 Task: Find connections with filter location Usera with filter topic #Indiawith filter profile language German with filter current company CEAT Limited with filter school Mata Sundri College For Women with filter industry Mobile Food Services with filter service category Life Insurance with filter keywords title Managers
Action: Mouse moved to (153, 236)
Screenshot: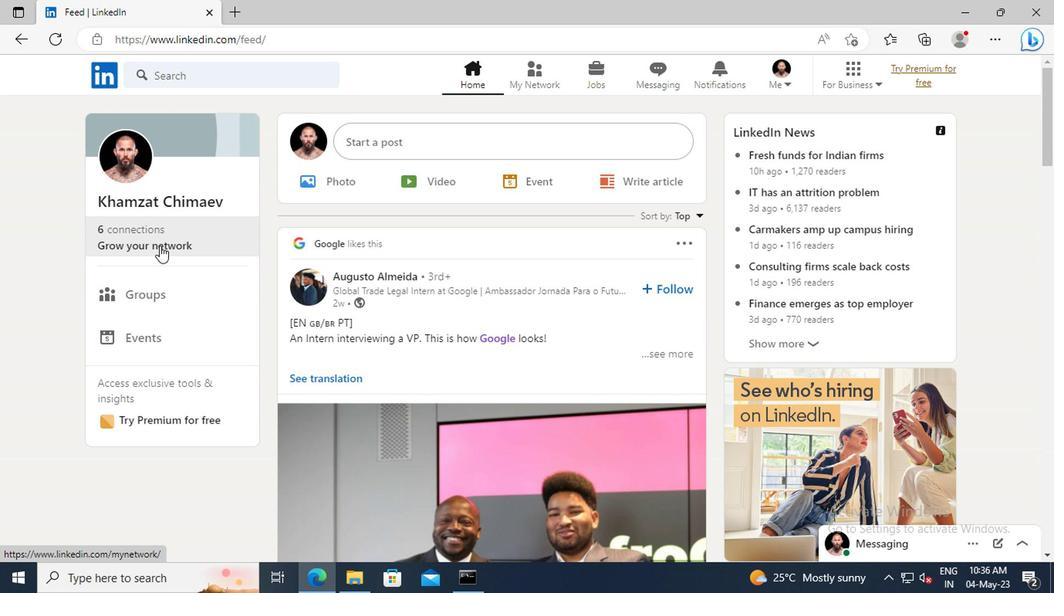 
Action: Mouse pressed left at (153, 236)
Screenshot: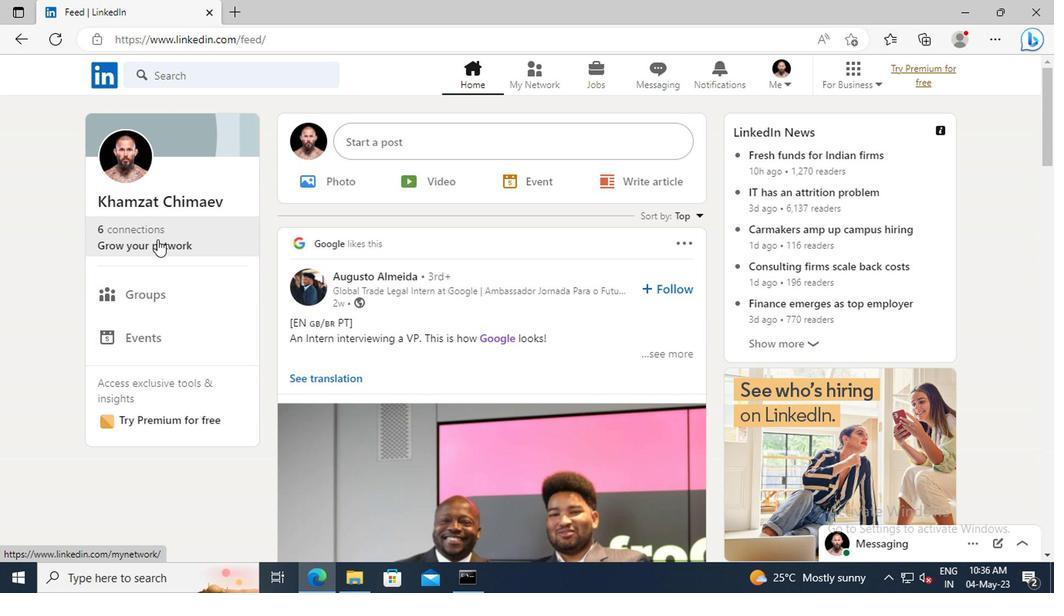
Action: Mouse moved to (162, 164)
Screenshot: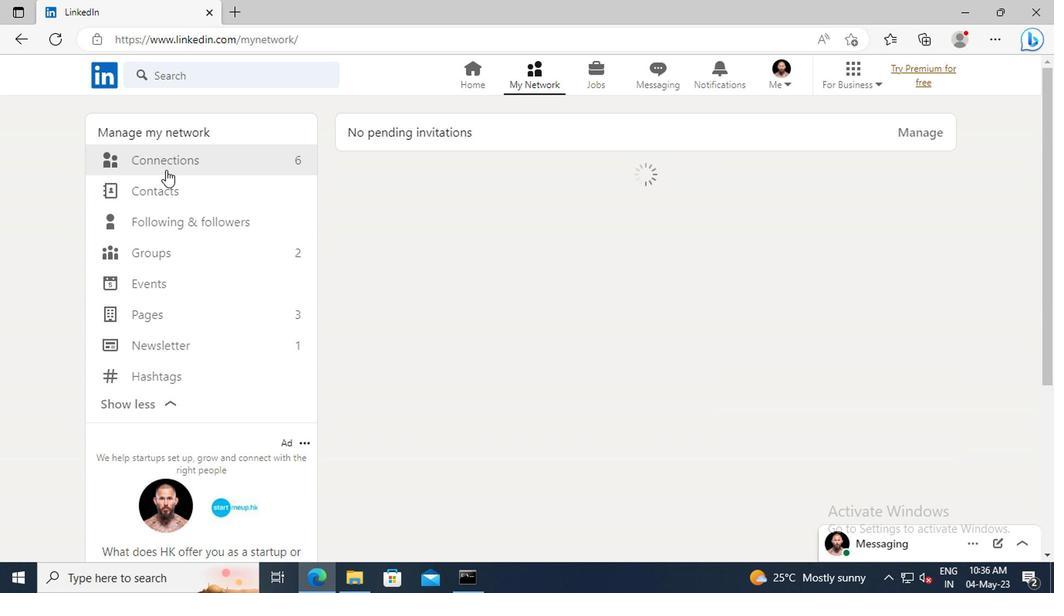 
Action: Mouse pressed left at (162, 164)
Screenshot: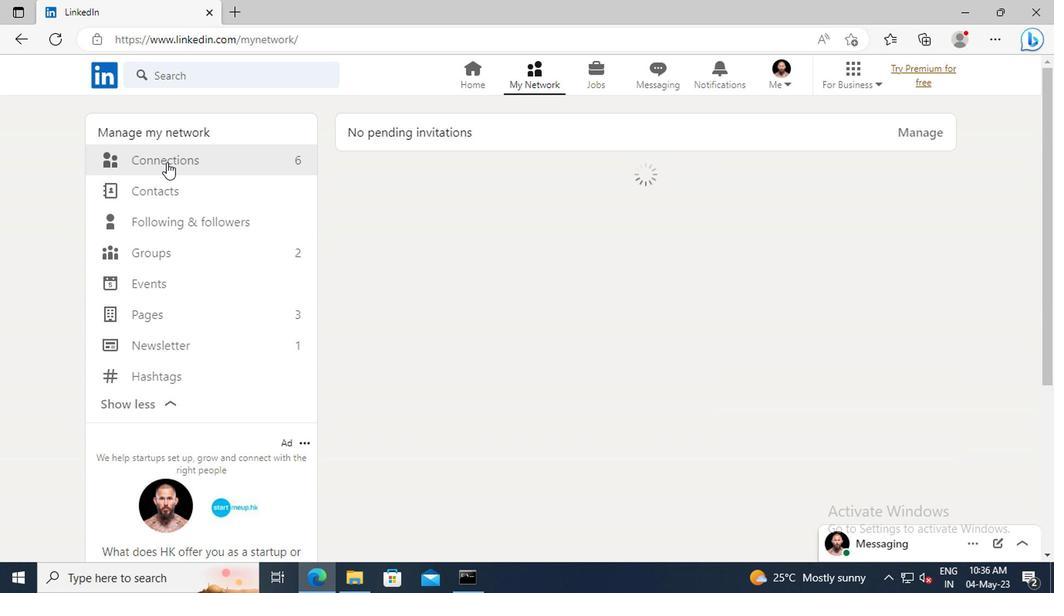 
Action: Mouse moved to (628, 164)
Screenshot: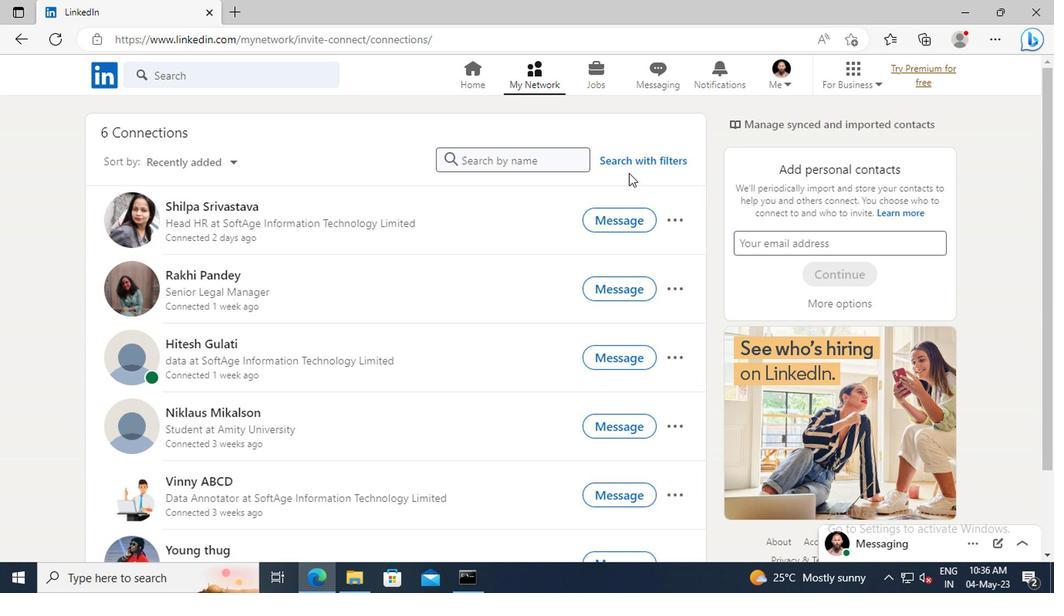 
Action: Mouse pressed left at (628, 164)
Screenshot: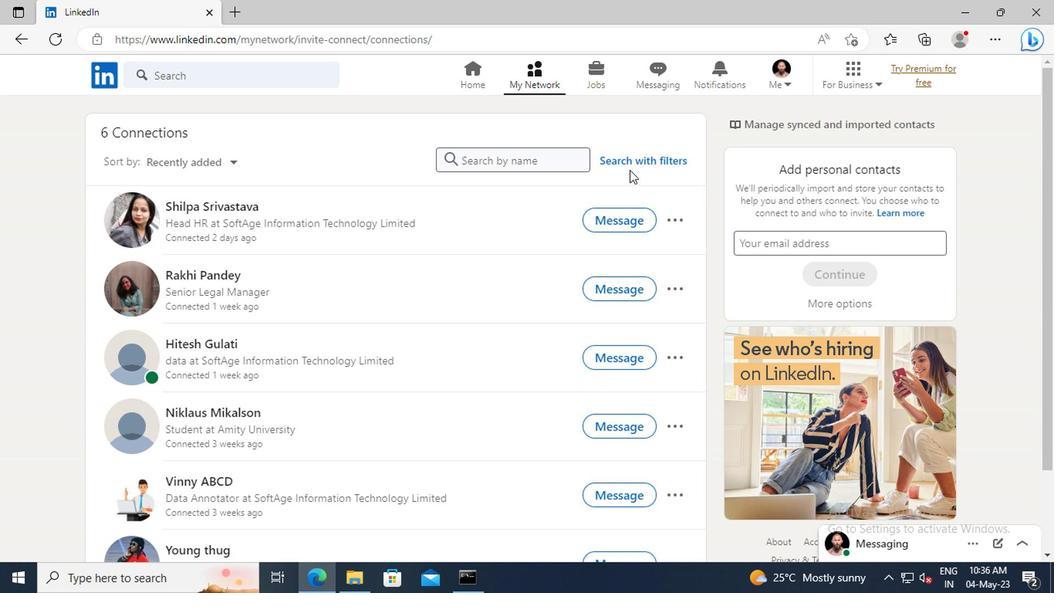 
Action: Mouse moved to (584, 124)
Screenshot: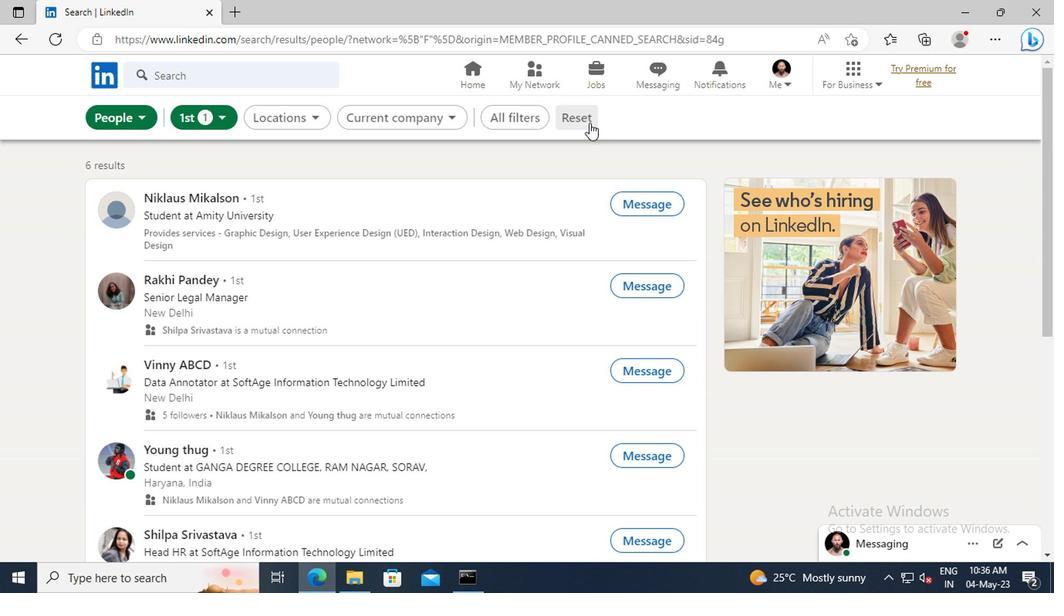 
Action: Mouse pressed left at (584, 124)
Screenshot: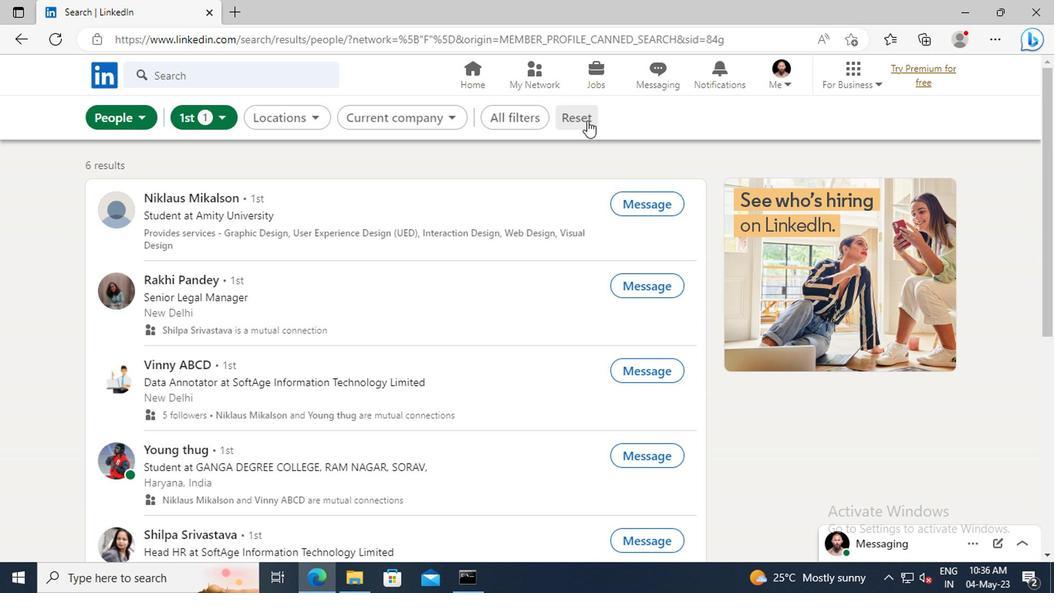 
Action: Mouse moved to (556, 121)
Screenshot: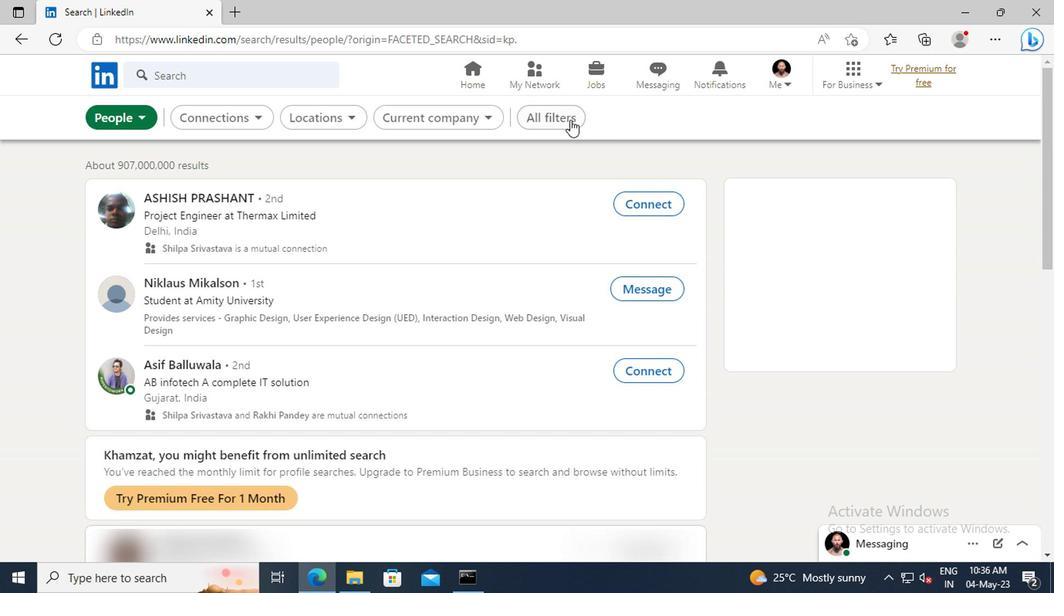 
Action: Mouse pressed left at (556, 121)
Screenshot: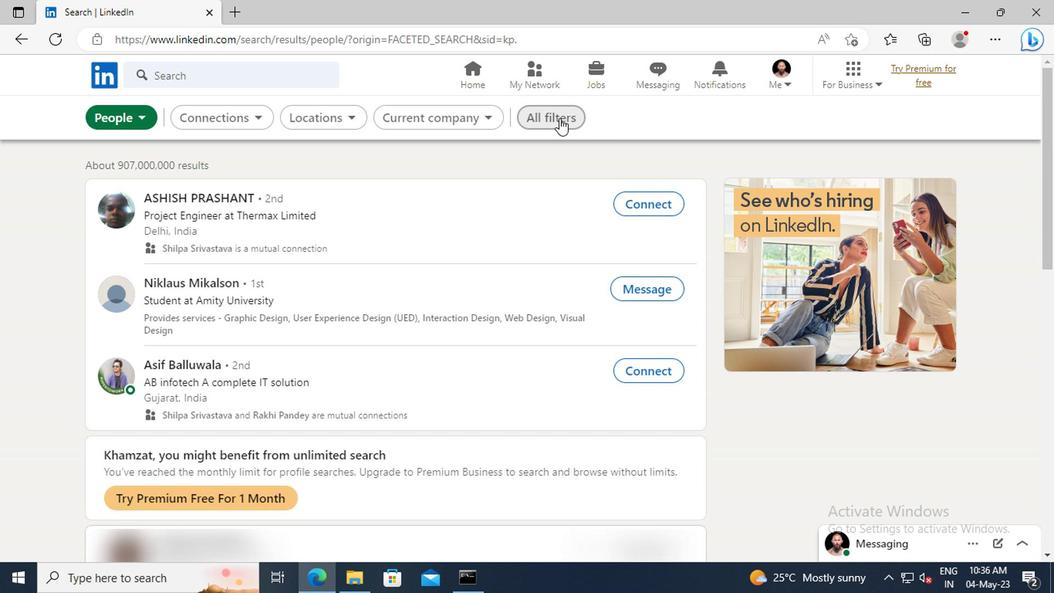 
Action: Mouse moved to (882, 312)
Screenshot: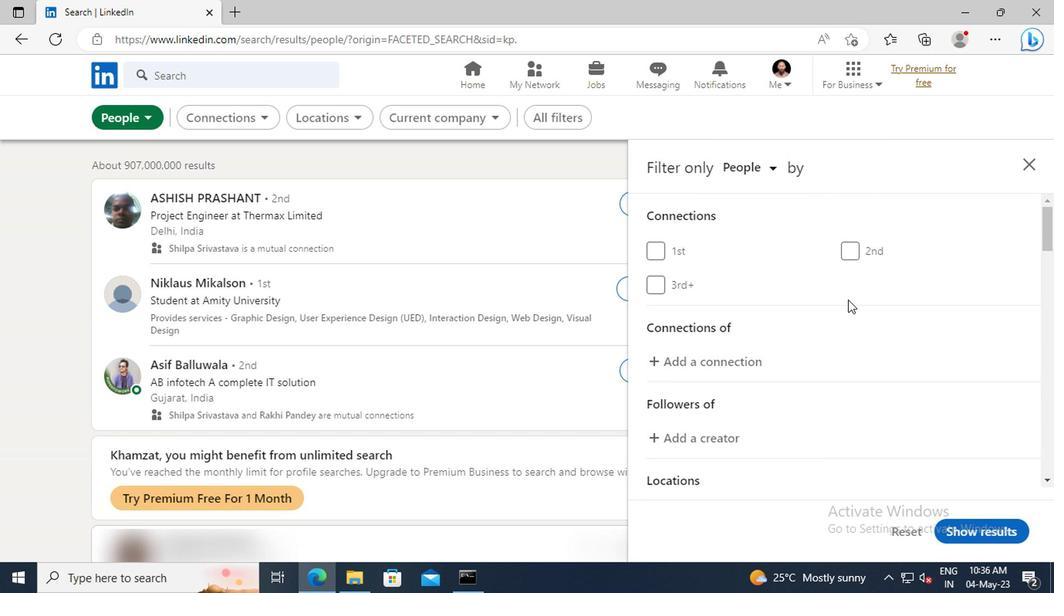 
Action: Mouse scrolled (882, 310) with delta (0, -1)
Screenshot: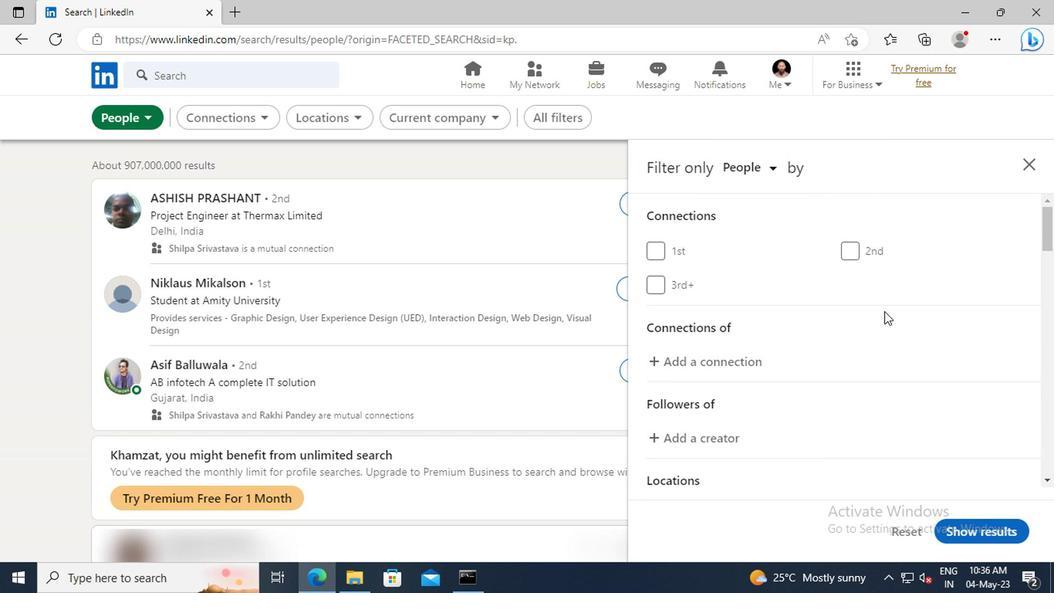 
Action: Mouse scrolled (882, 310) with delta (0, -1)
Screenshot: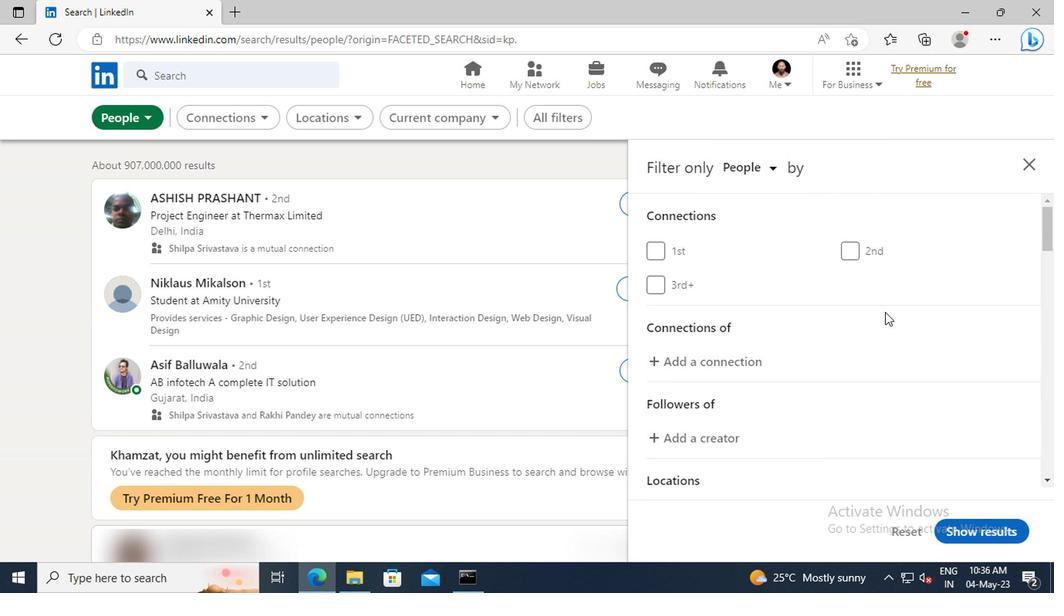 
Action: Mouse scrolled (882, 310) with delta (0, -1)
Screenshot: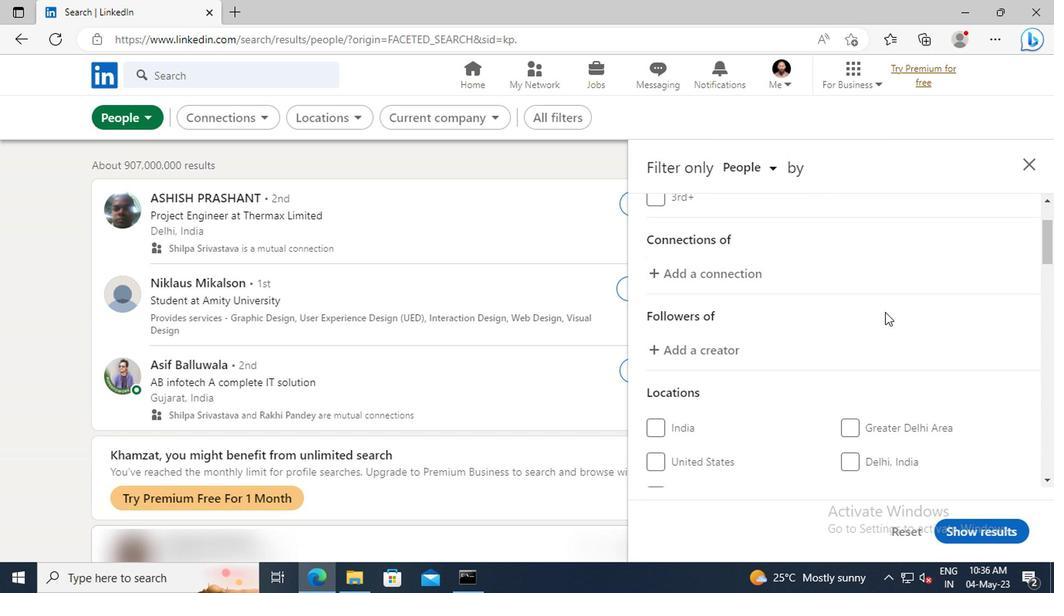 
Action: Mouse scrolled (882, 310) with delta (0, -1)
Screenshot: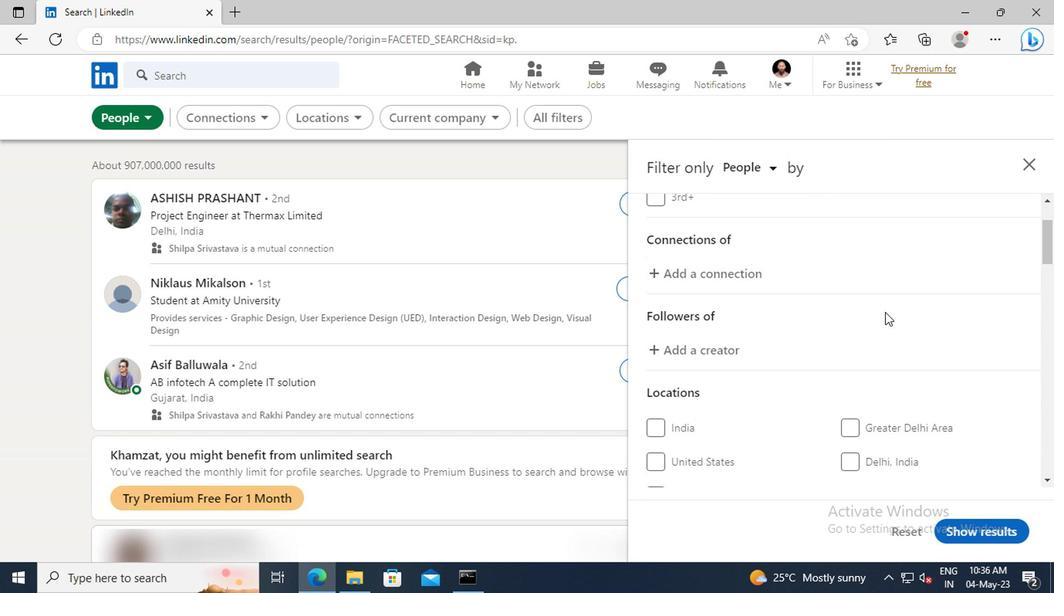
Action: Mouse scrolled (882, 310) with delta (0, -1)
Screenshot: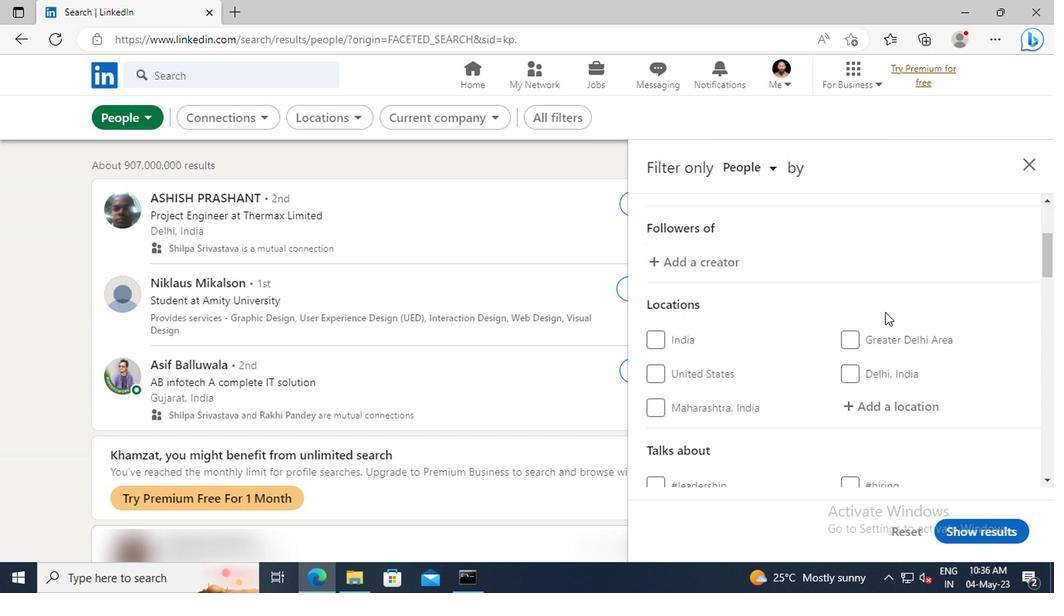 
Action: Mouse scrolled (882, 310) with delta (0, -1)
Screenshot: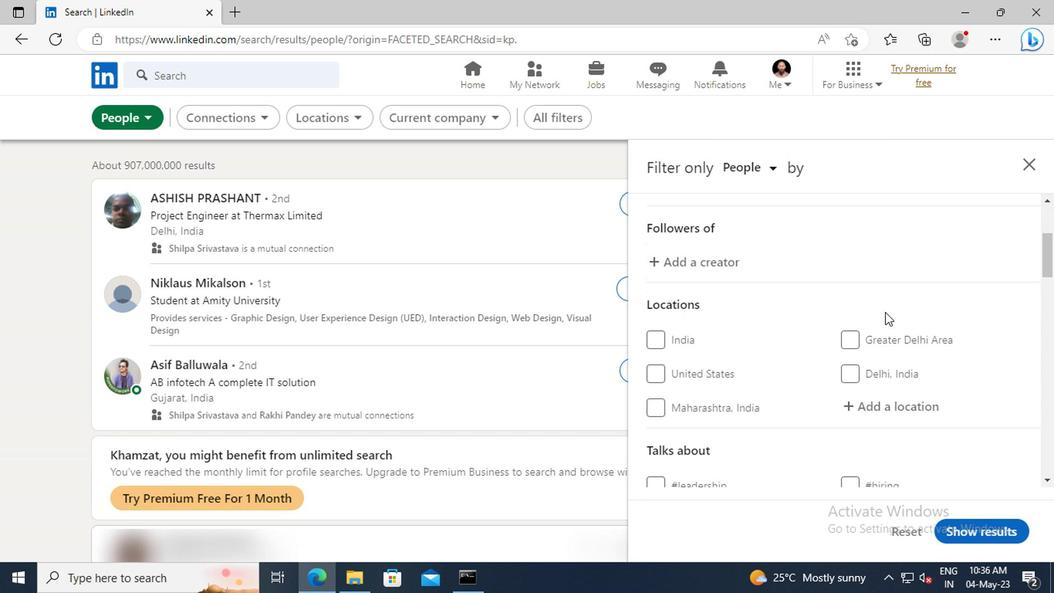 
Action: Mouse moved to (880, 316)
Screenshot: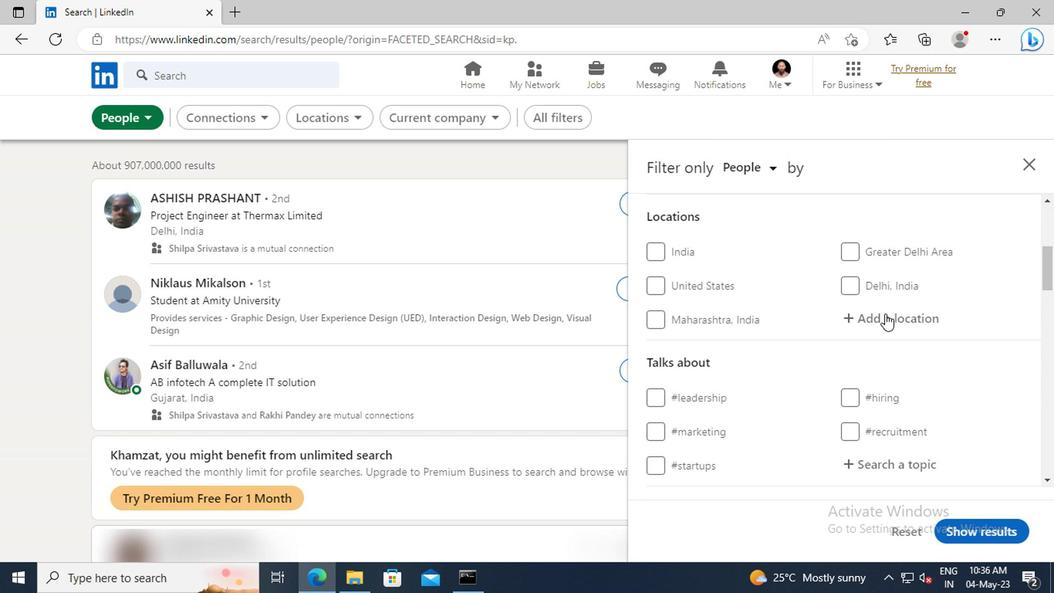 
Action: Mouse pressed left at (880, 316)
Screenshot: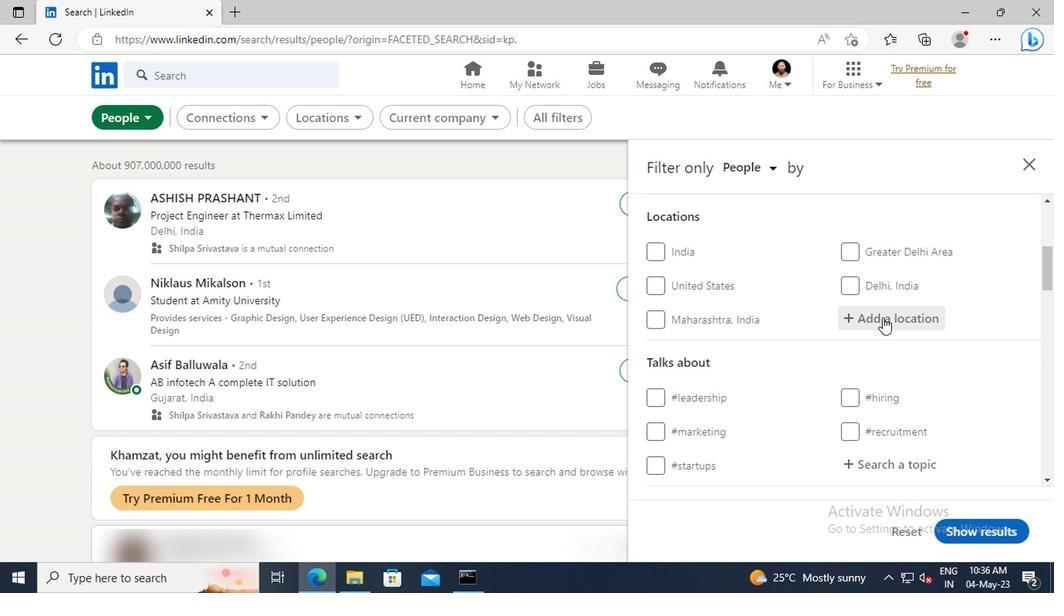 
Action: Key pressed <Key.shift>USERA<Key.enter>
Screenshot: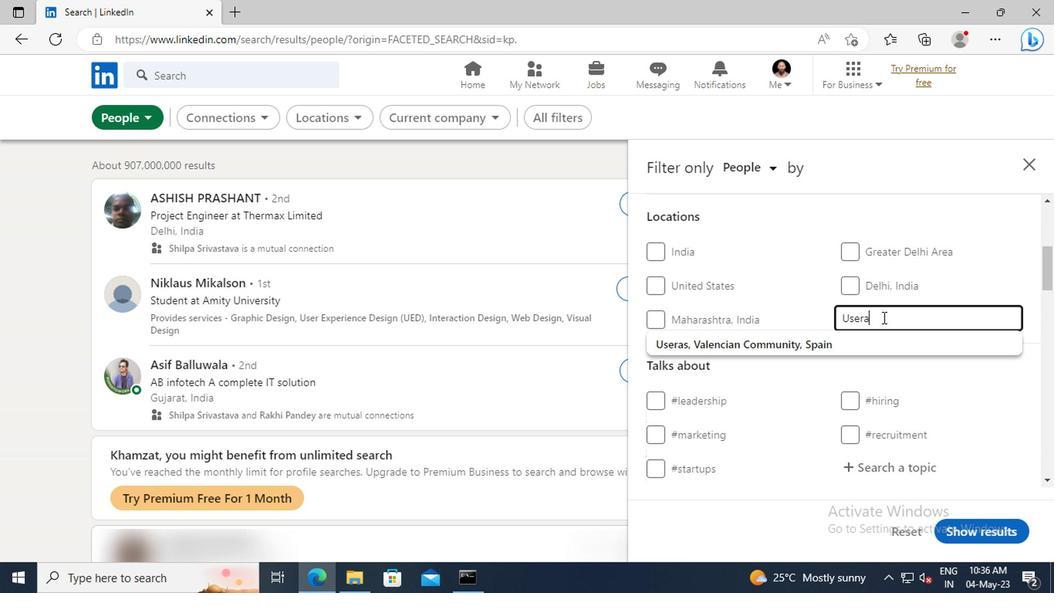 
Action: Mouse scrolled (880, 316) with delta (0, 0)
Screenshot: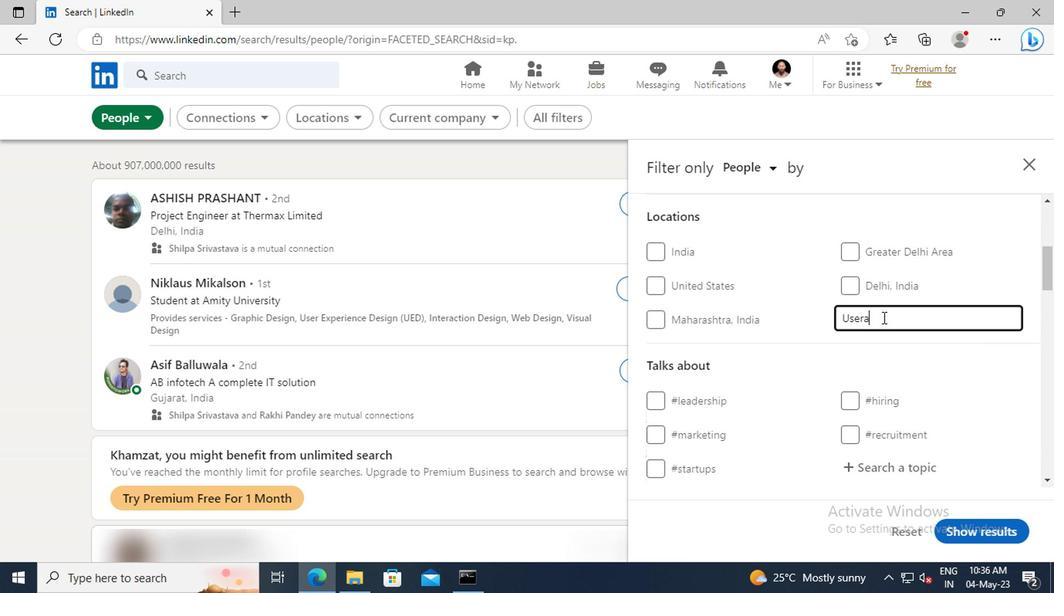 
Action: Mouse scrolled (880, 316) with delta (0, 0)
Screenshot: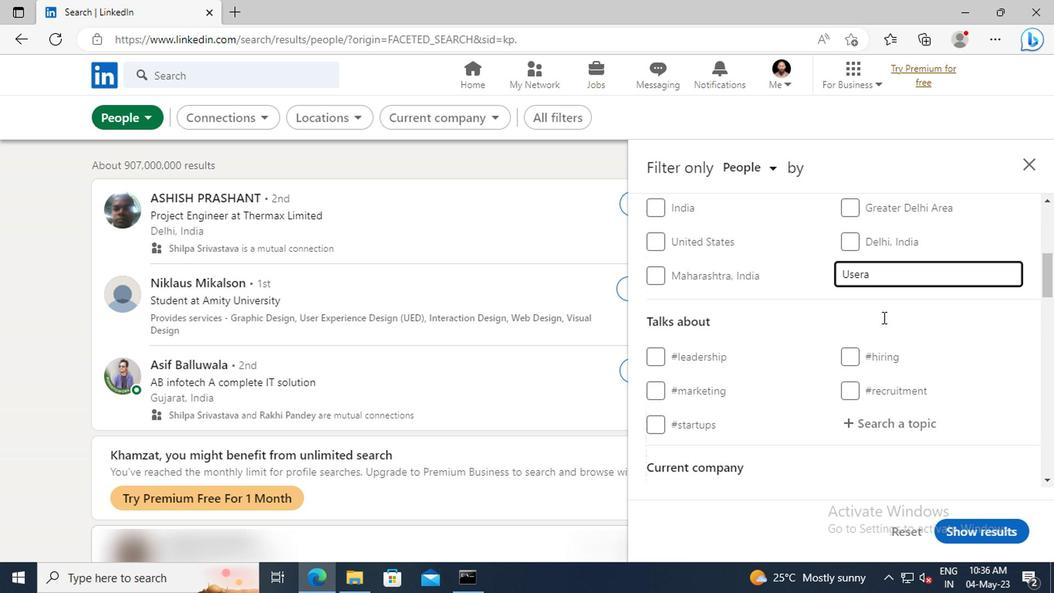 
Action: Mouse scrolled (880, 316) with delta (0, 0)
Screenshot: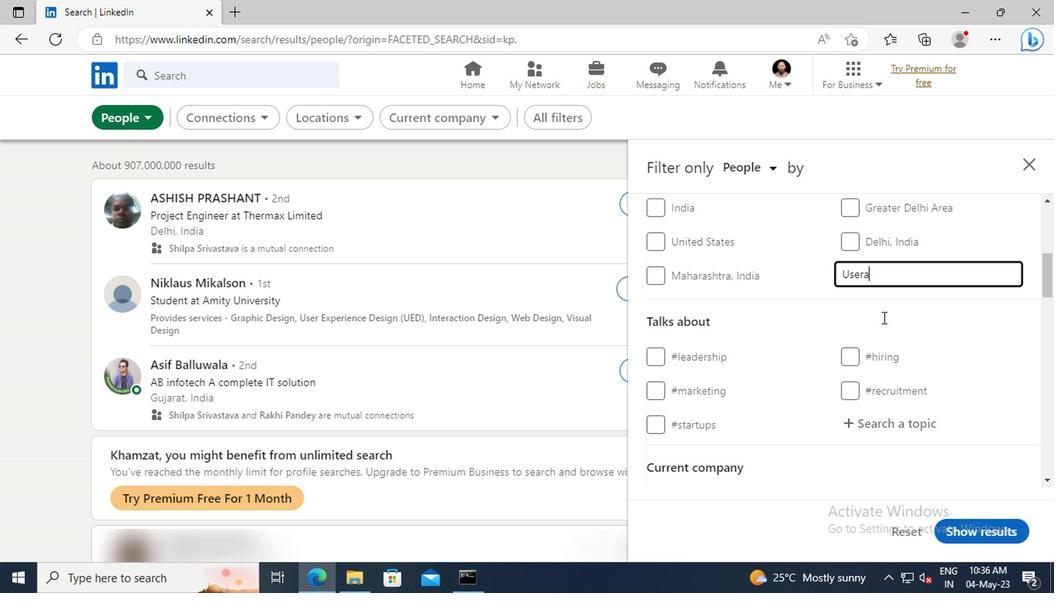 
Action: Mouse moved to (878, 334)
Screenshot: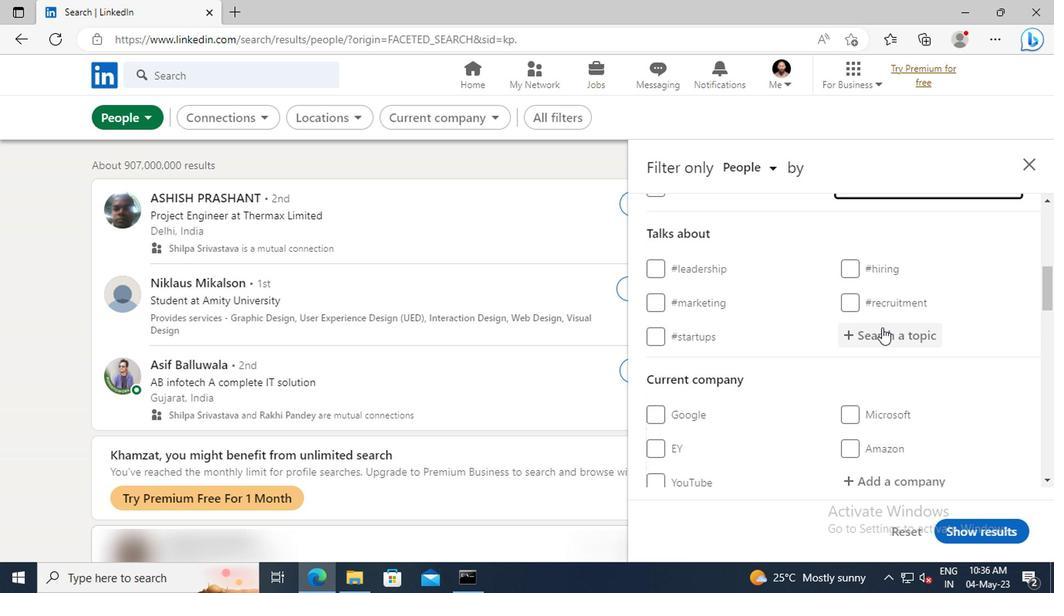 
Action: Mouse pressed left at (878, 334)
Screenshot: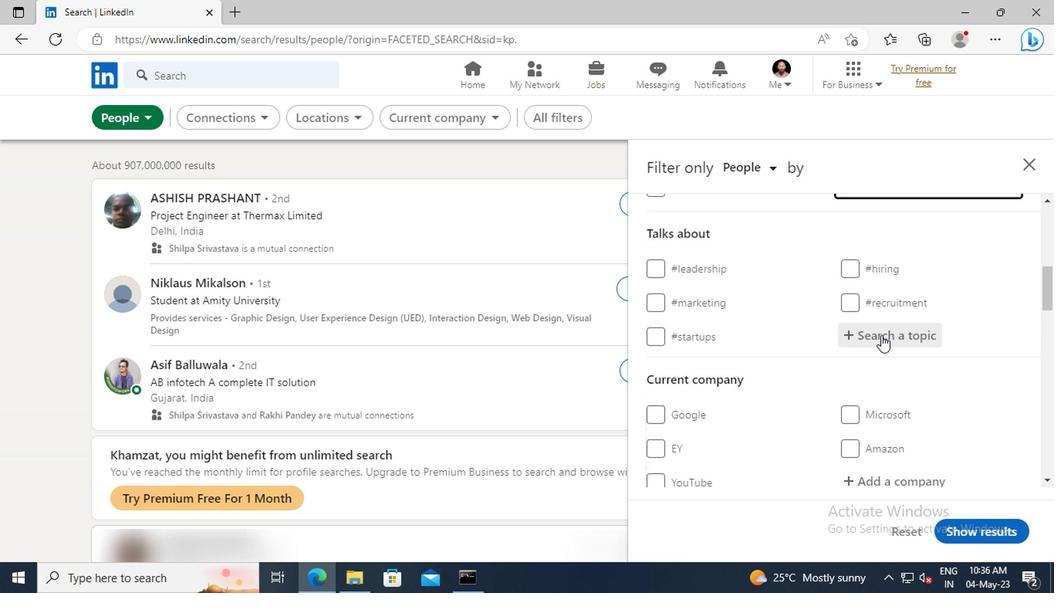 
Action: Key pressed <Key.shift>INDIA
Screenshot: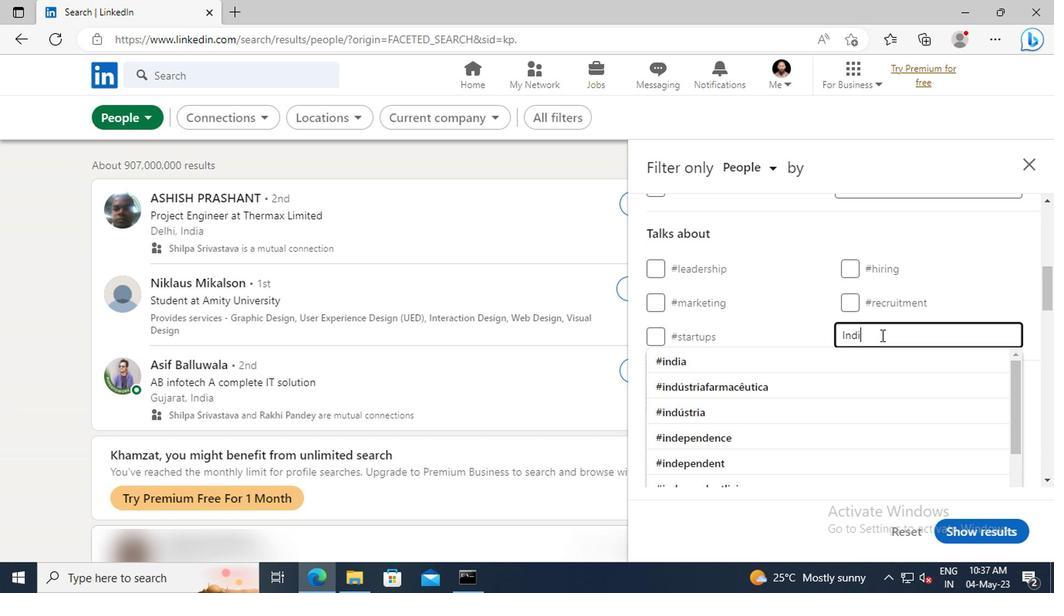 
Action: Mouse moved to (879, 353)
Screenshot: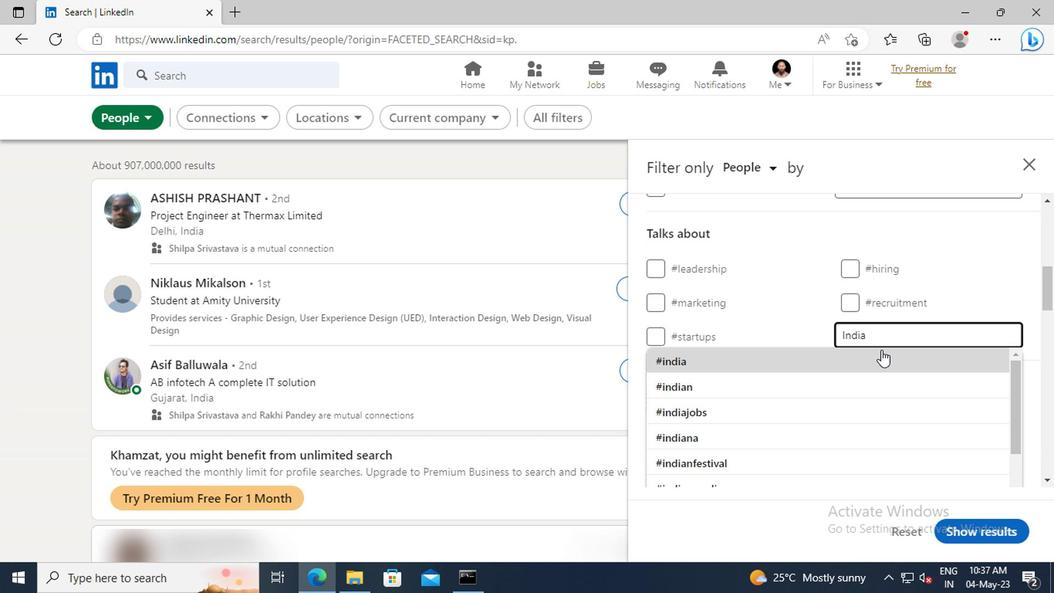 
Action: Mouse pressed left at (879, 353)
Screenshot: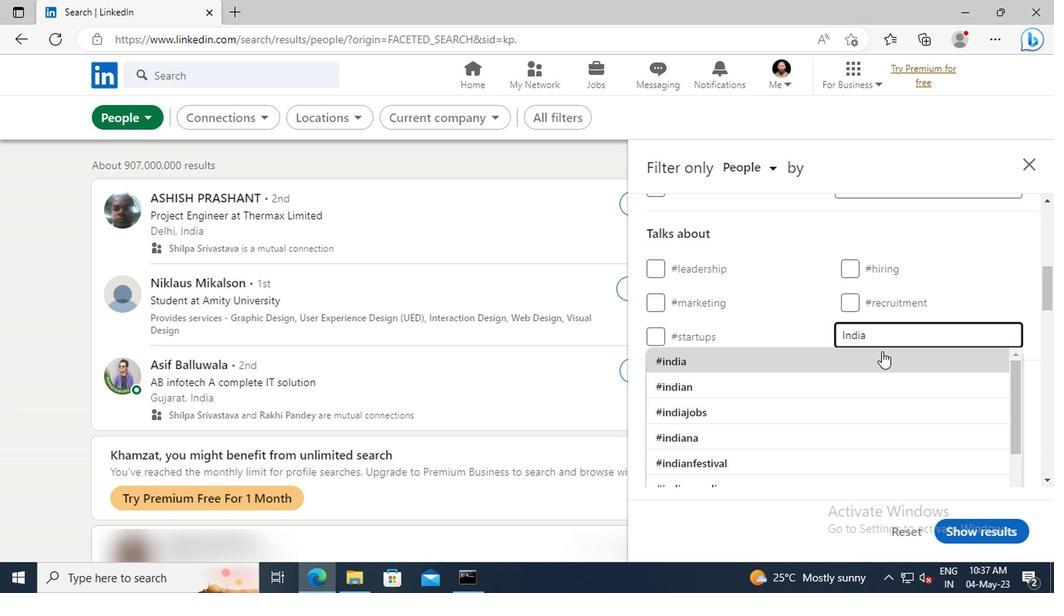 
Action: Mouse scrolled (879, 352) with delta (0, -1)
Screenshot: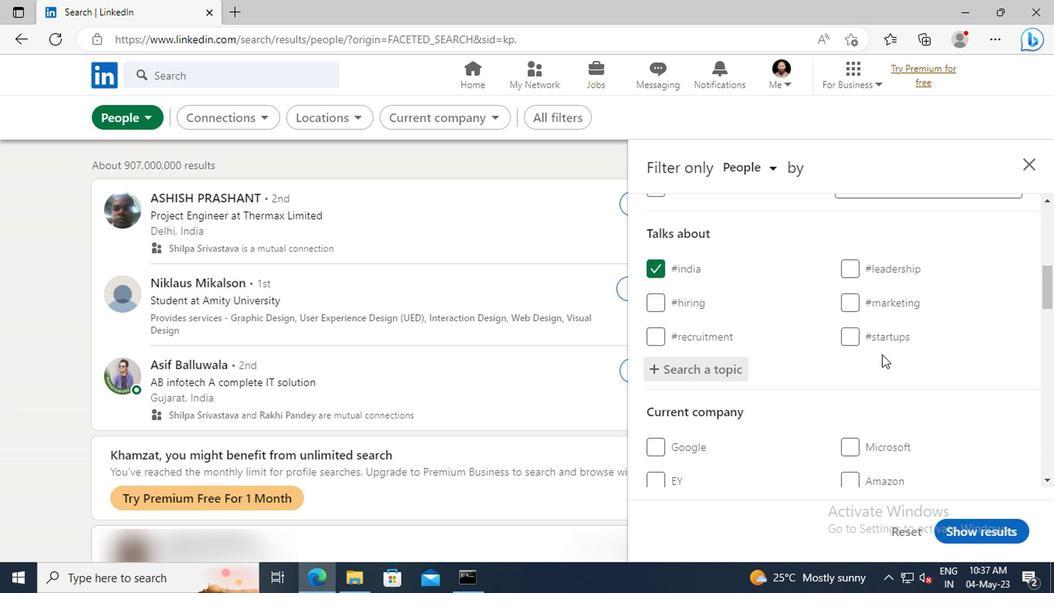 
Action: Mouse scrolled (879, 352) with delta (0, -1)
Screenshot: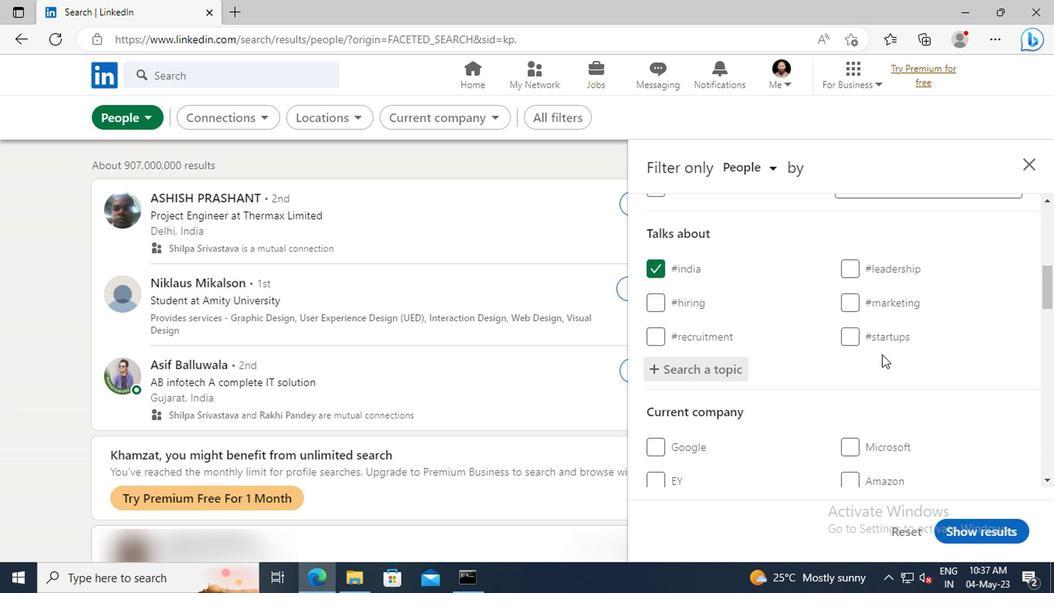
Action: Mouse scrolled (879, 352) with delta (0, -1)
Screenshot: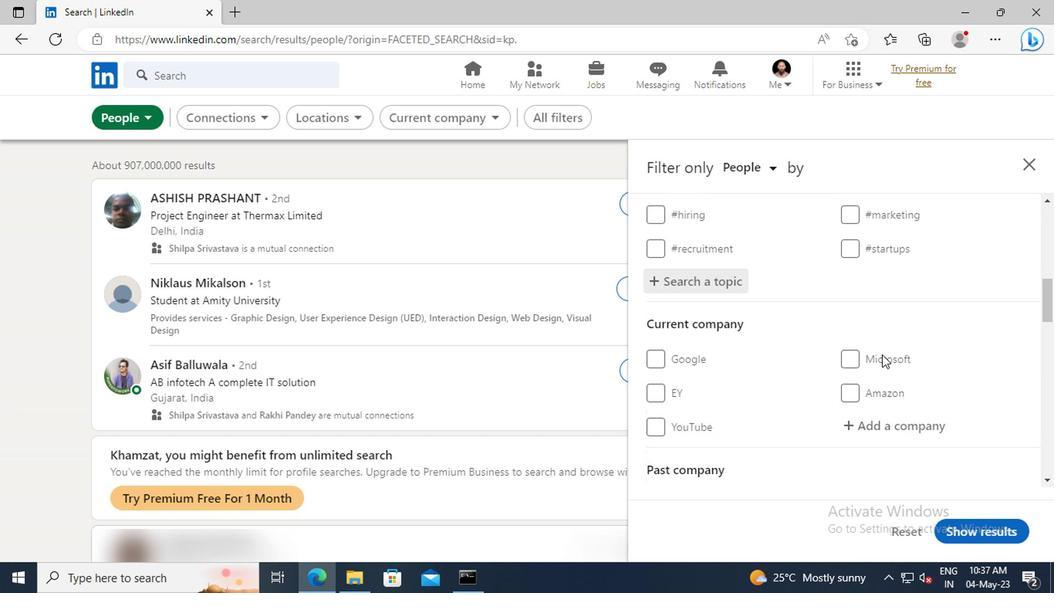 
Action: Mouse scrolled (879, 352) with delta (0, -1)
Screenshot: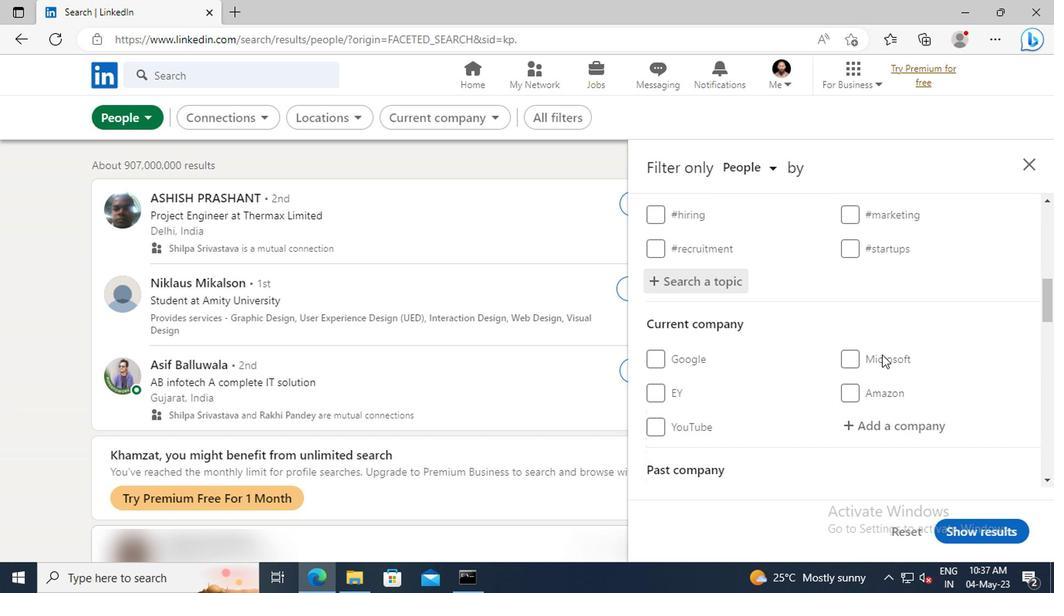 
Action: Mouse moved to (879, 353)
Screenshot: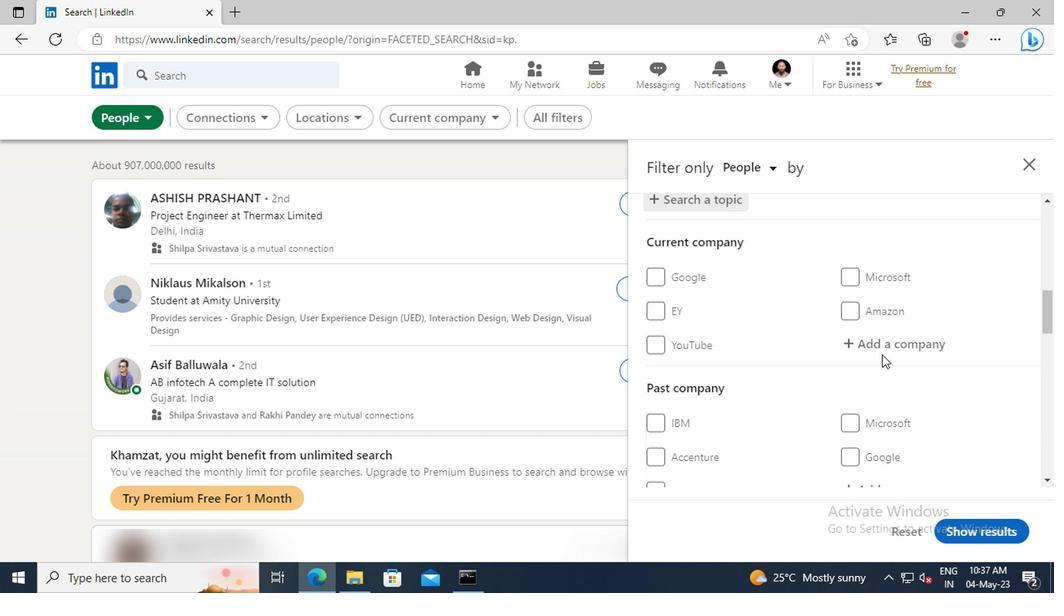 
Action: Mouse scrolled (879, 352) with delta (0, -1)
Screenshot: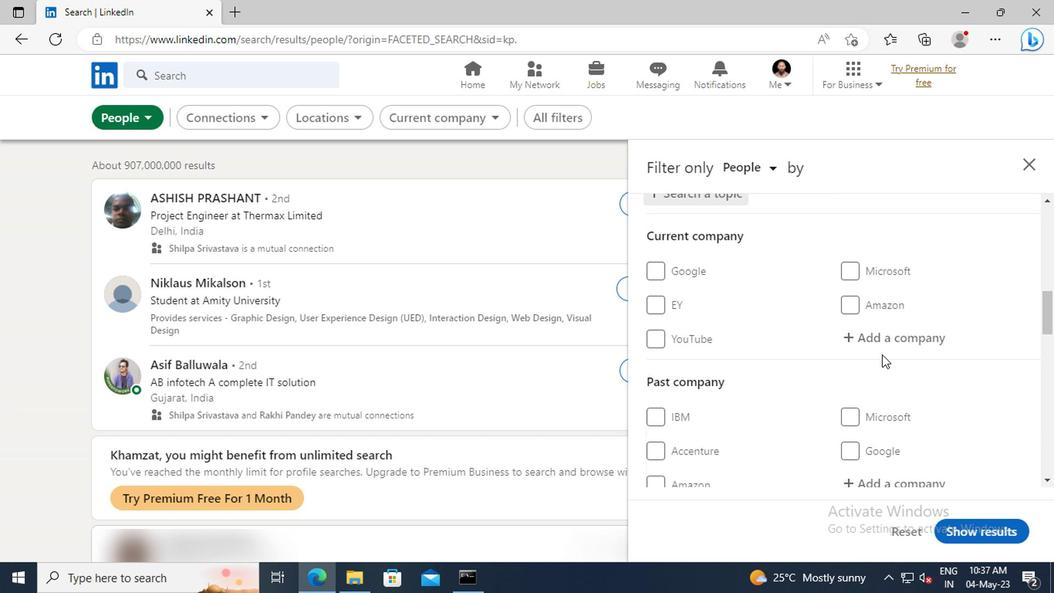 
Action: Mouse scrolled (879, 352) with delta (0, -1)
Screenshot: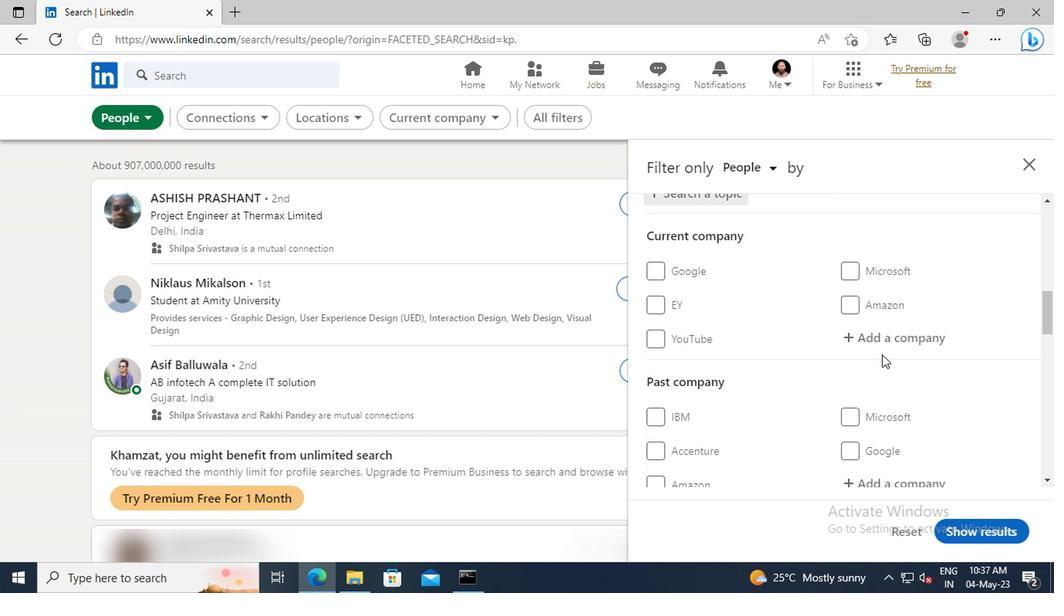 
Action: Mouse scrolled (879, 352) with delta (0, -1)
Screenshot: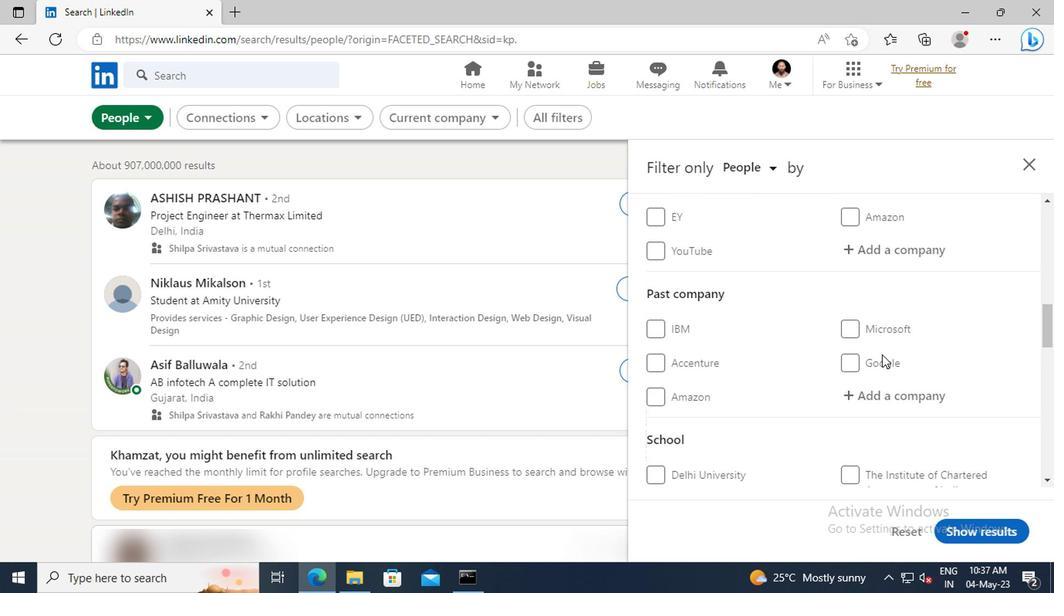 
Action: Mouse scrolled (879, 352) with delta (0, -1)
Screenshot: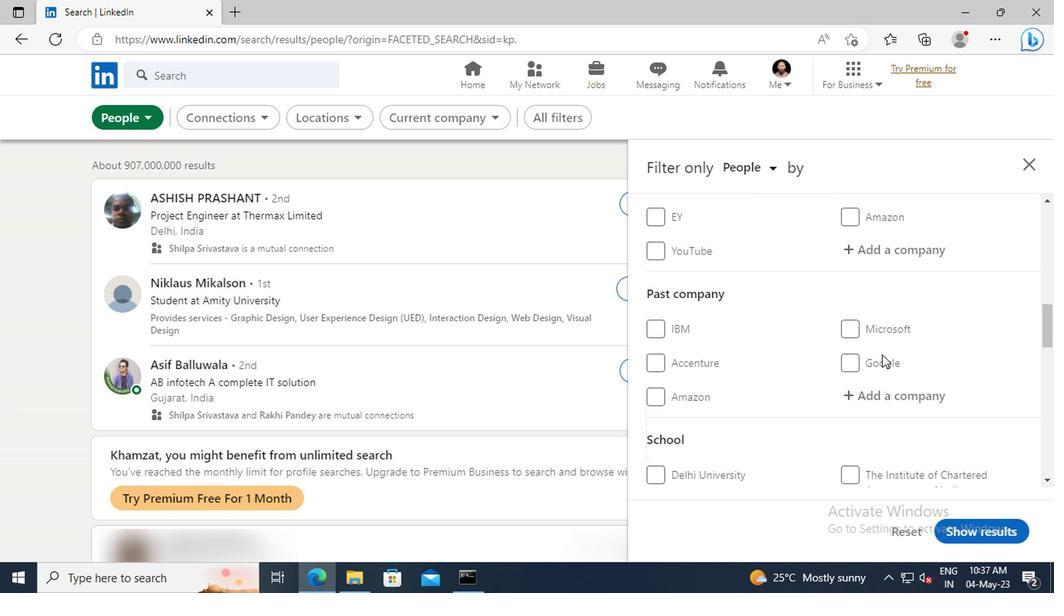 
Action: Mouse scrolled (879, 352) with delta (0, -1)
Screenshot: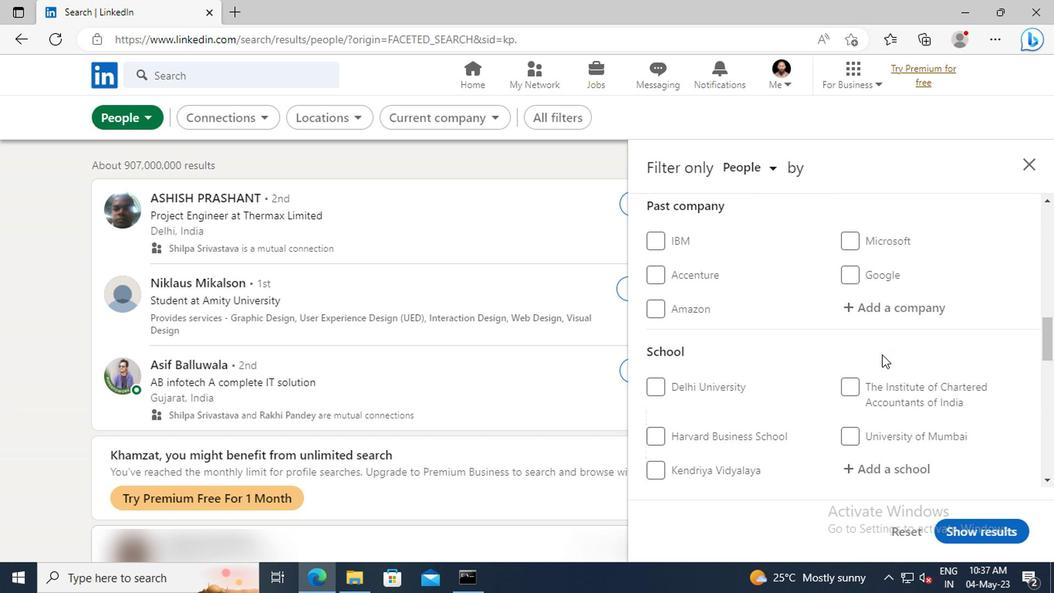 
Action: Mouse scrolled (879, 352) with delta (0, -1)
Screenshot: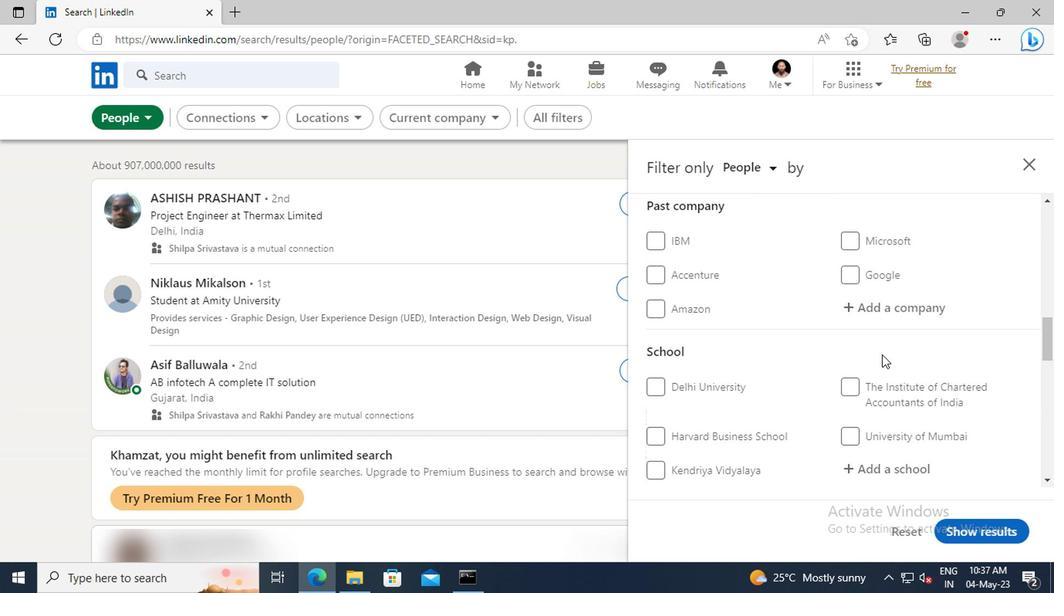 
Action: Mouse scrolled (879, 352) with delta (0, -1)
Screenshot: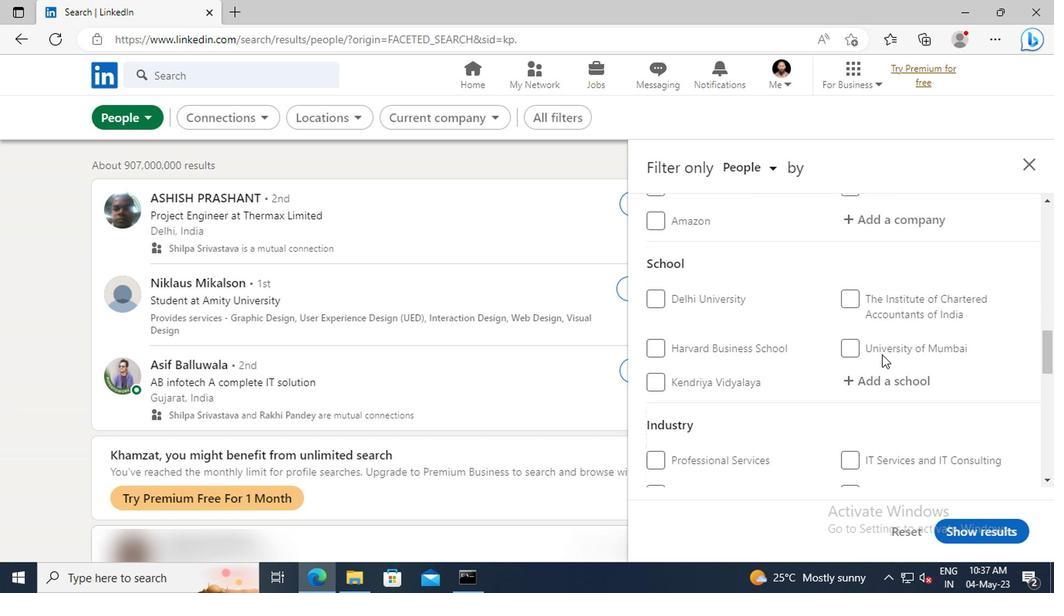 
Action: Mouse scrolled (879, 352) with delta (0, -1)
Screenshot: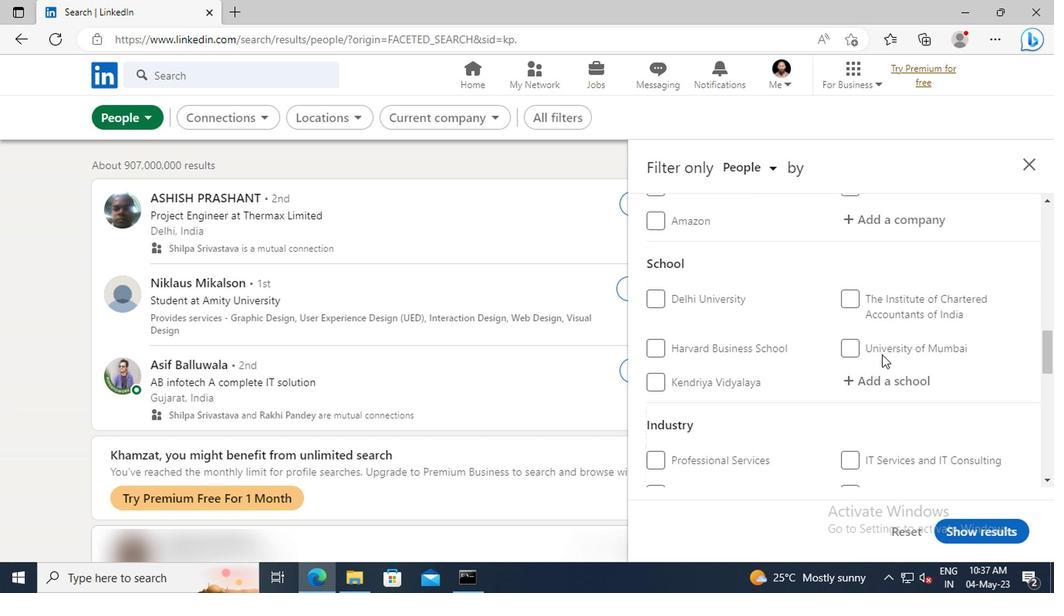 
Action: Mouse scrolled (879, 352) with delta (0, -1)
Screenshot: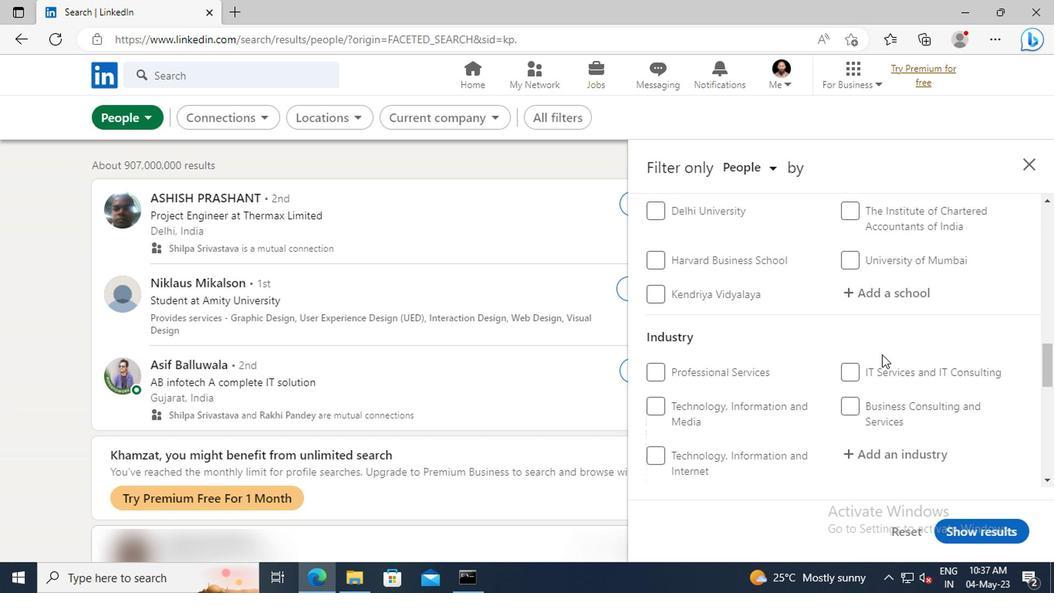 
Action: Mouse scrolled (879, 352) with delta (0, -1)
Screenshot: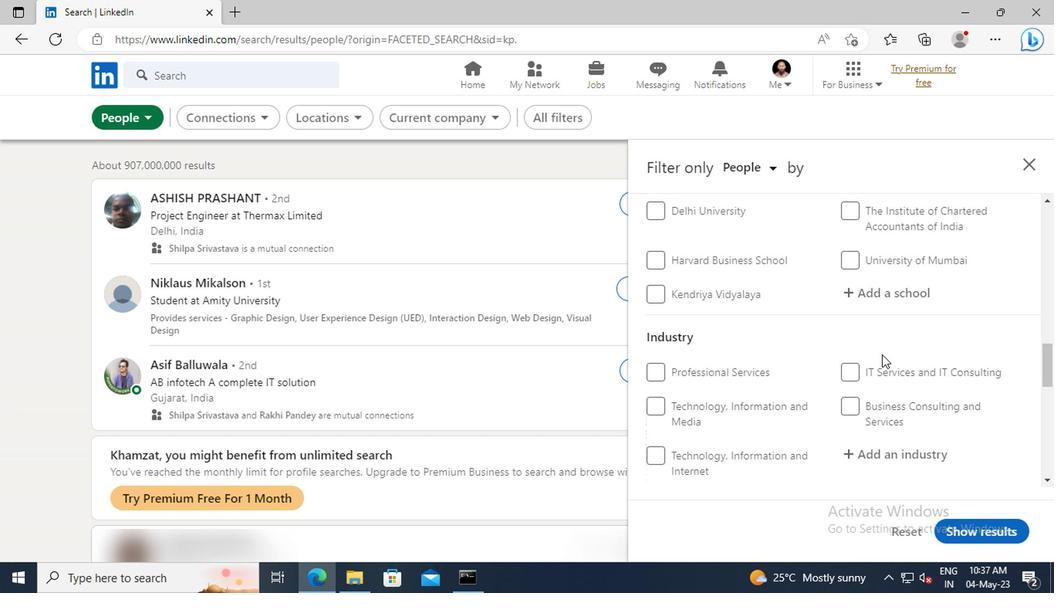 
Action: Mouse scrolled (879, 352) with delta (0, -1)
Screenshot: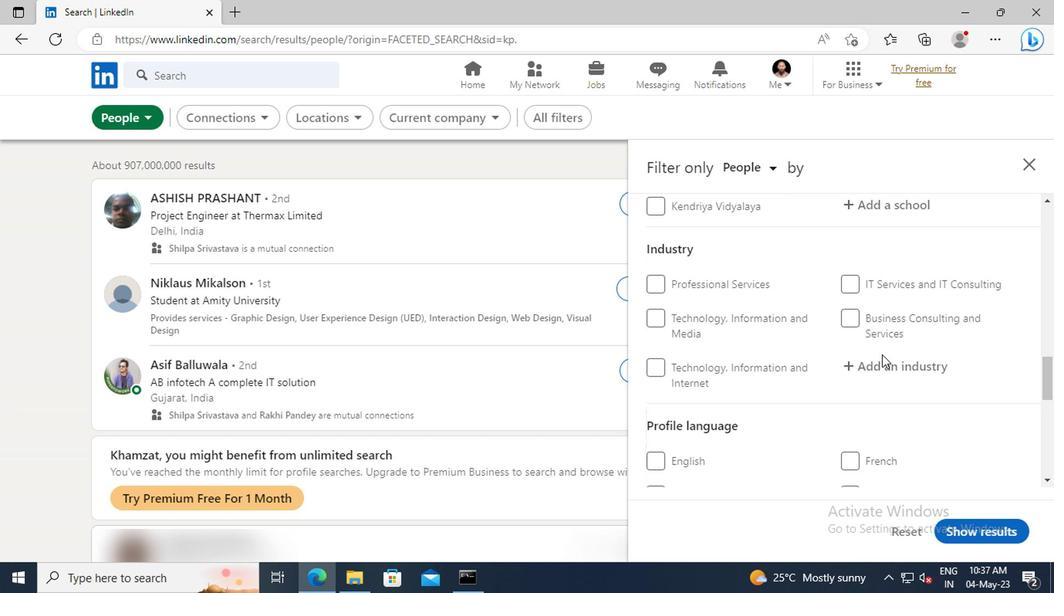 
Action: Mouse scrolled (879, 352) with delta (0, -1)
Screenshot: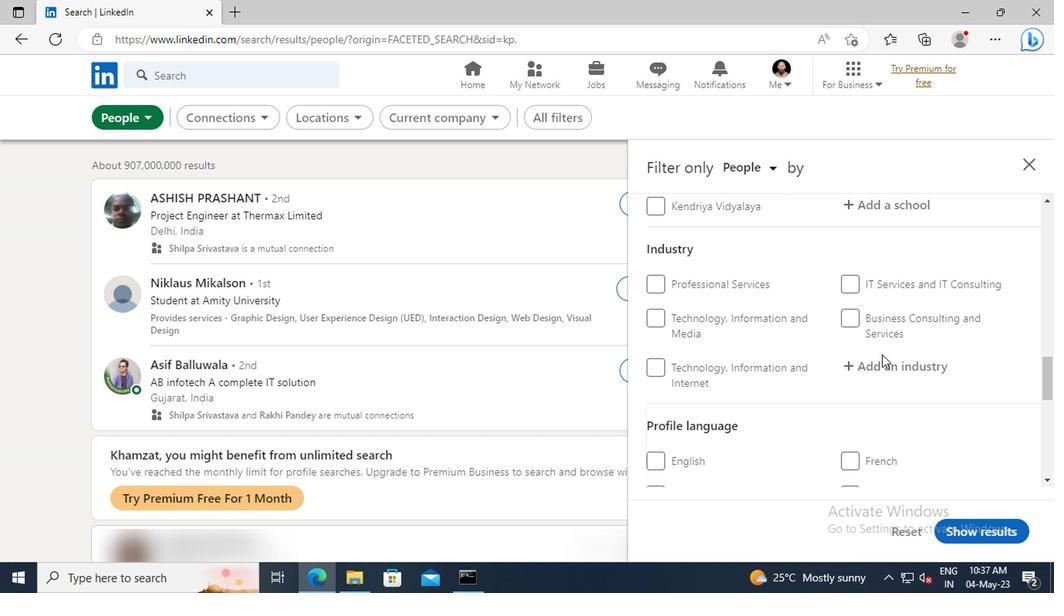 
Action: Mouse scrolled (879, 352) with delta (0, -1)
Screenshot: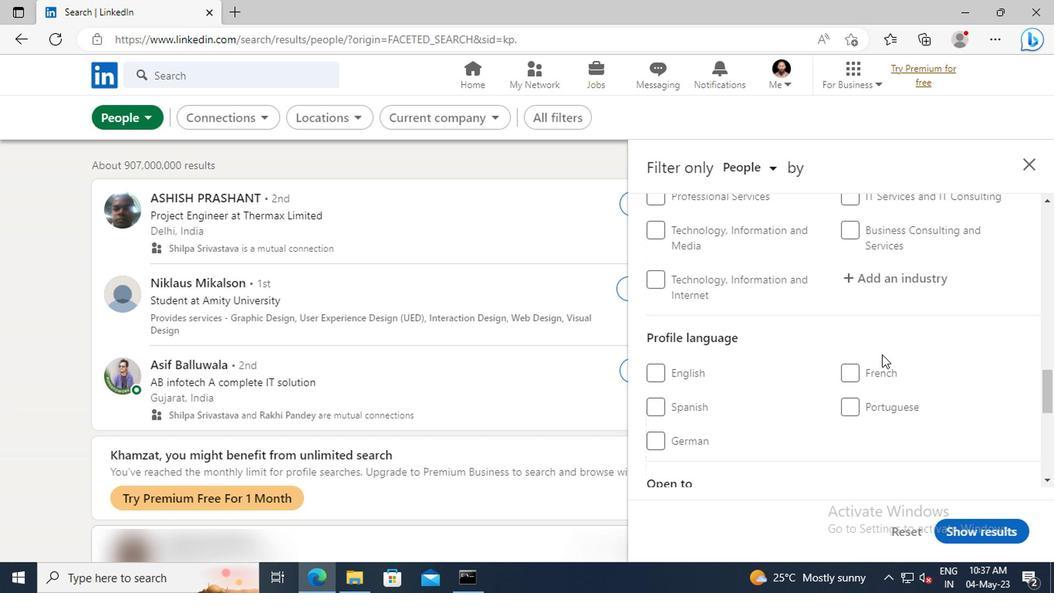 
Action: Mouse moved to (659, 397)
Screenshot: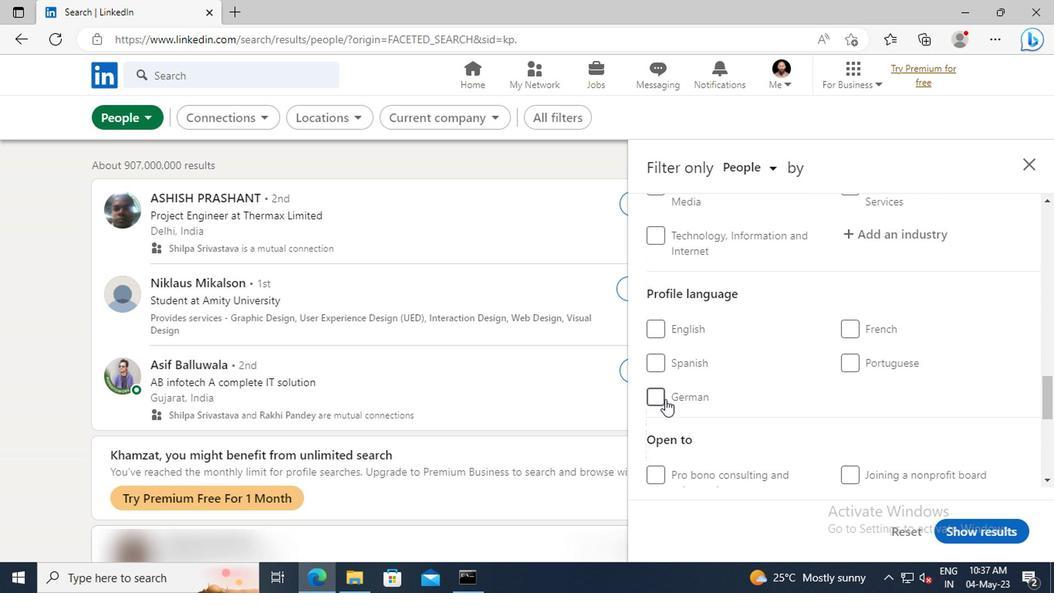 
Action: Mouse pressed left at (659, 397)
Screenshot: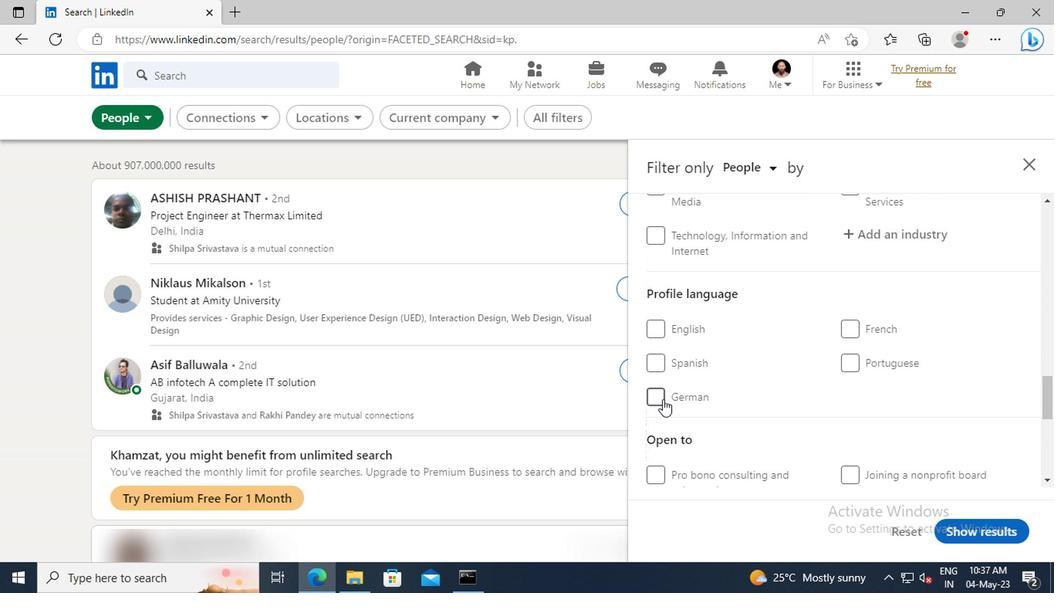 
Action: Mouse moved to (854, 379)
Screenshot: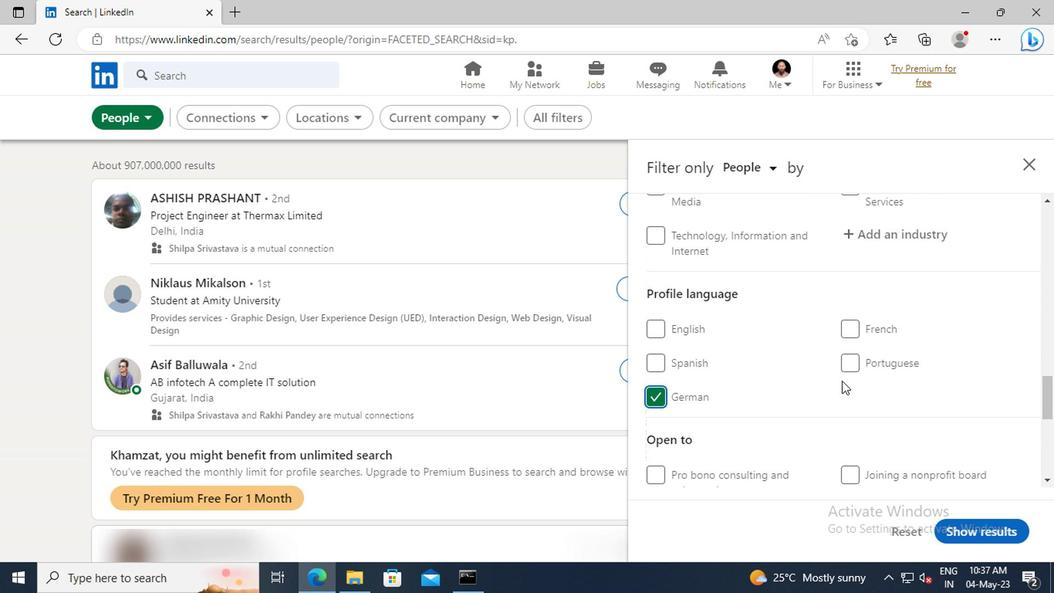 
Action: Mouse scrolled (854, 380) with delta (0, 0)
Screenshot: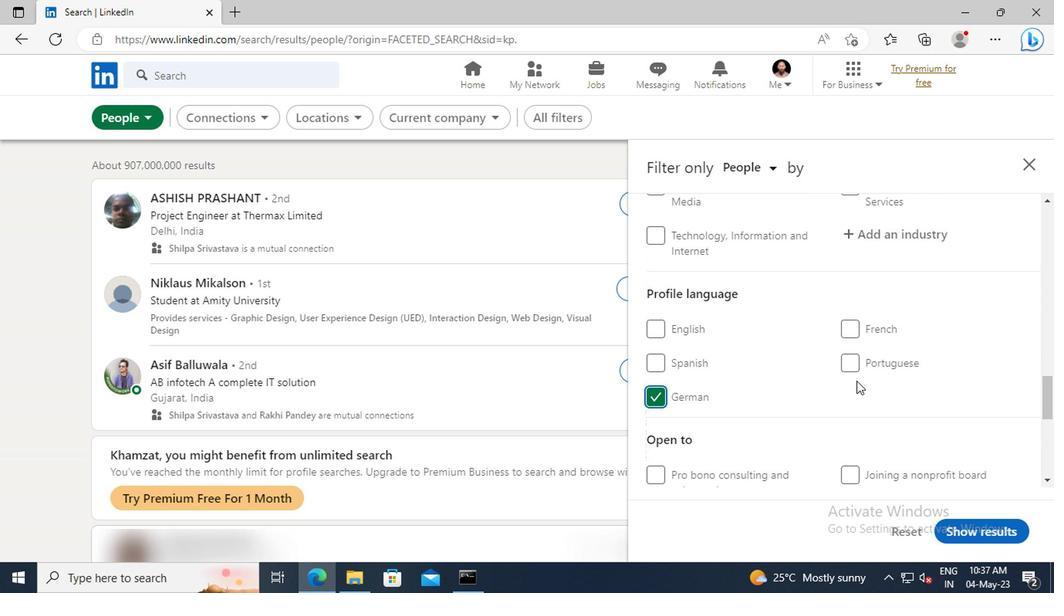 
Action: Mouse scrolled (854, 380) with delta (0, 0)
Screenshot: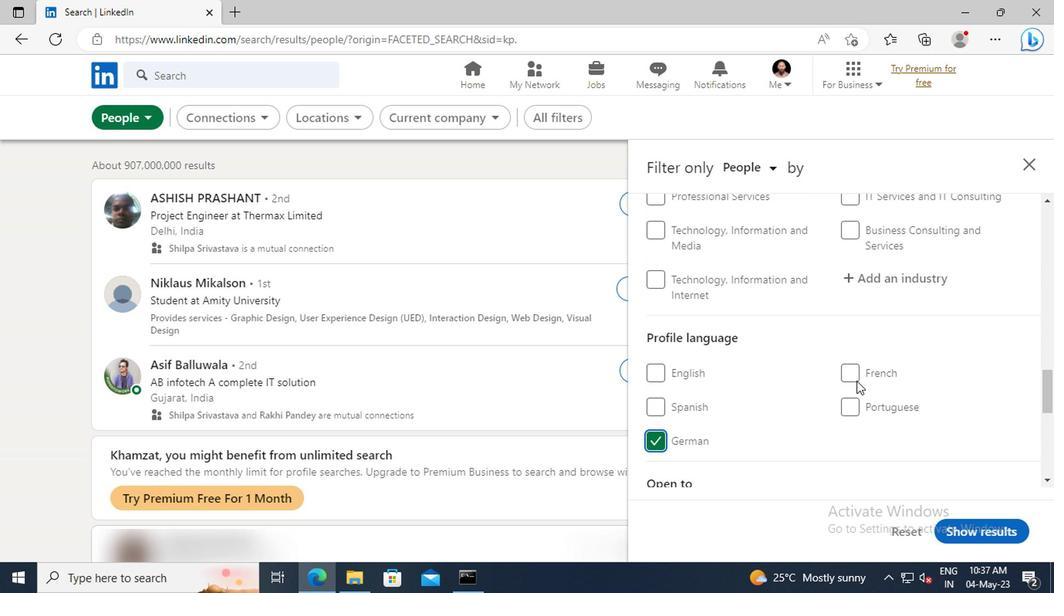 
Action: Mouse scrolled (854, 380) with delta (0, 0)
Screenshot: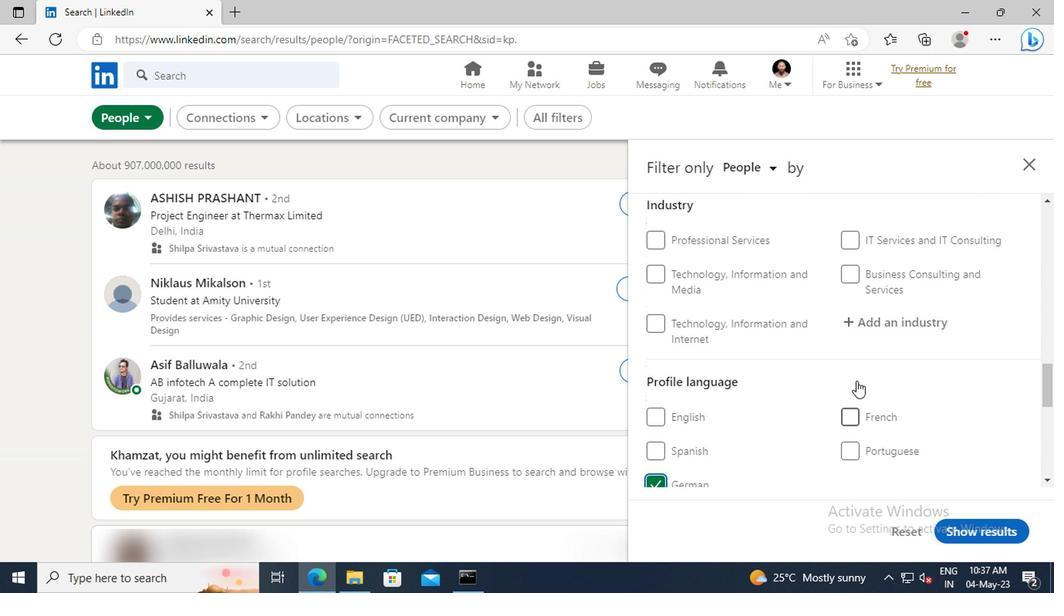 
Action: Mouse scrolled (854, 380) with delta (0, 0)
Screenshot: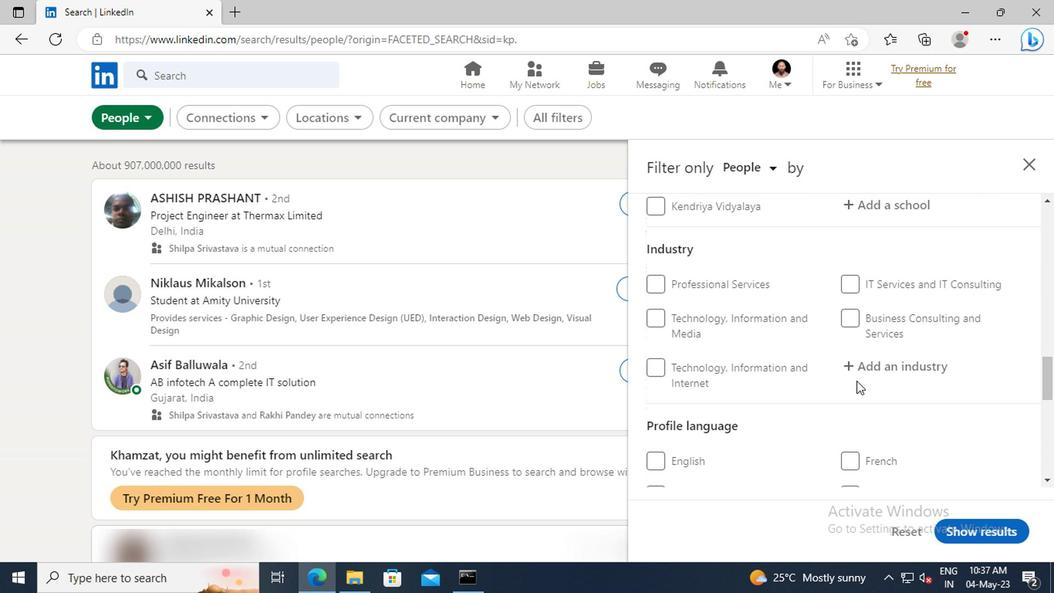 
Action: Mouse scrolled (854, 380) with delta (0, 0)
Screenshot: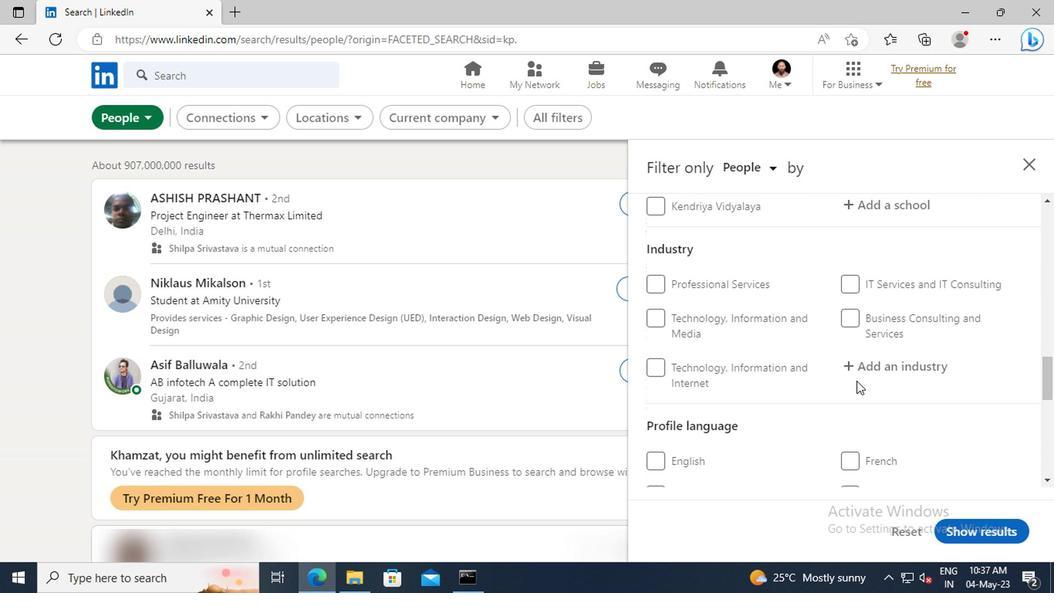 
Action: Mouse scrolled (854, 380) with delta (0, 0)
Screenshot: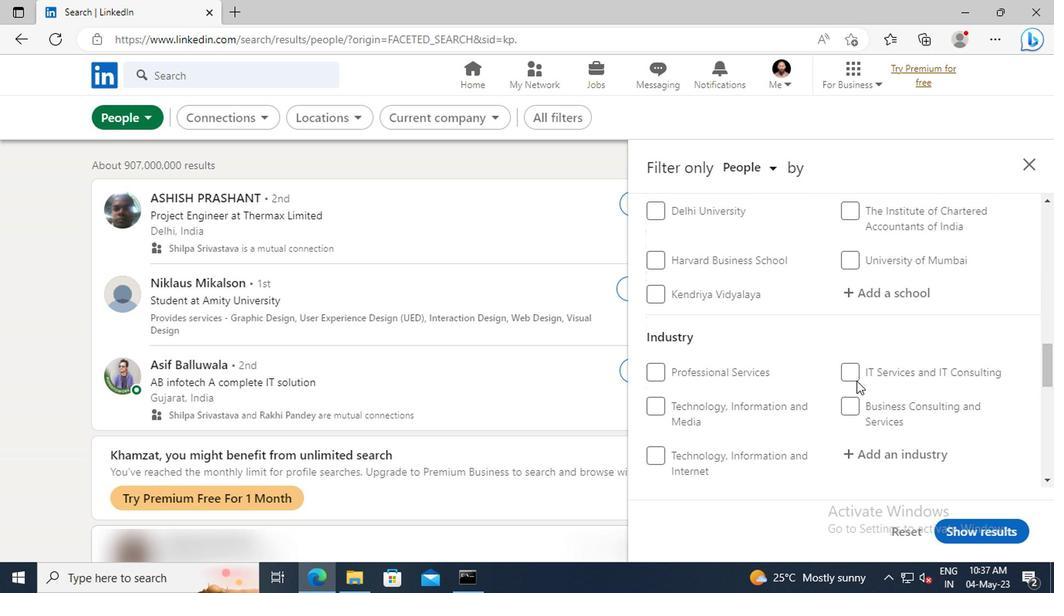 
Action: Mouse scrolled (854, 380) with delta (0, 0)
Screenshot: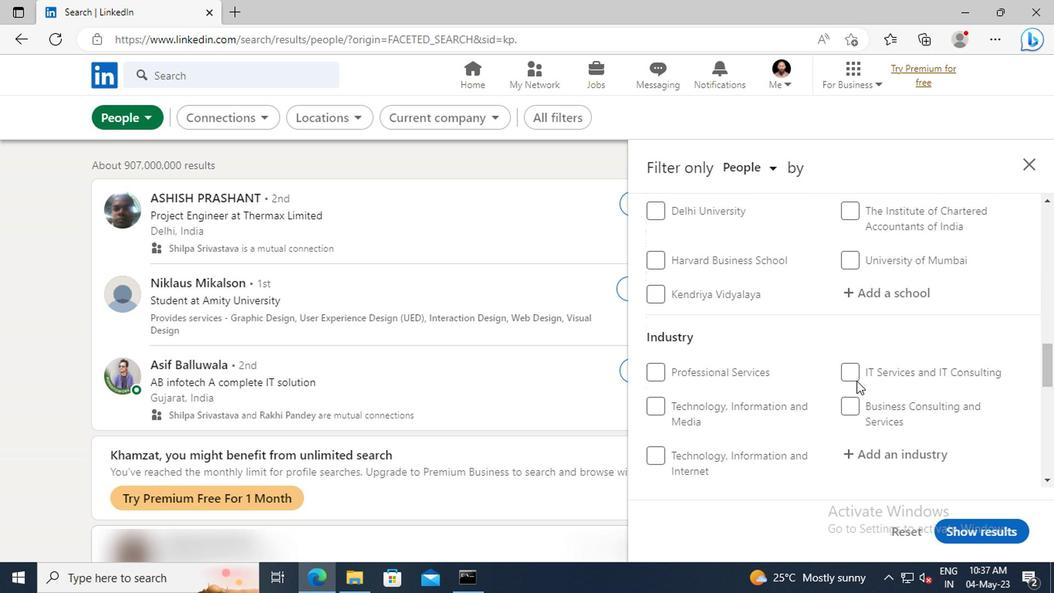 
Action: Mouse scrolled (854, 380) with delta (0, 0)
Screenshot: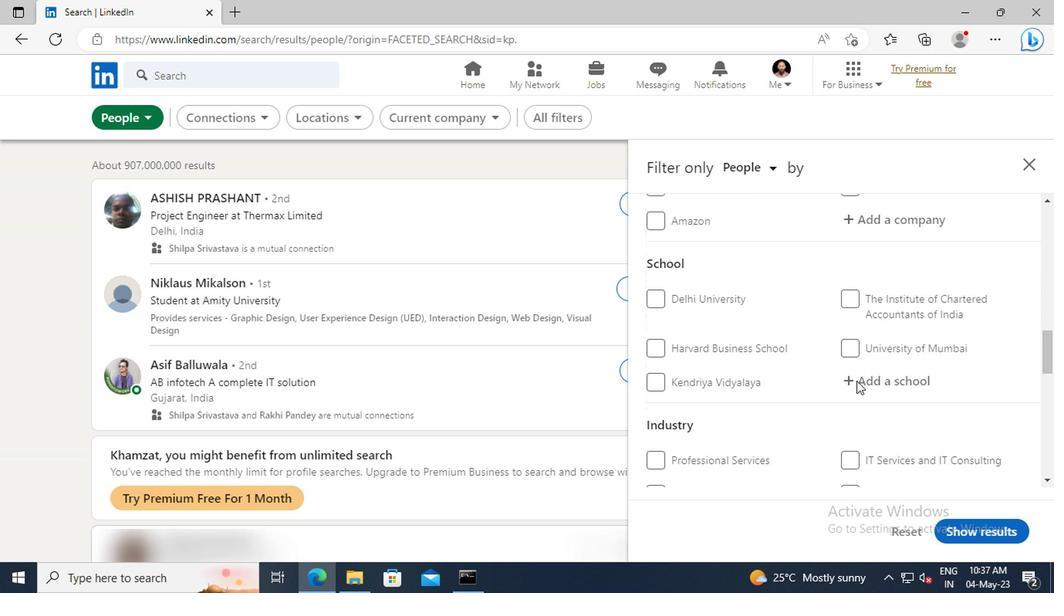 
Action: Mouse scrolled (854, 380) with delta (0, 0)
Screenshot: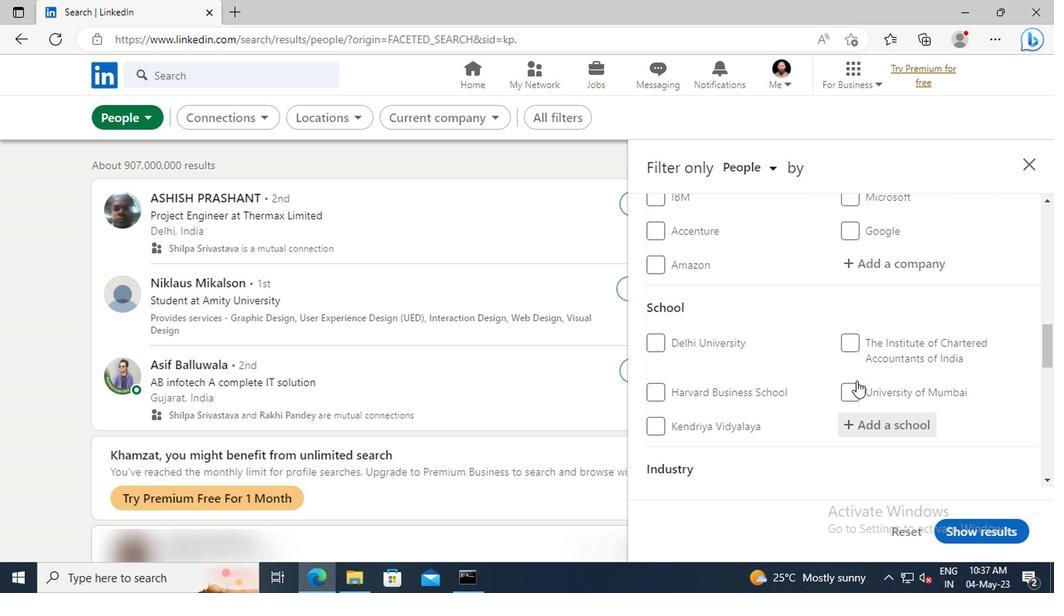 
Action: Mouse scrolled (854, 380) with delta (0, 0)
Screenshot: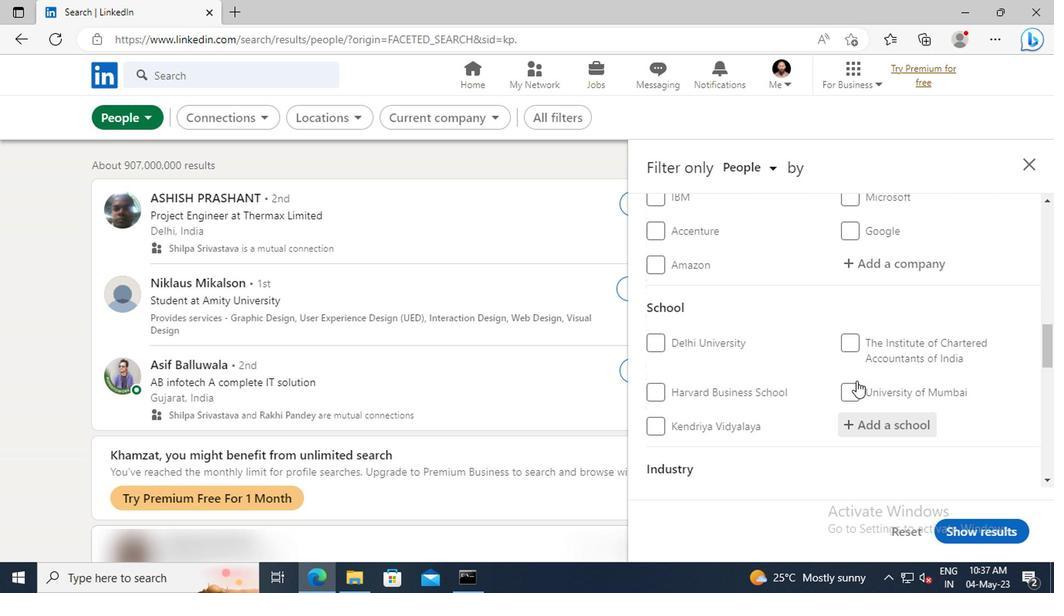 
Action: Mouse scrolled (854, 380) with delta (0, 0)
Screenshot: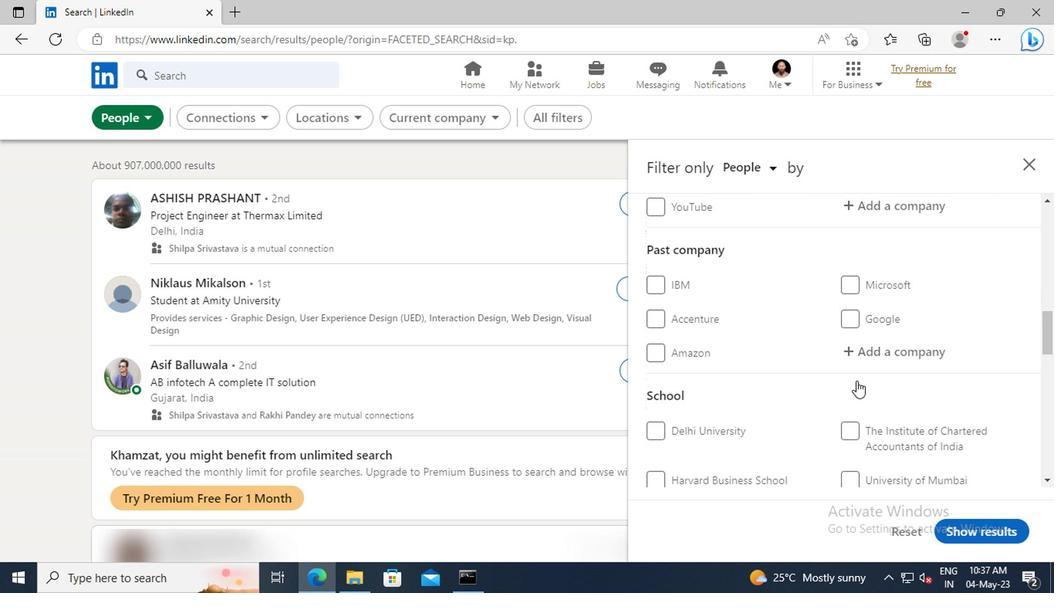 
Action: Mouse scrolled (854, 380) with delta (0, 0)
Screenshot: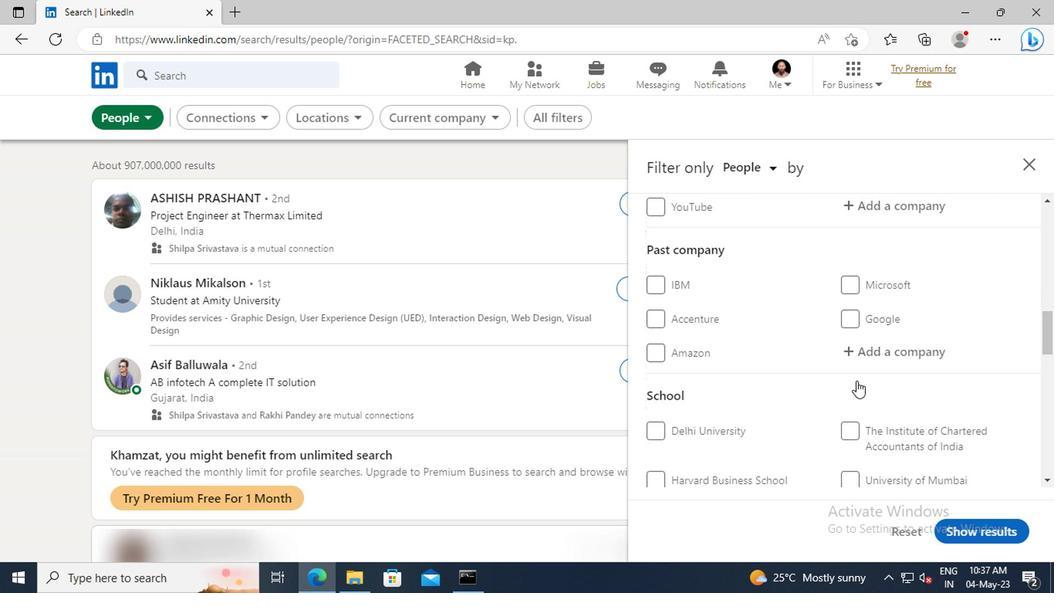 
Action: Mouse scrolled (854, 380) with delta (0, 0)
Screenshot: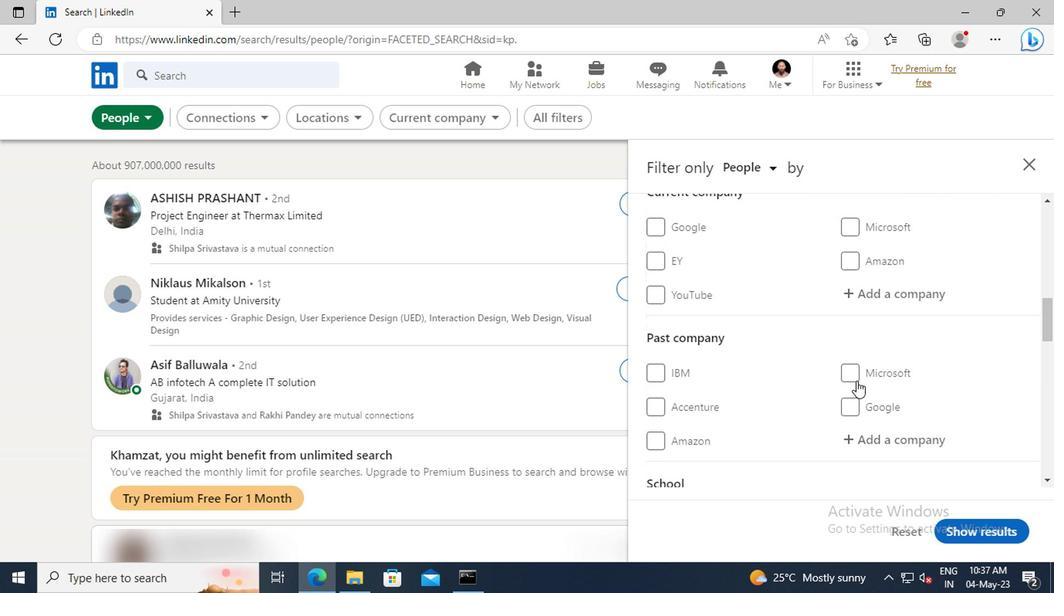 
Action: Mouse moved to (856, 341)
Screenshot: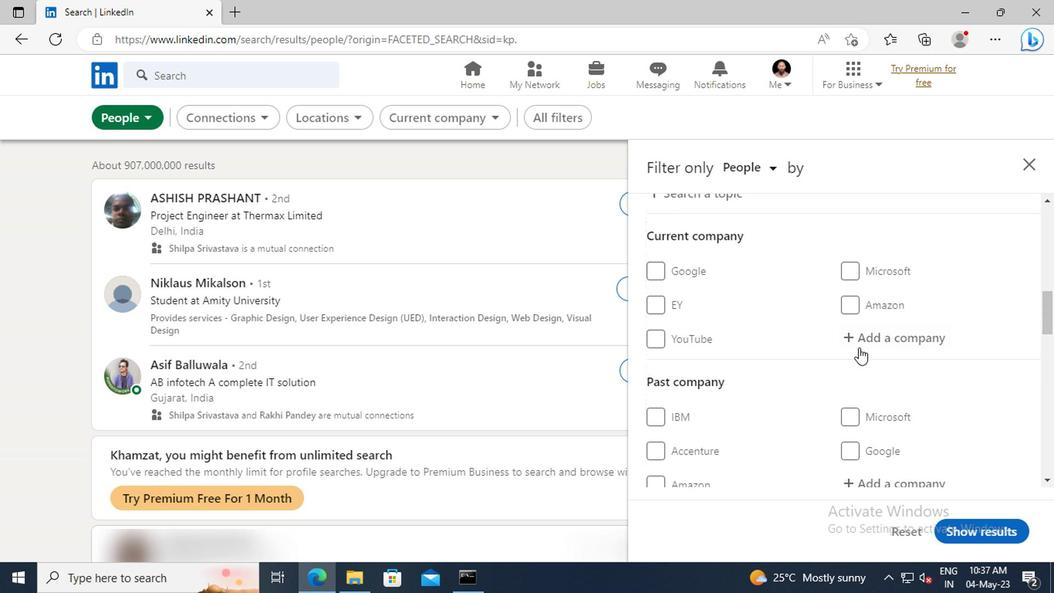 
Action: Mouse pressed left at (856, 341)
Screenshot: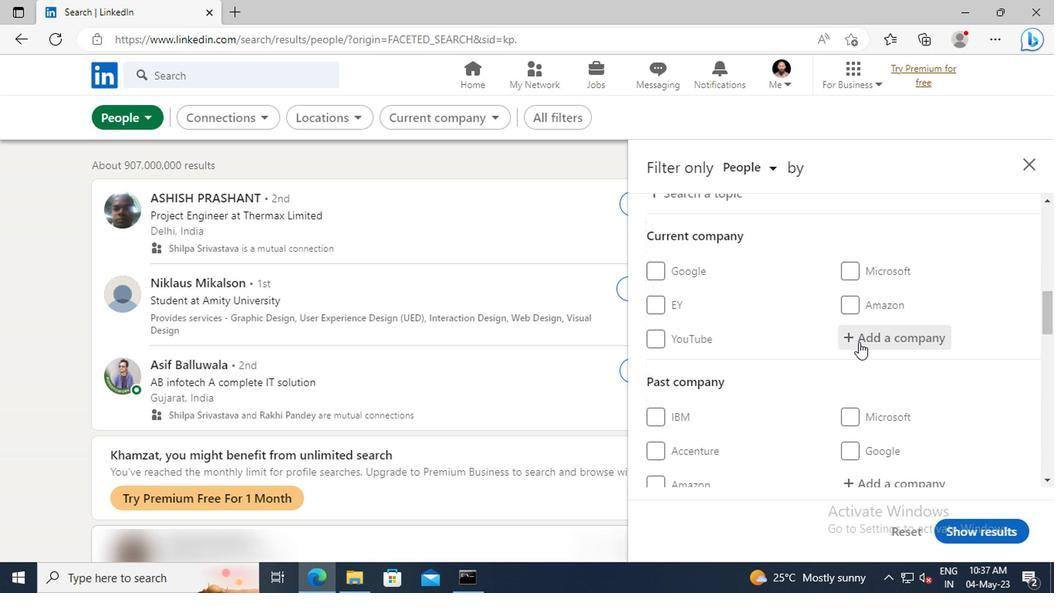 
Action: Key pressed <Key.shift><Key.shift><Key.shift><Key.shift><Key.shift><Key.shift><Key.shift>CEAT<Key.space><Key.shift>L
Screenshot: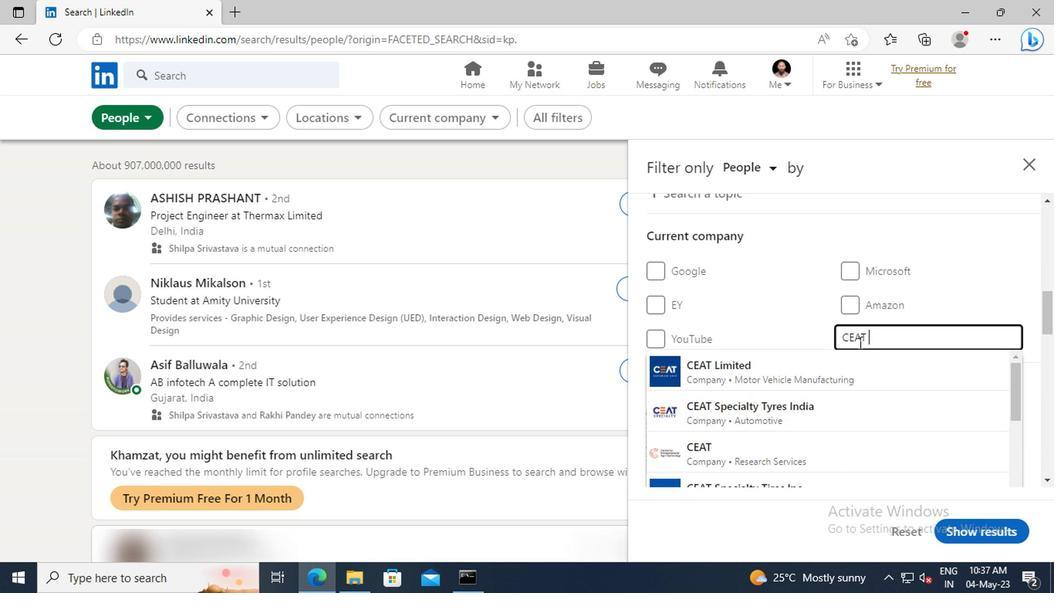 
Action: Mouse moved to (856, 340)
Screenshot: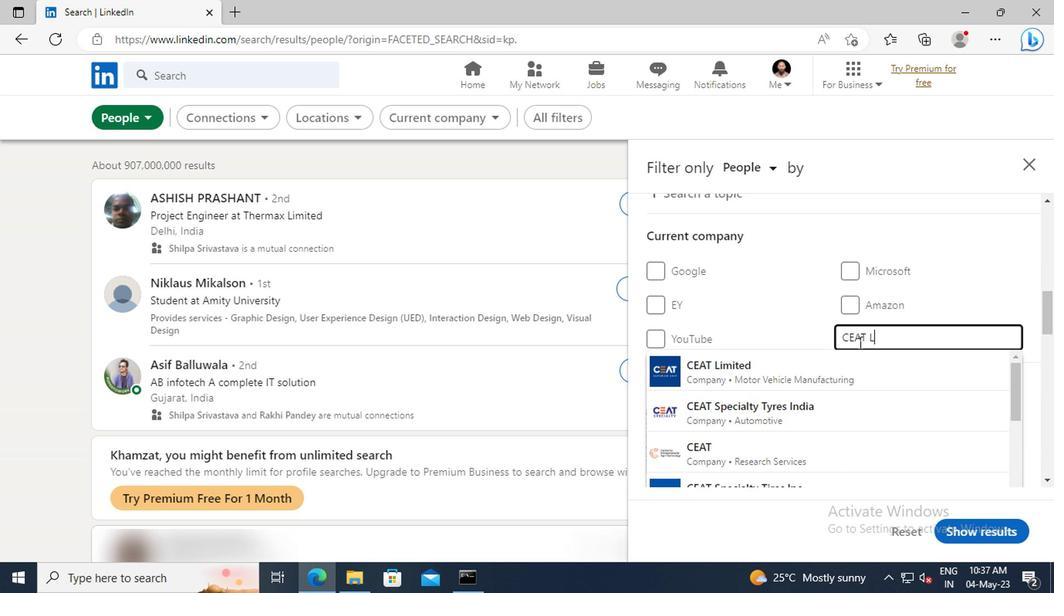 
Action: Key pressed IM
Screenshot: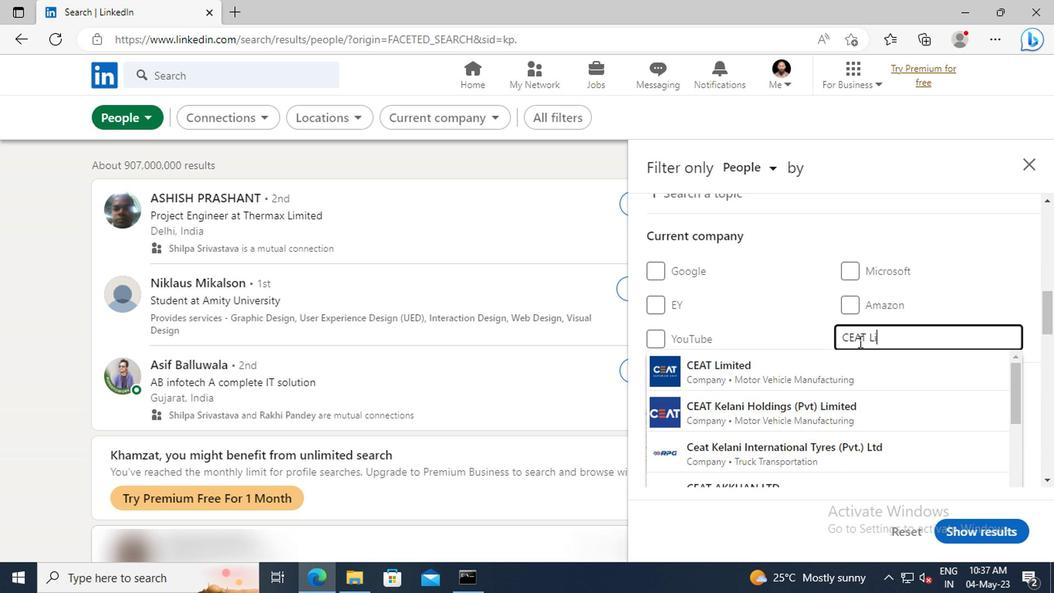 
Action: Mouse moved to (856, 360)
Screenshot: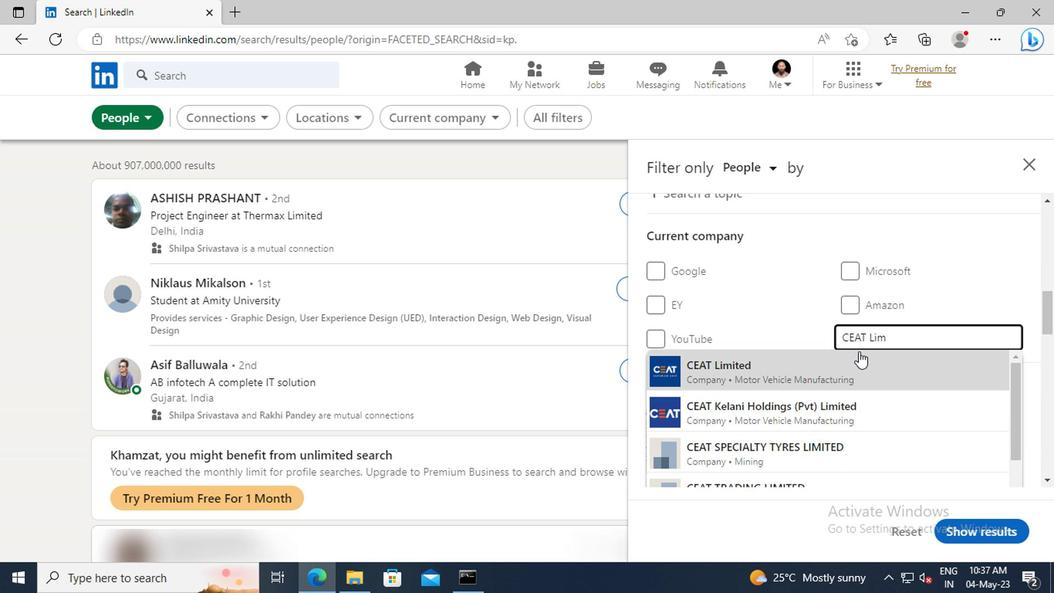 
Action: Mouse pressed left at (856, 360)
Screenshot: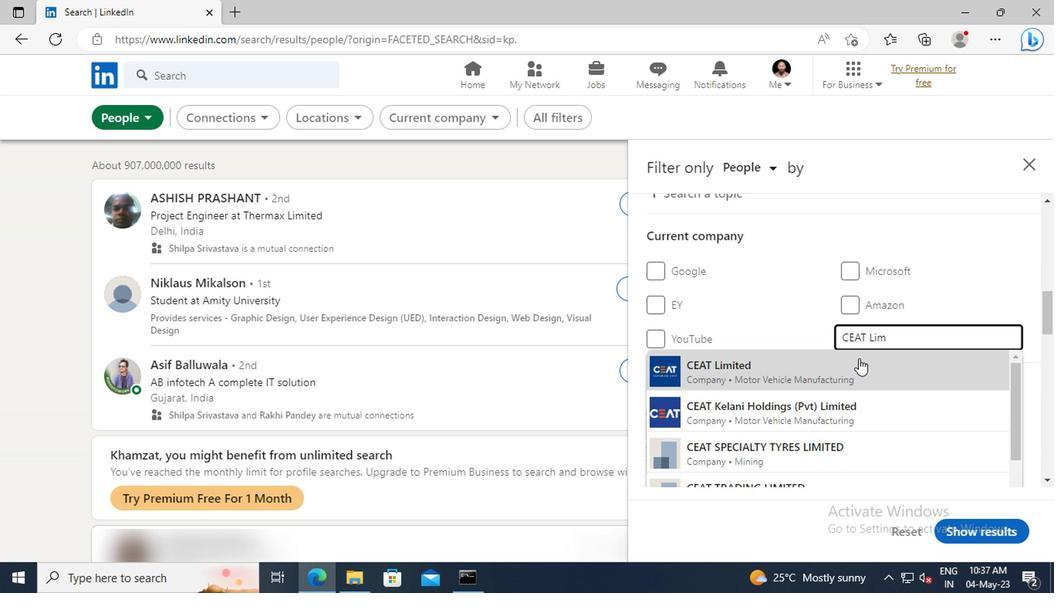 
Action: Mouse scrolled (856, 359) with delta (0, 0)
Screenshot: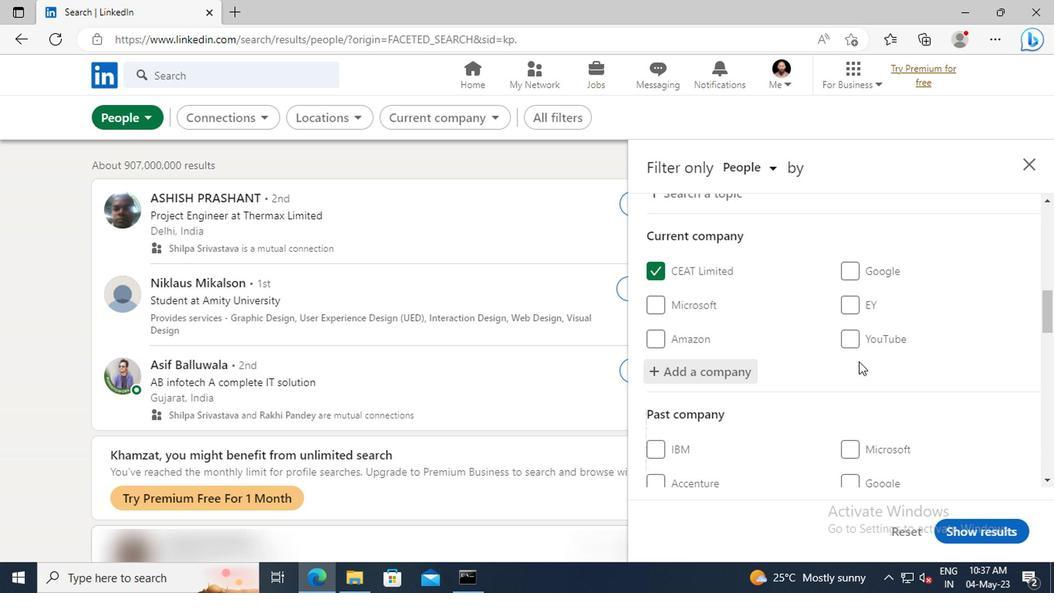 
Action: Mouse scrolled (856, 359) with delta (0, 0)
Screenshot: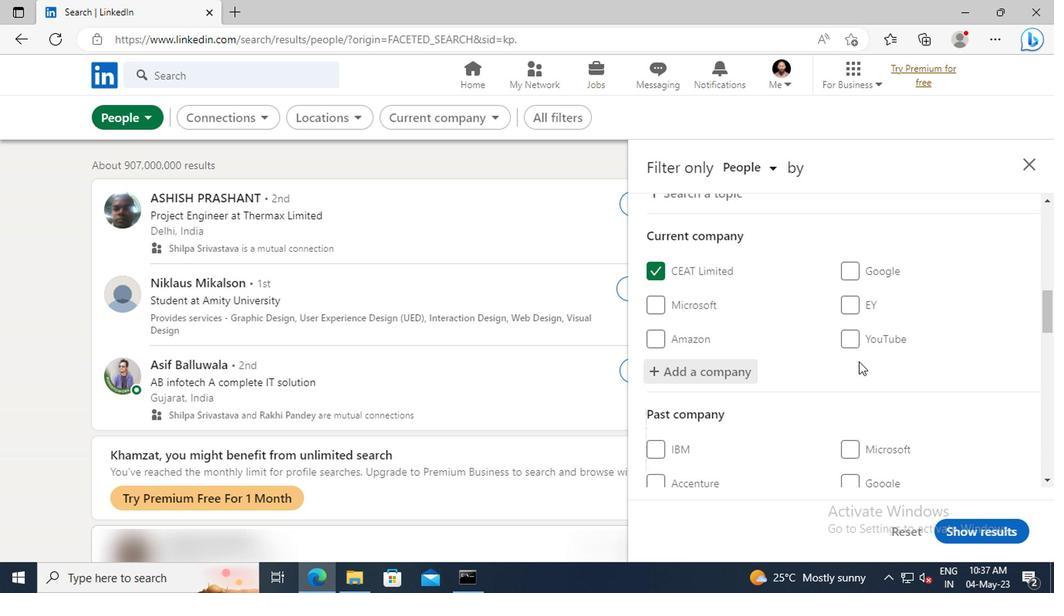 
Action: Mouse moved to (852, 351)
Screenshot: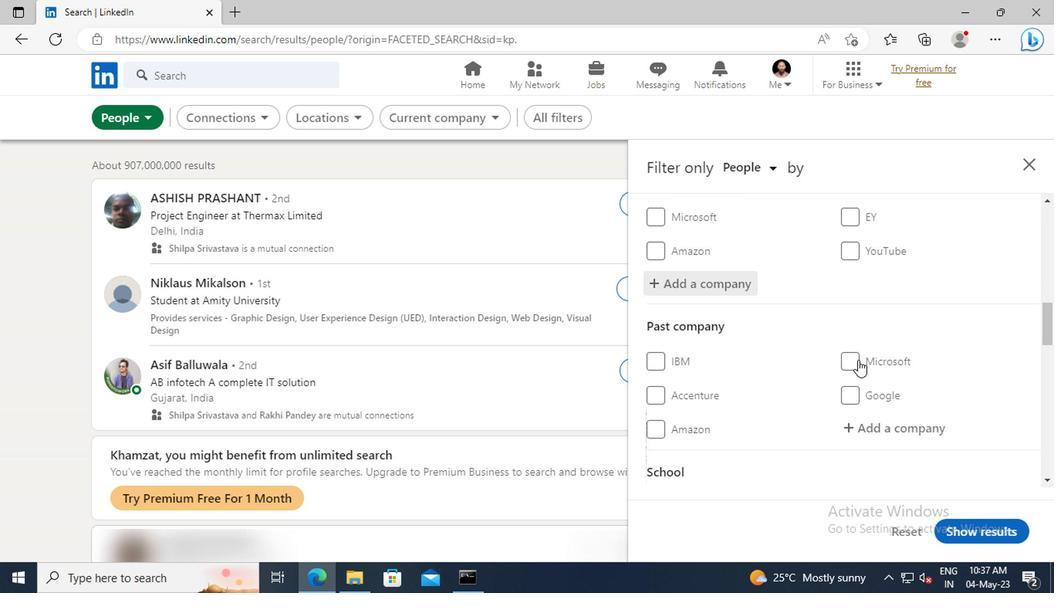 
Action: Mouse scrolled (852, 350) with delta (0, 0)
Screenshot: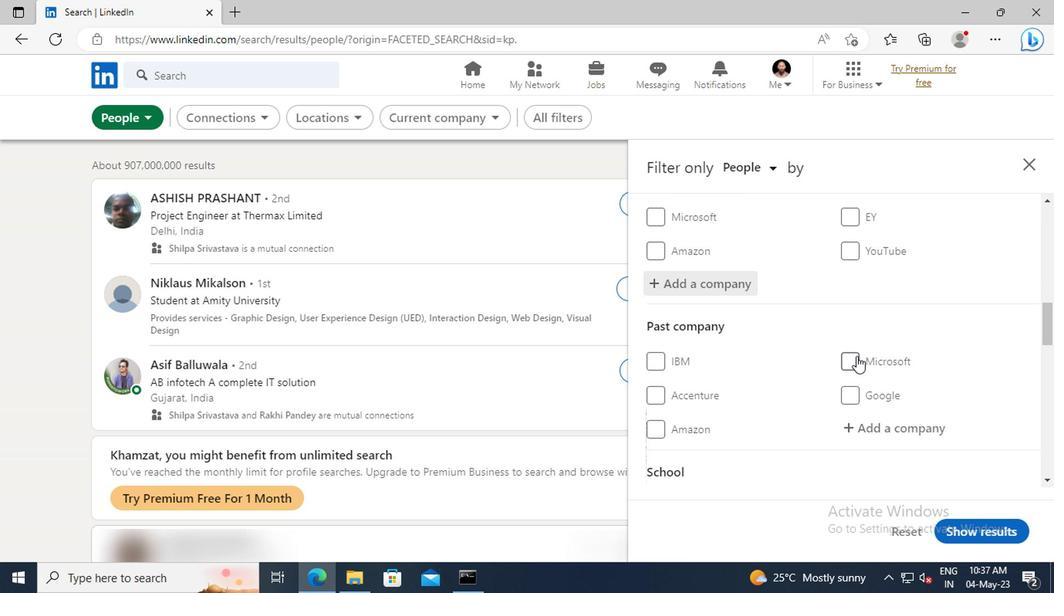
Action: Mouse scrolled (852, 350) with delta (0, 0)
Screenshot: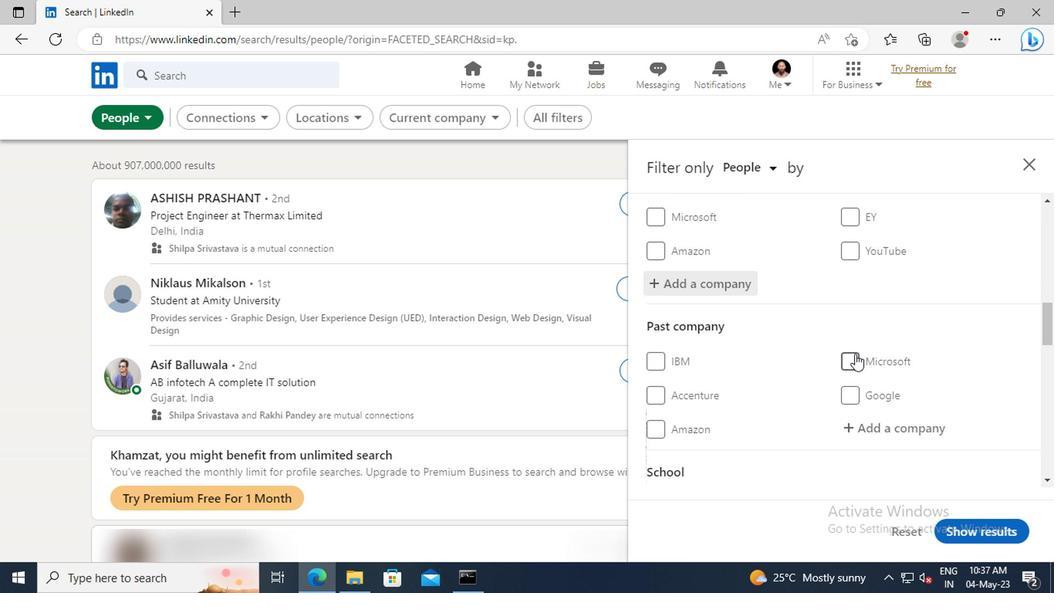 
Action: Mouse moved to (850, 346)
Screenshot: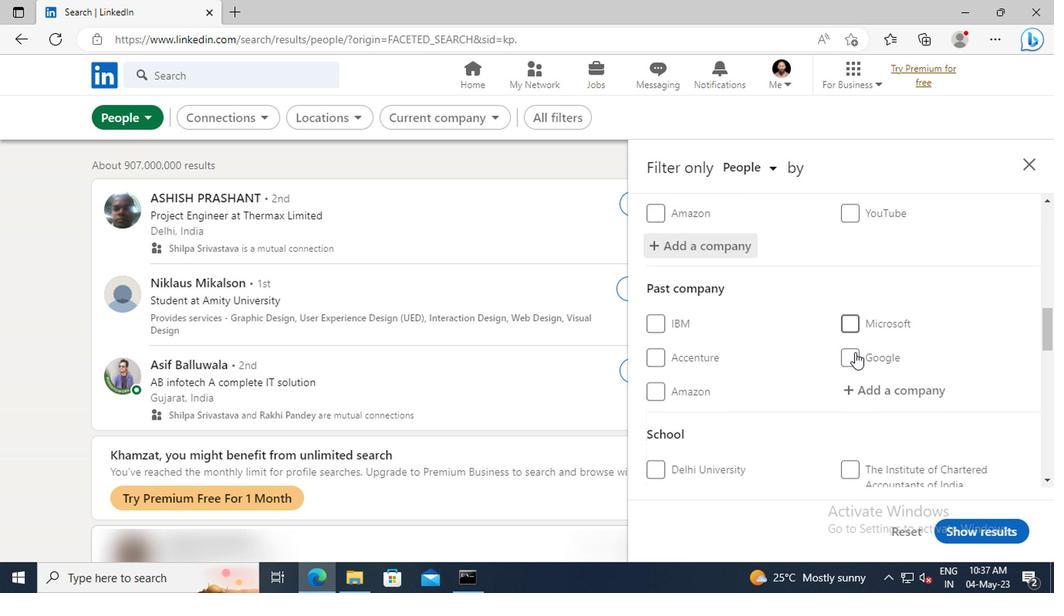 
Action: Mouse scrolled (850, 346) with delta (0, 0)
Screenshot: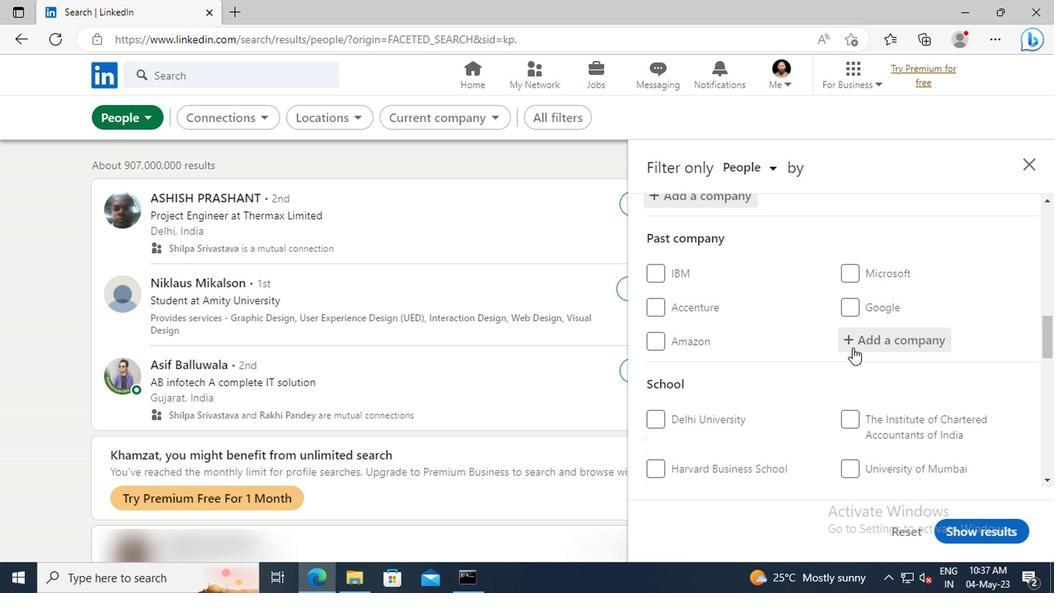 
Action: Mouse scrolled (850, 346) with delta (0, 0)
Screenshot: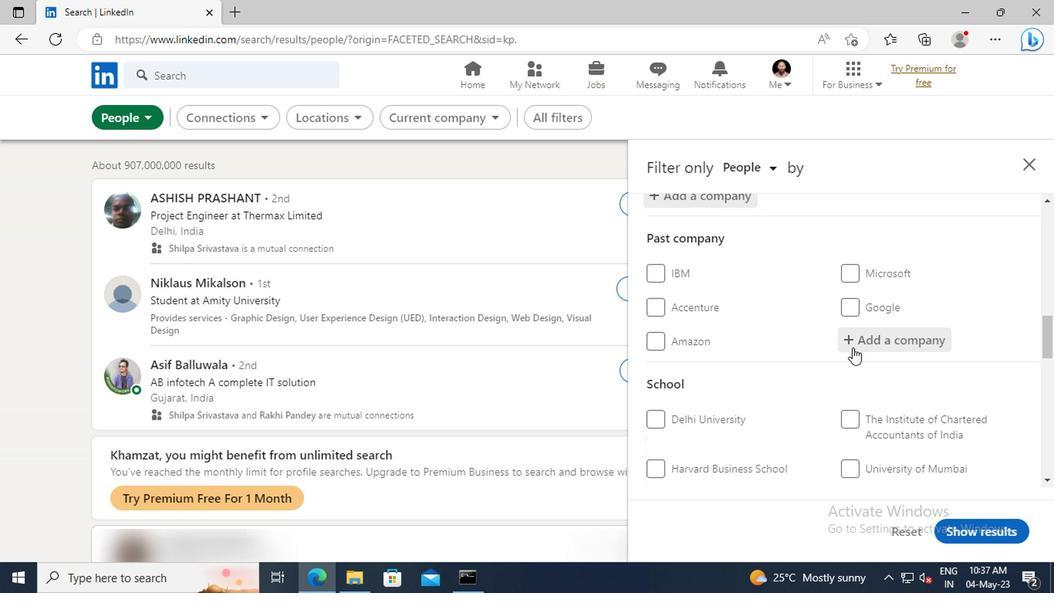 
Action: Mouse scrolled (850, 346) with delta (0, 0)
Screenshot: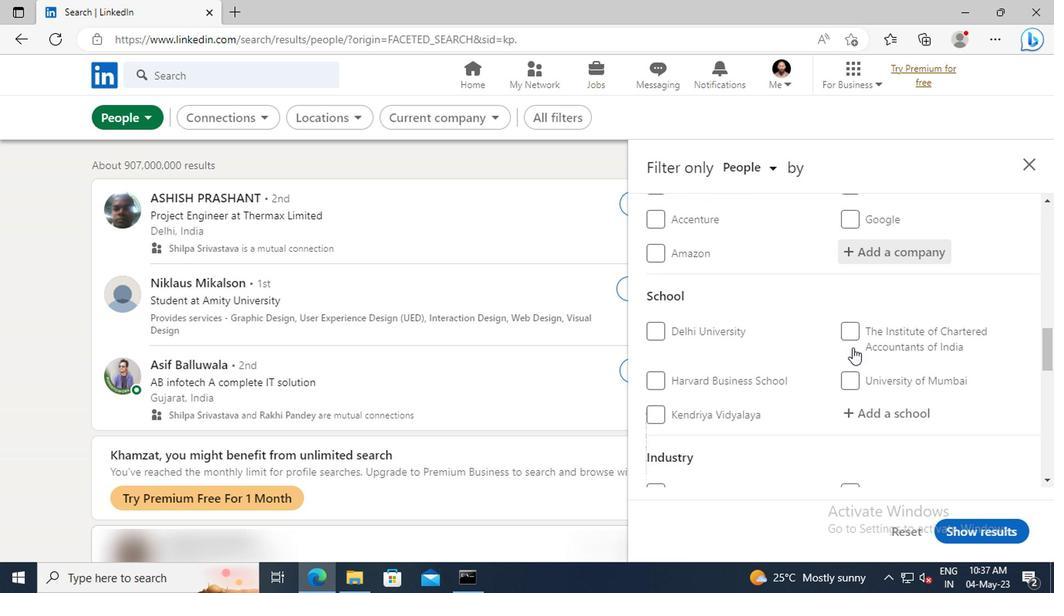 
Action: Mouse scrolled (850, 346) with delta (0, 0)
Screenshot: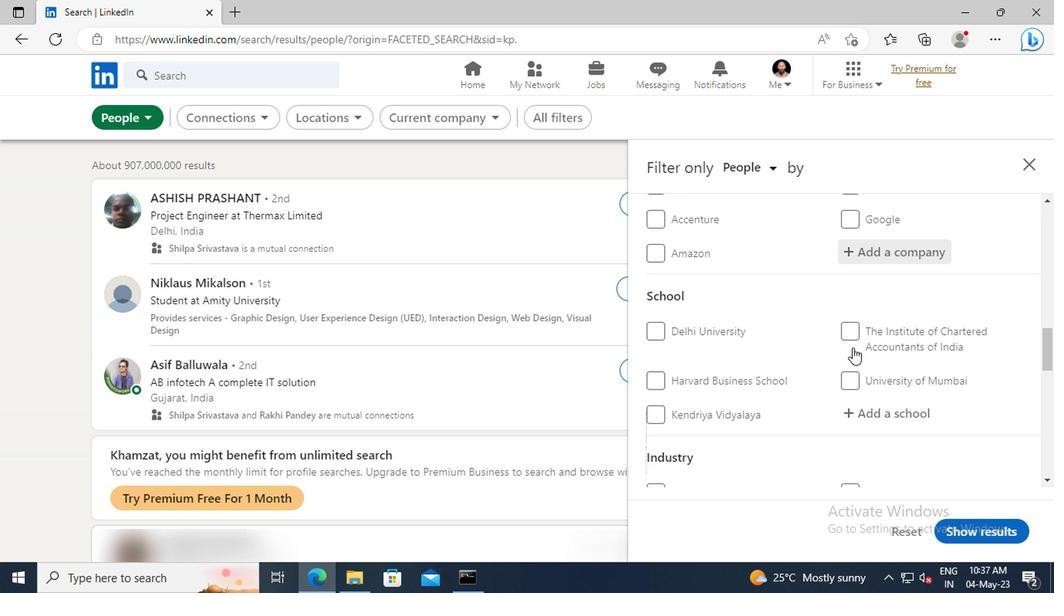
Action: Mouse moved to (857, 332)
Screenshot: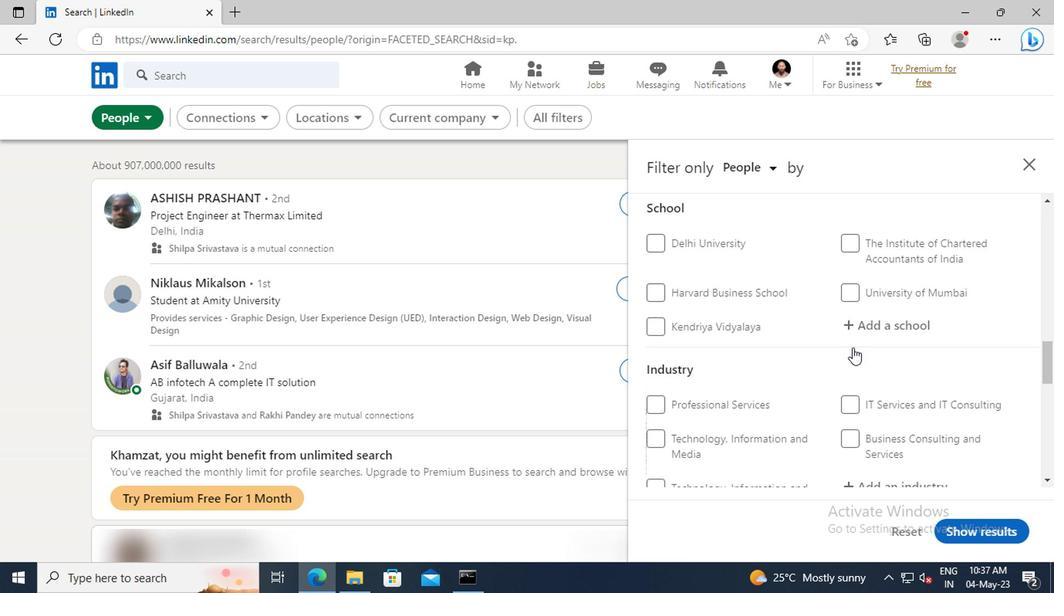 
Action: Mouse pressed left at (857, 332)
Screenshot: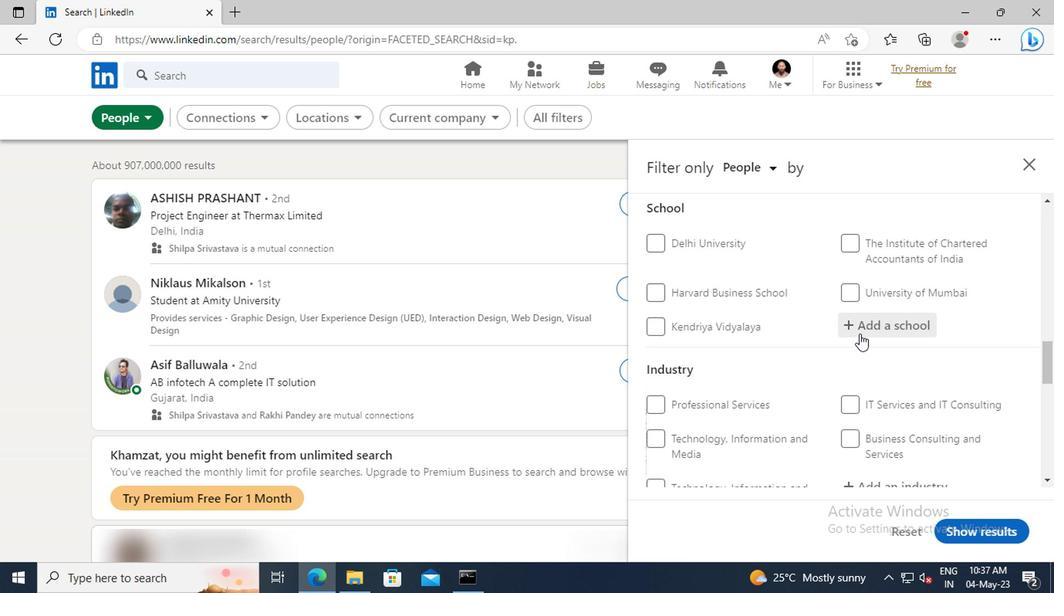 
Action: Key pressed <Key.shift>MATA<Key.space><Key.shift>S
Screenshot: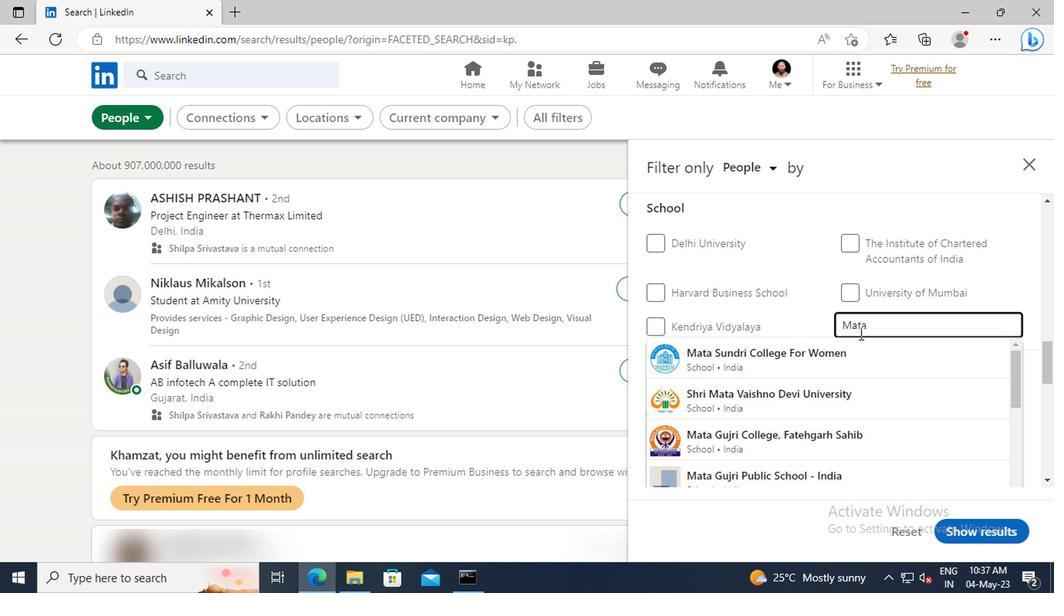 
Action: Mouse moved to (857, 349)
Screenshot: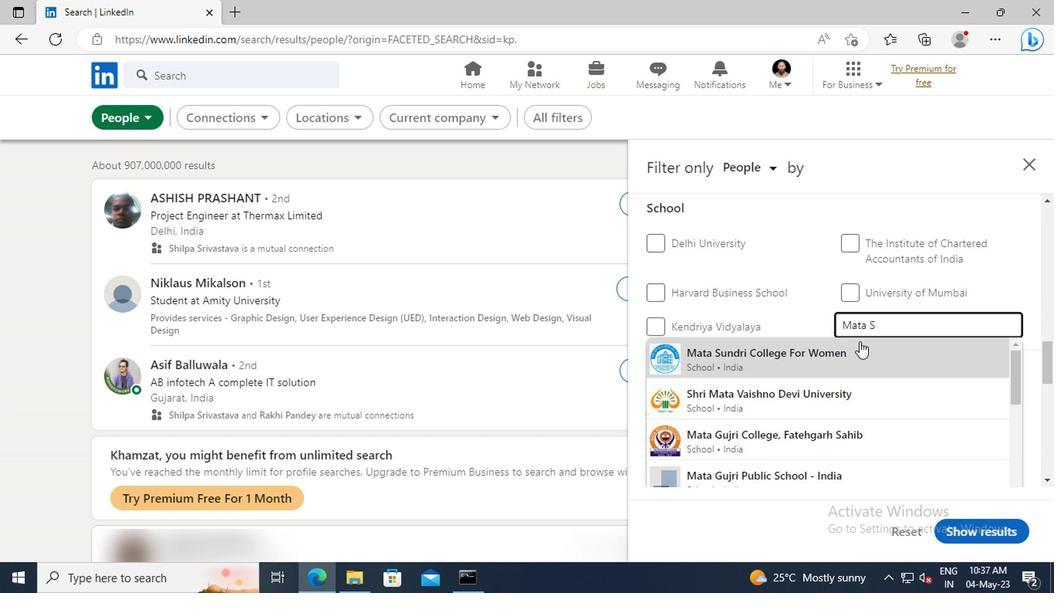 
Action: Mouse pressed left at (857, 349)
Screenshot: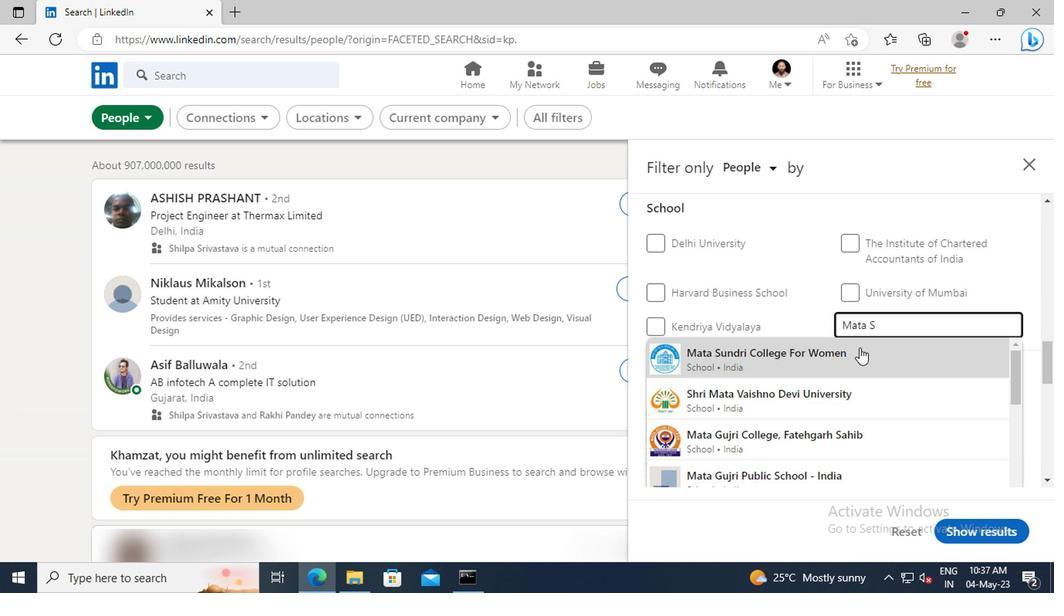 
Action: Mouse scrolled (857, 348) with delta (0, -1)
Screenshot: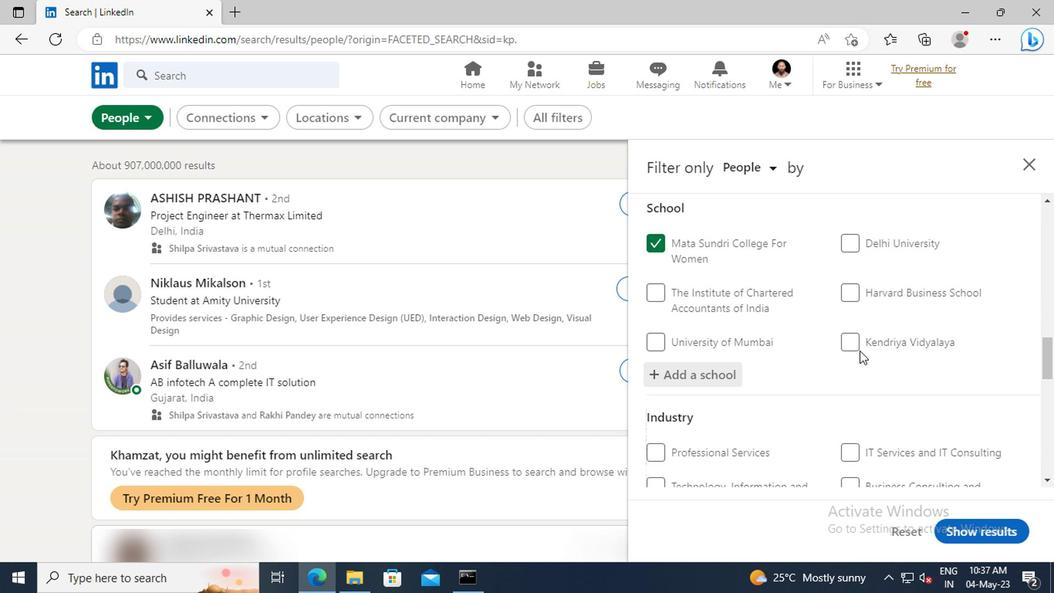 
Action: Mouse scrolled (857, 348) with delta (0, -1)
Screenshot: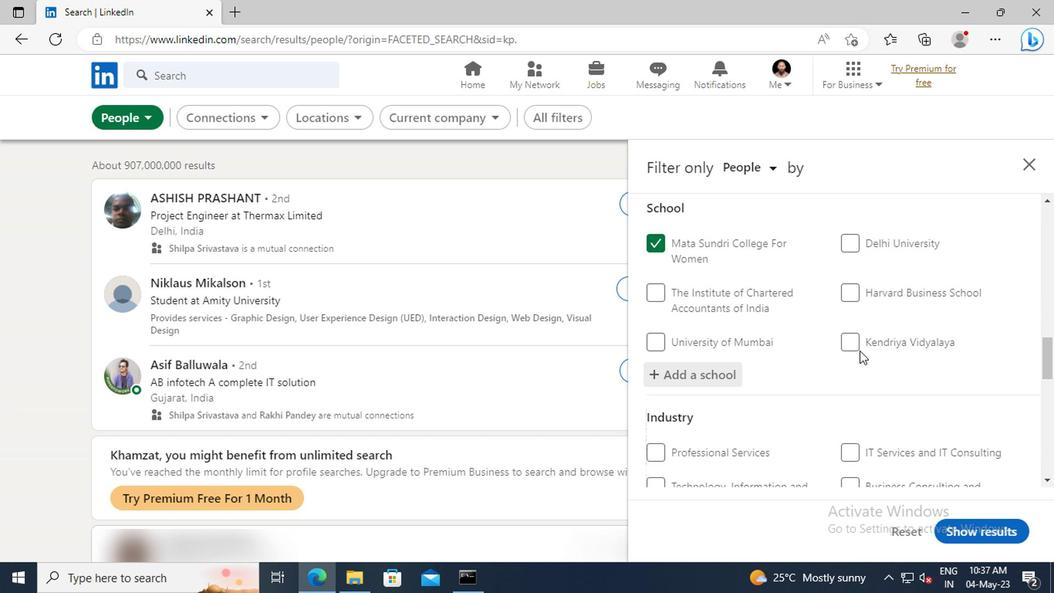 
Action: Mouse moved to (855, 340)
Screenshot: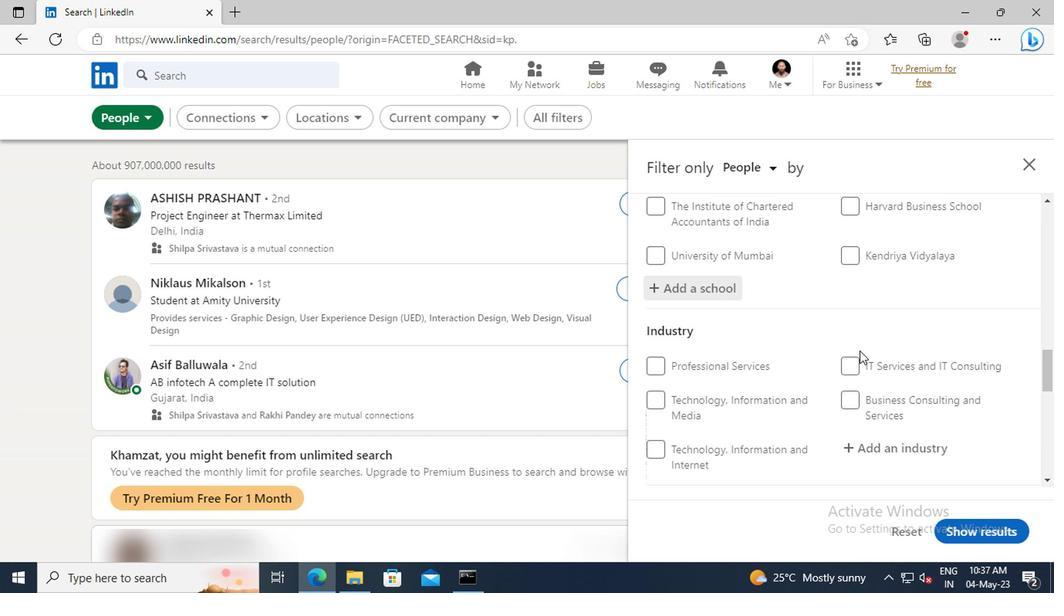 
Action: Mouse scrolled (855, 338) with delta (0, -1)
Screenshot: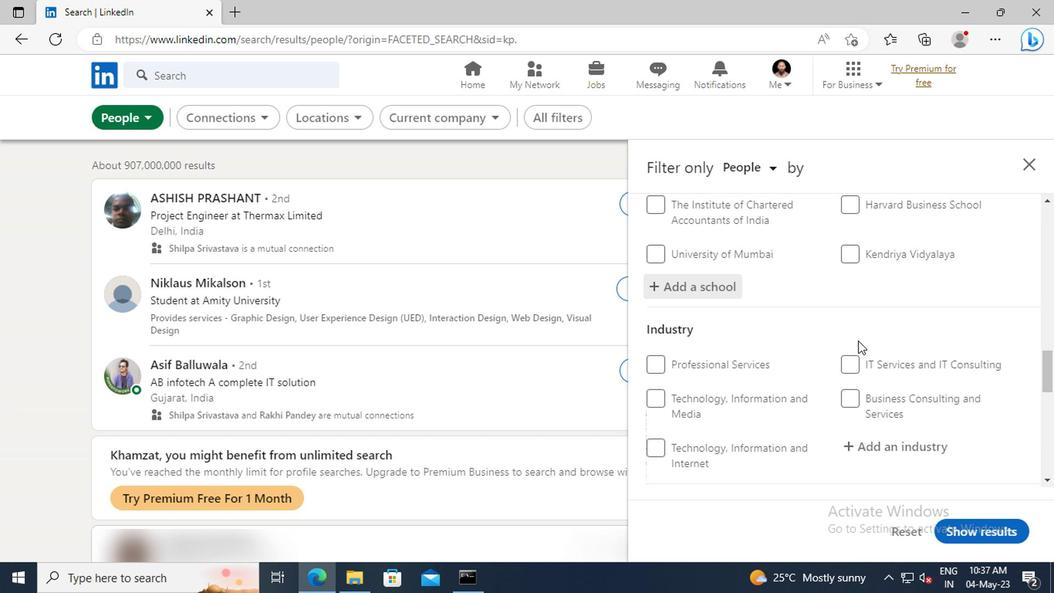 
Action: Mouse scrolled (855, 338) with delta (0, -1)
Screenshot: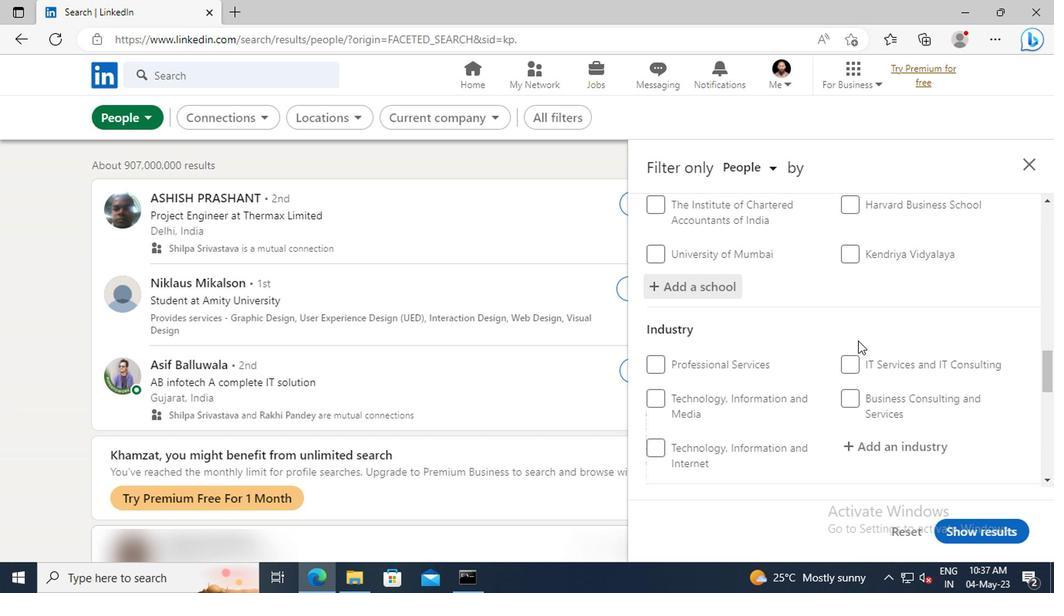 
Action: Mouse scrolled (855, 338) with delta (0, -1)
Screenshot: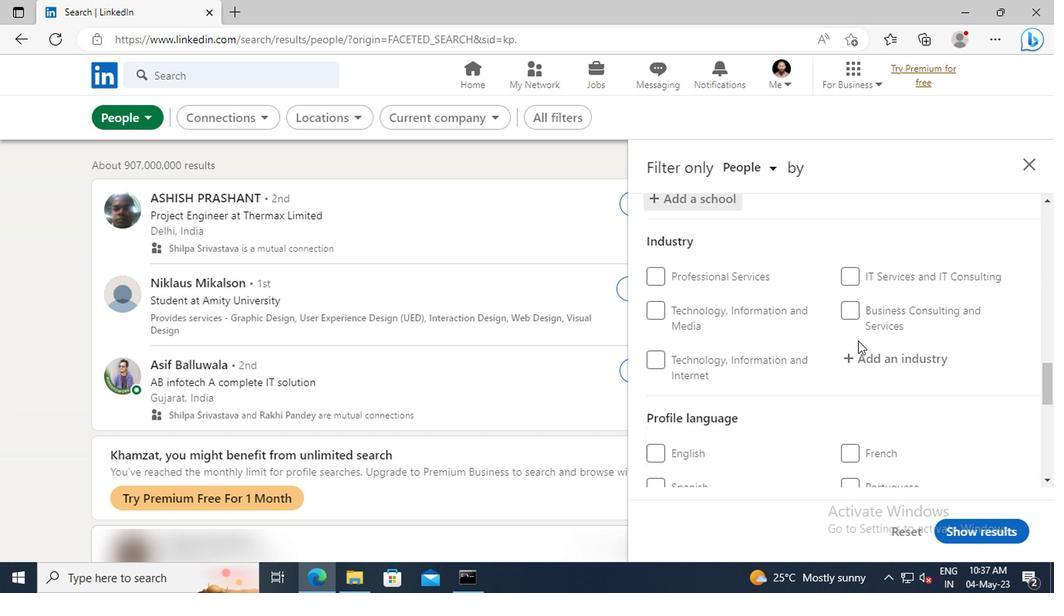 
Action: Mouse moved to (859, 320)
Screenshot: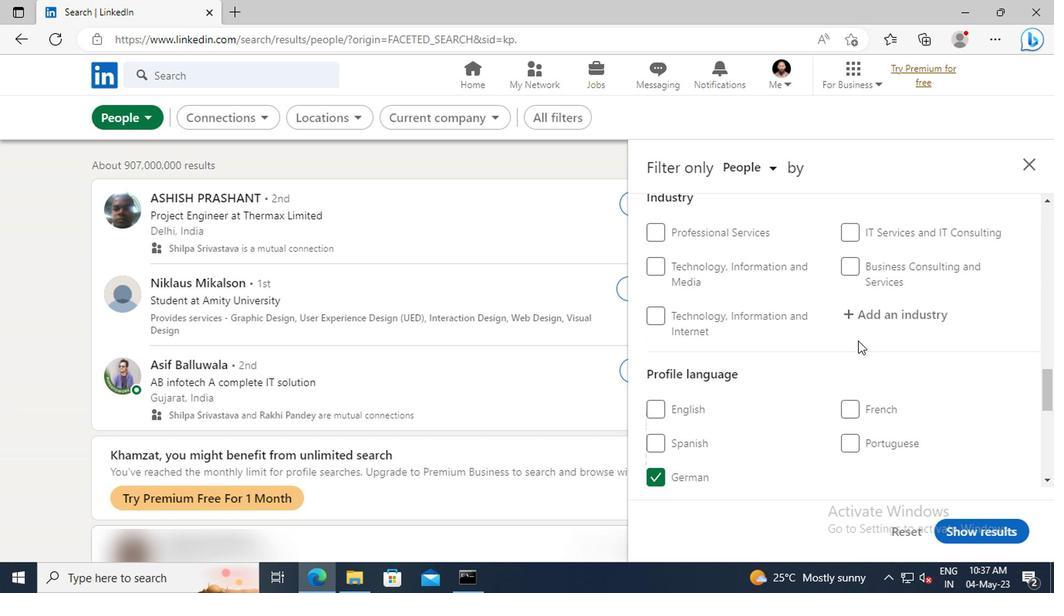 
Action: Mouse pressed left at (859, 320)
Screenshot: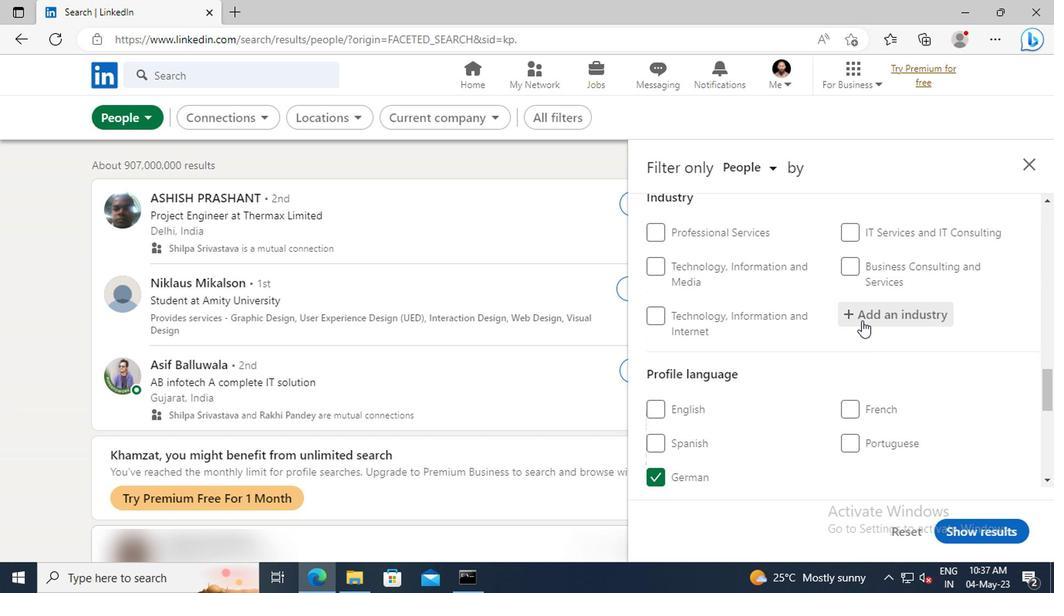 
Action: Key pressed <Key.shift>MOBILE<Key.space><Key.shift>F
Screenshot: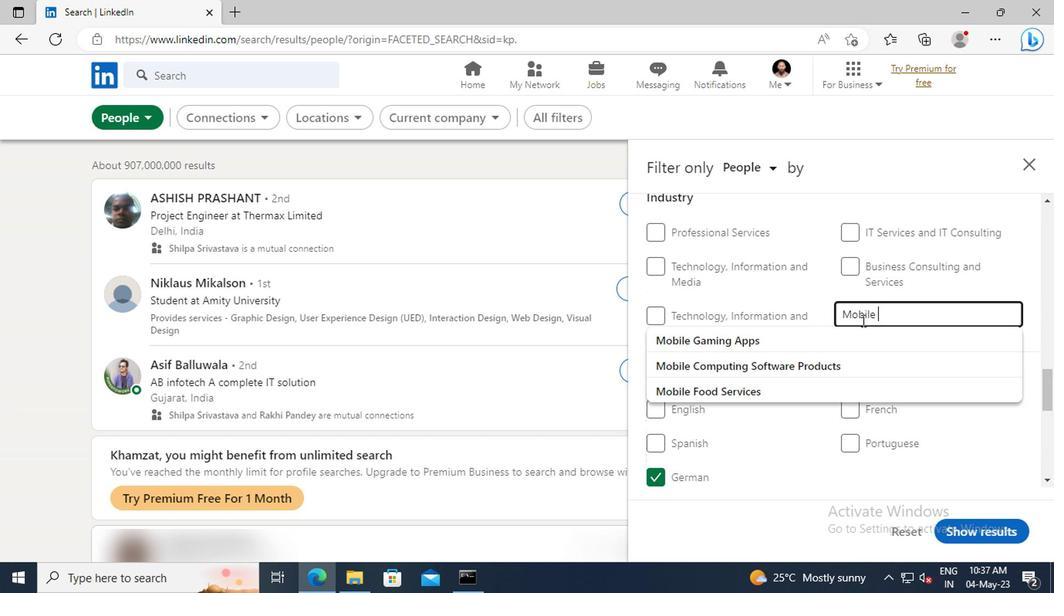 
Action: Mouse moved to (861, 330)
Screenshot: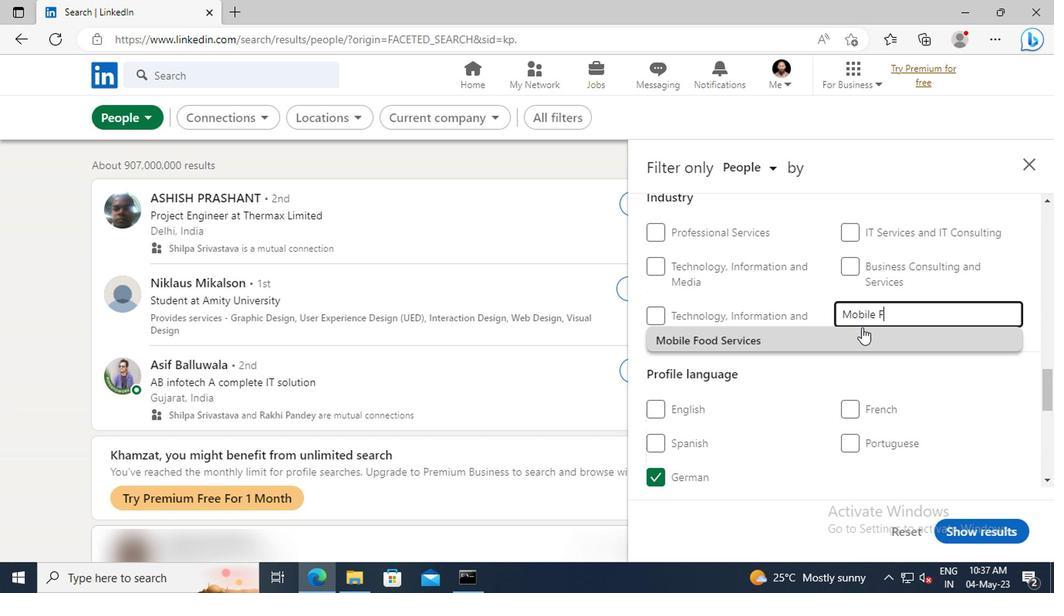 
Action: Mouse pressed left at (861, 330)
Screenshot: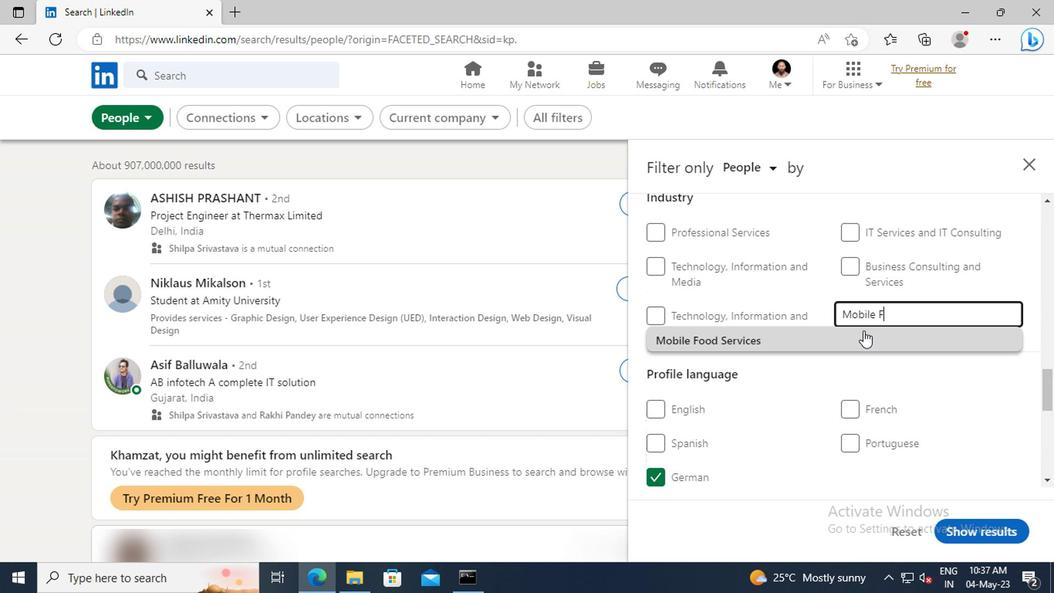 
Action: Mouse scrolled (861, 330) with delta (0, 0)
Screenshot: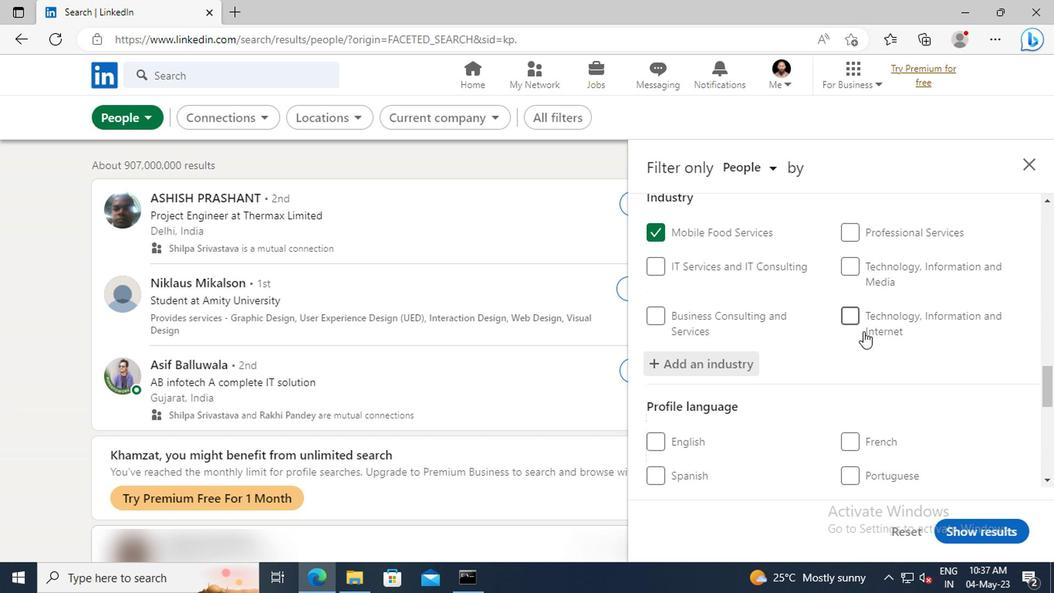 
Action: Mouse scrolled (861, 330) with delta (0, 0)
Screenshot: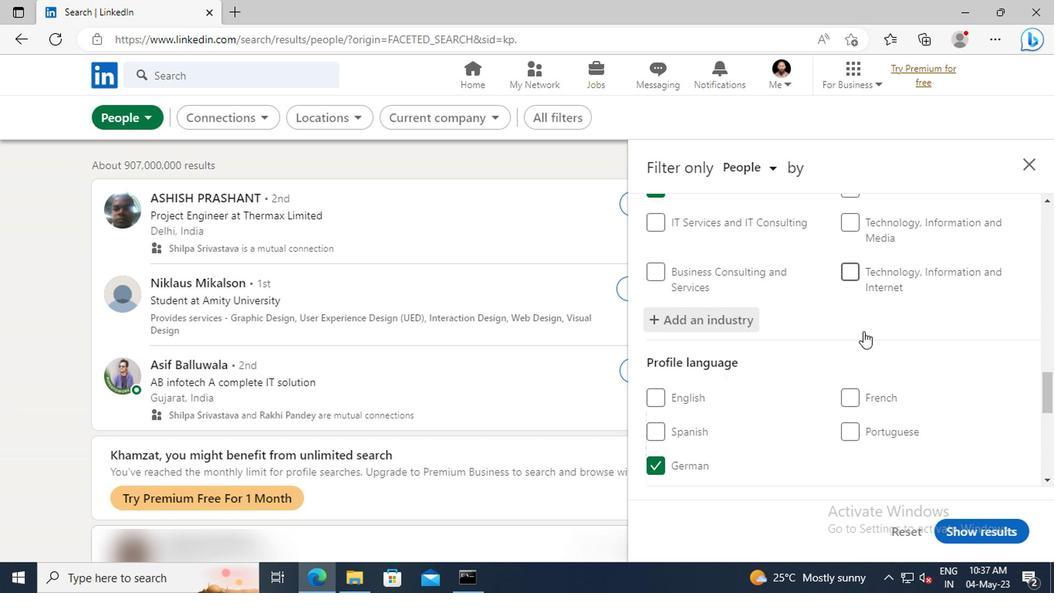 
Action: Mouse scrolled (861, 330) with delta (0, 0)
Screenshot: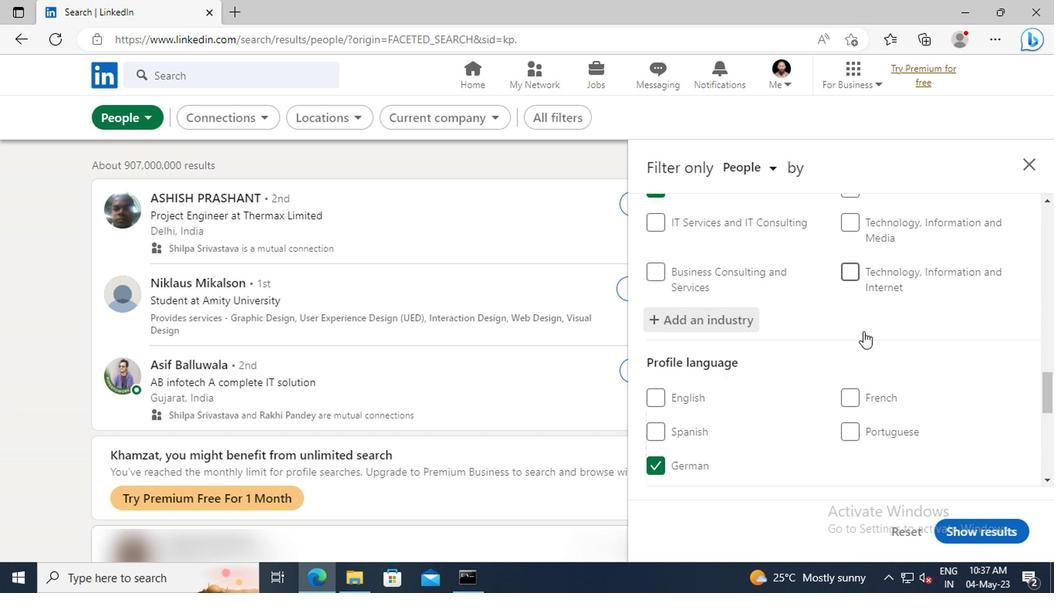 
Action: Mouse scrolled (861, 330) with delta (0, 0)
Screenshot: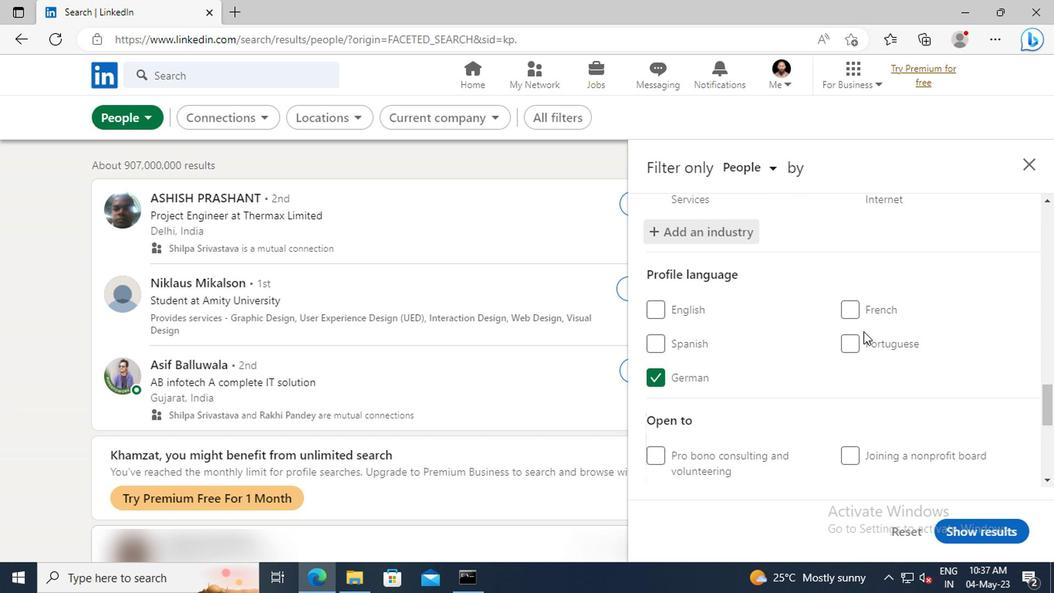 
Action: Mouse scrolled (861, 330) with delta (0, 0)
Screenshot: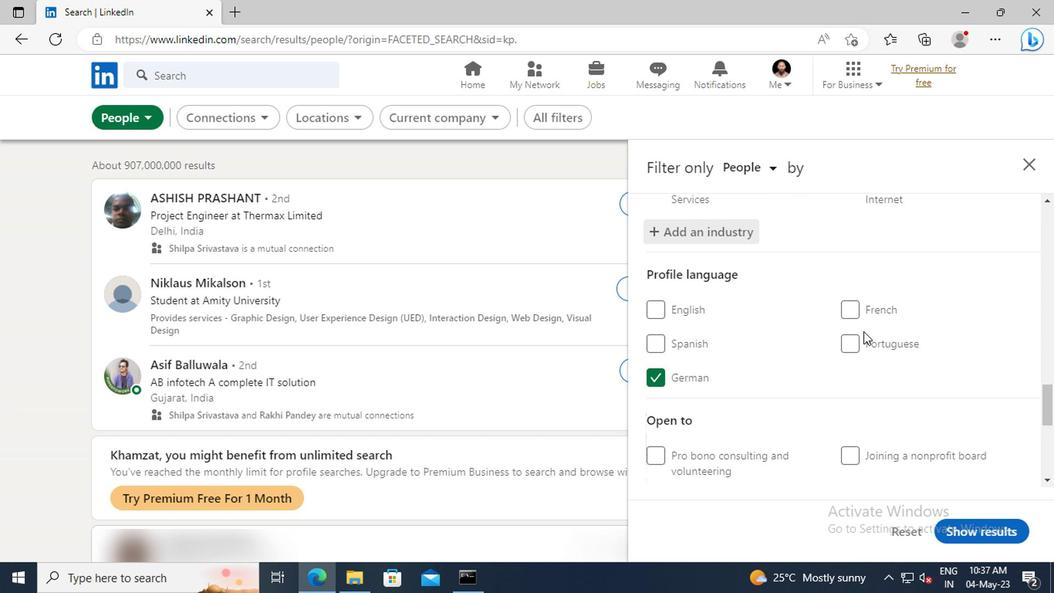 
Action: Mouse scrolled (861, 330) with delta (0, 0)
Screenshot: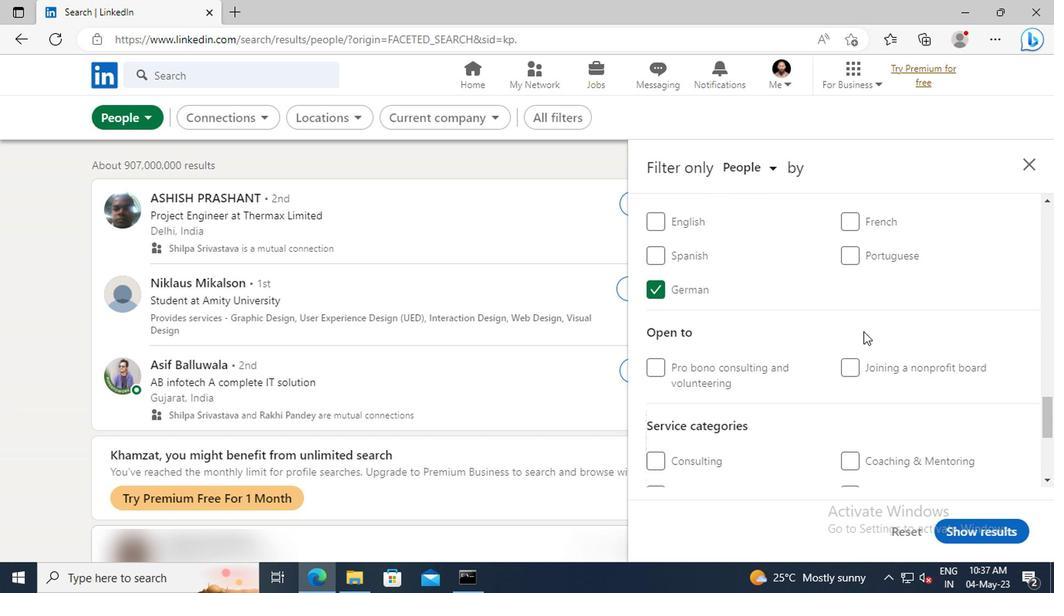 
Action: Mouse scrolled (861, 330) with delta (0, 0)
Screenshot: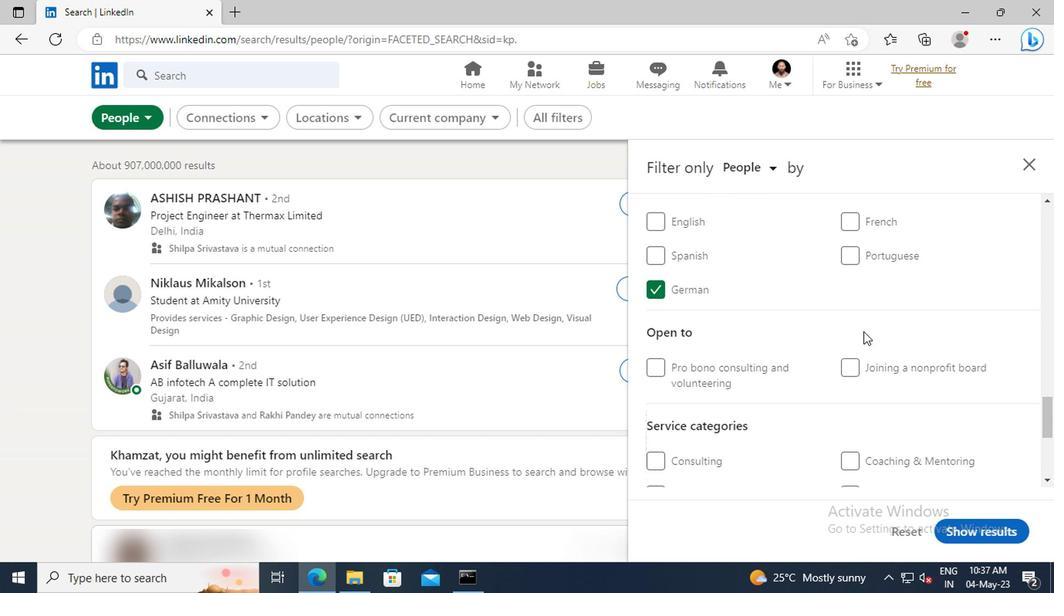 
Action: Mouse scrolled (861, 330) with delta (0, 0)
Screenshot: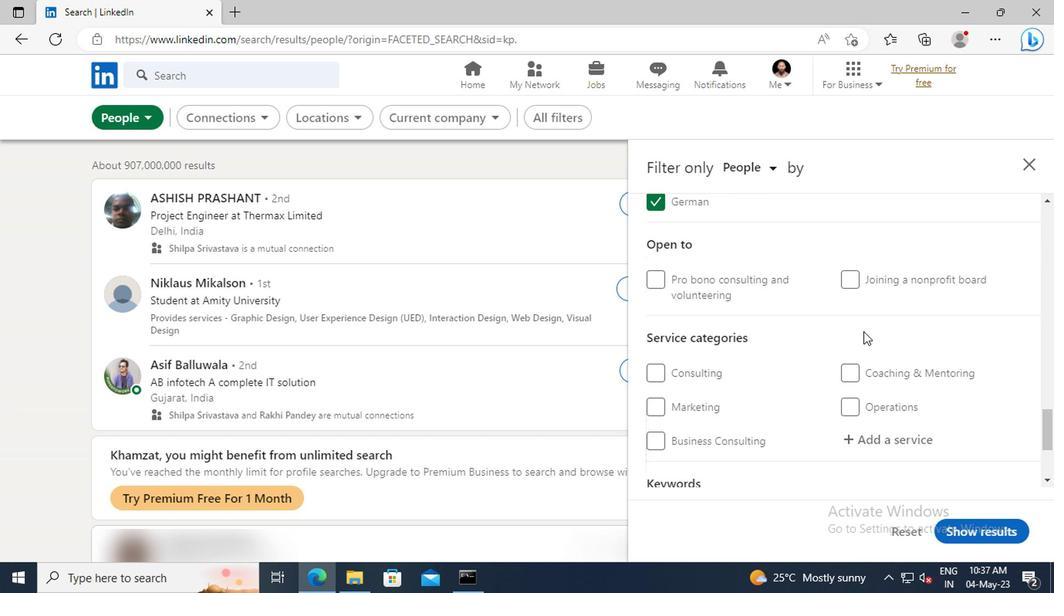 
Action: Mouse scrolled (861, 330) with delta (0, 0)
Screenshot: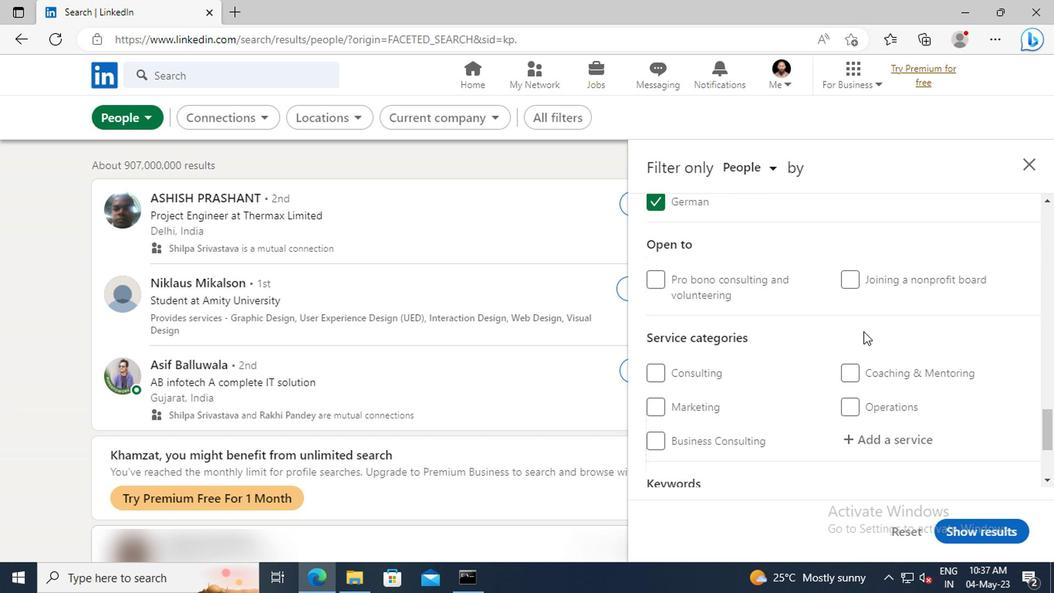 
Action: Mouse moved to (861, 347)
Screenshot: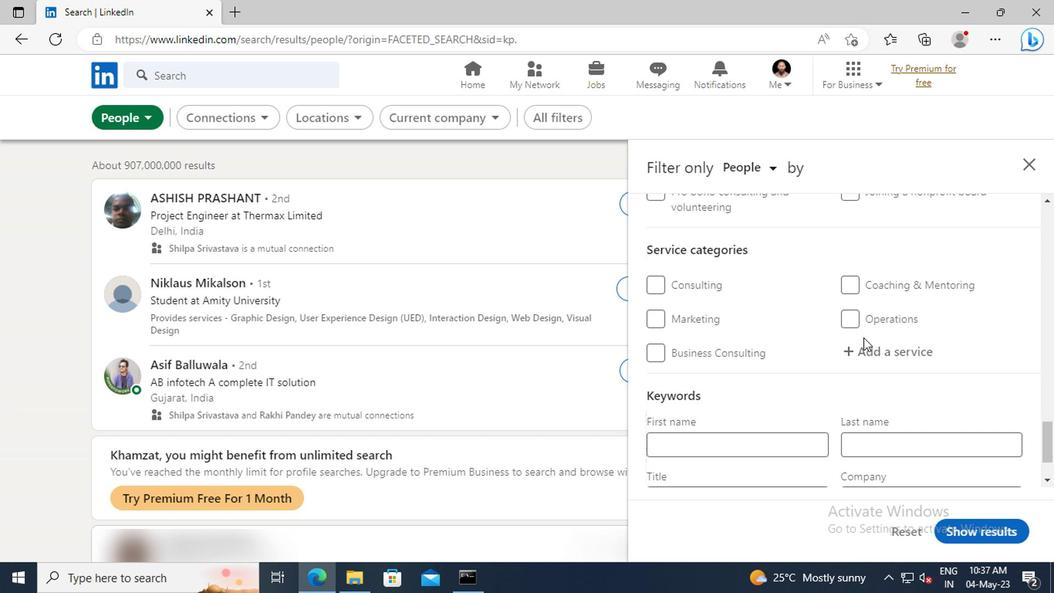 
Action: Mouse pressed left at (861, 347)
Screenshot: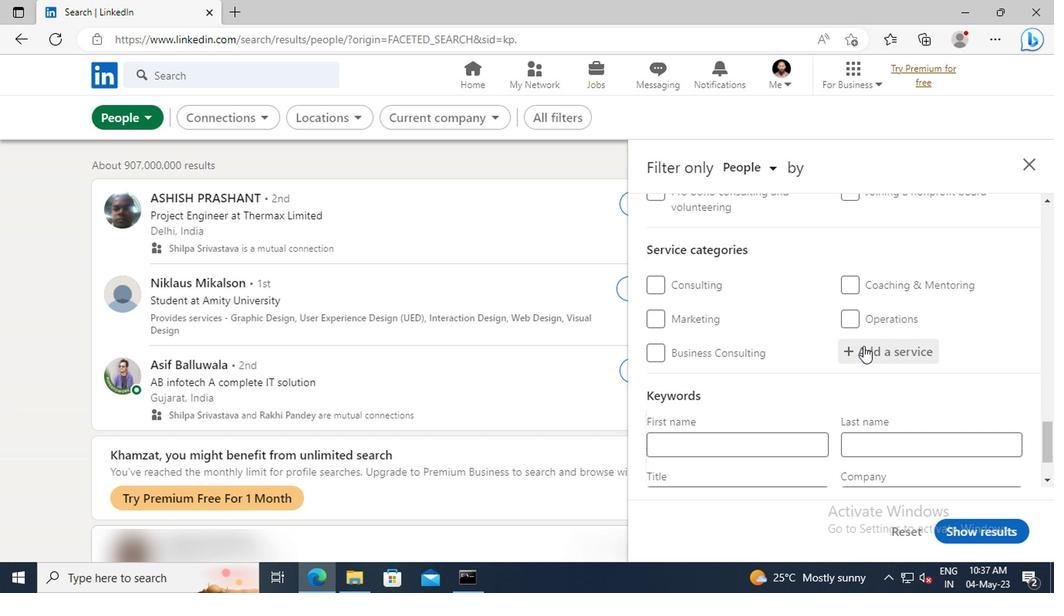 
Action: Key pressed <Key.shift>LIFE<Key.space>
Screenshot: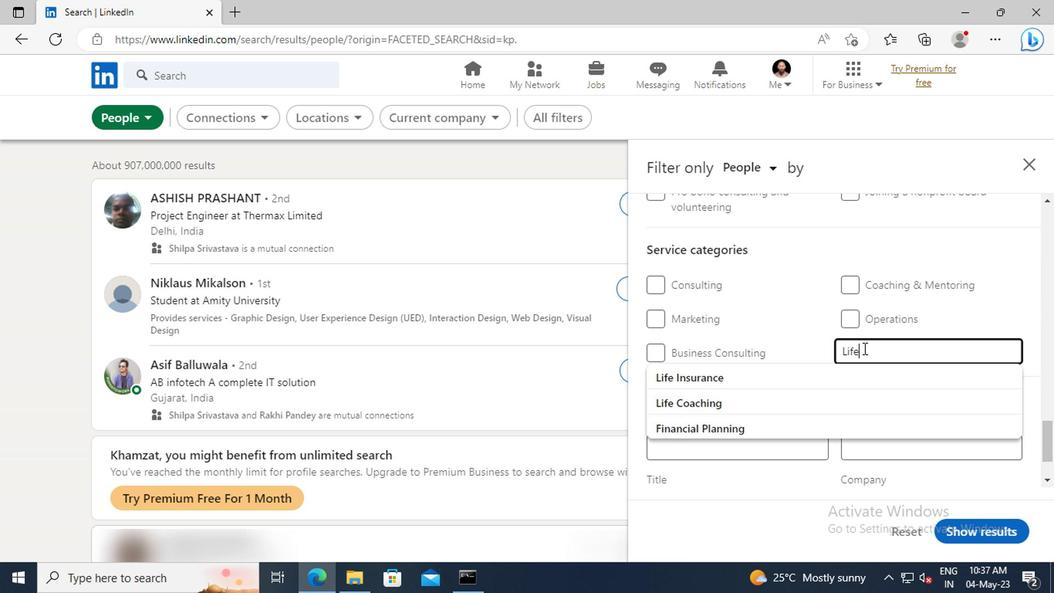 
Action: Mouse moved to (865, 372)
Screenshot: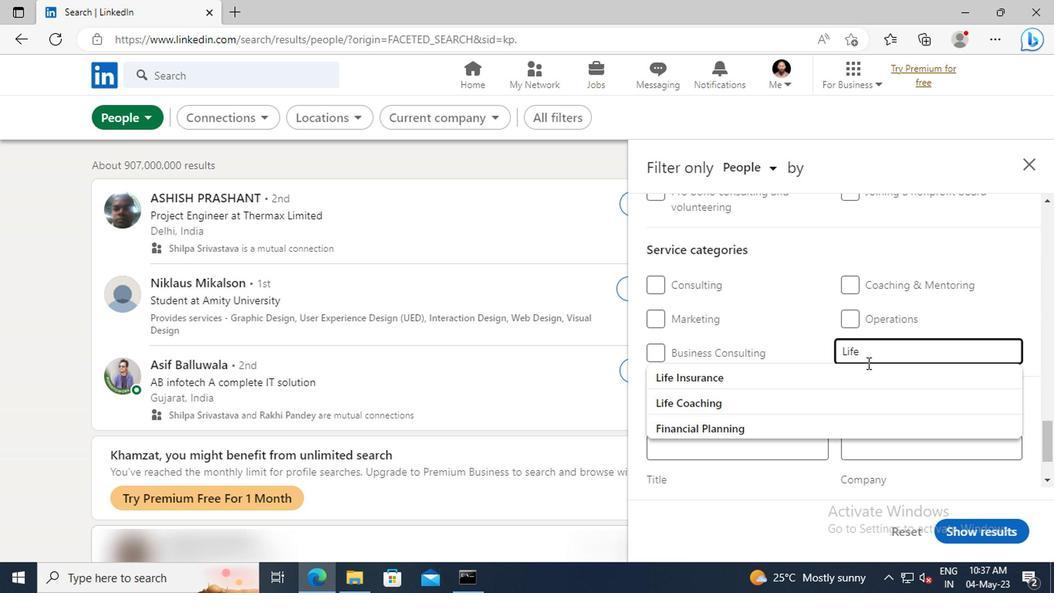 
Action: Mouse pressed left at (865, 372)
Screenshot: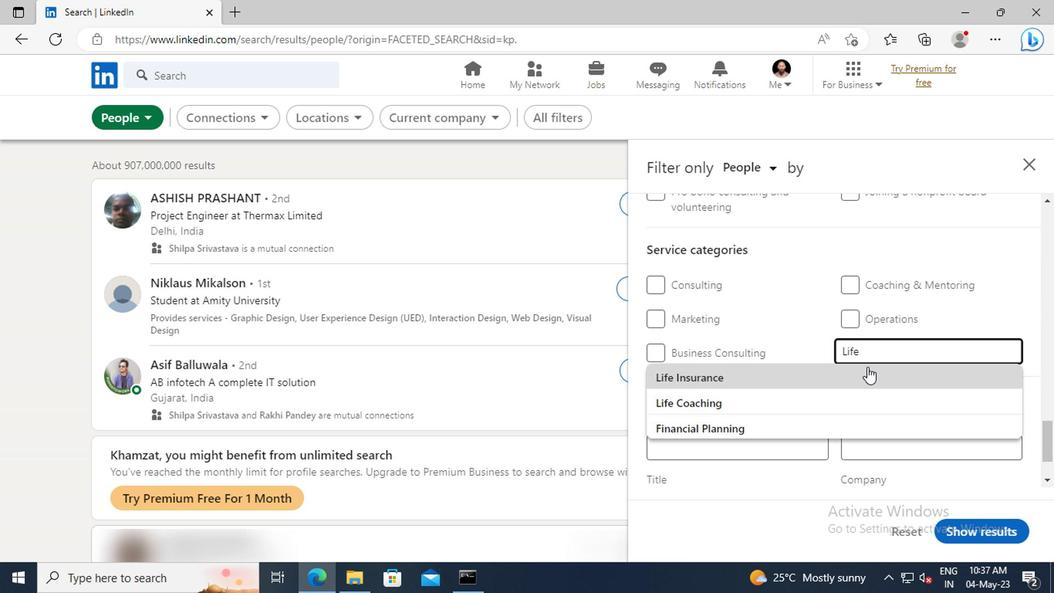 
Action: Mouse moved to (865, 372)
Screenshot: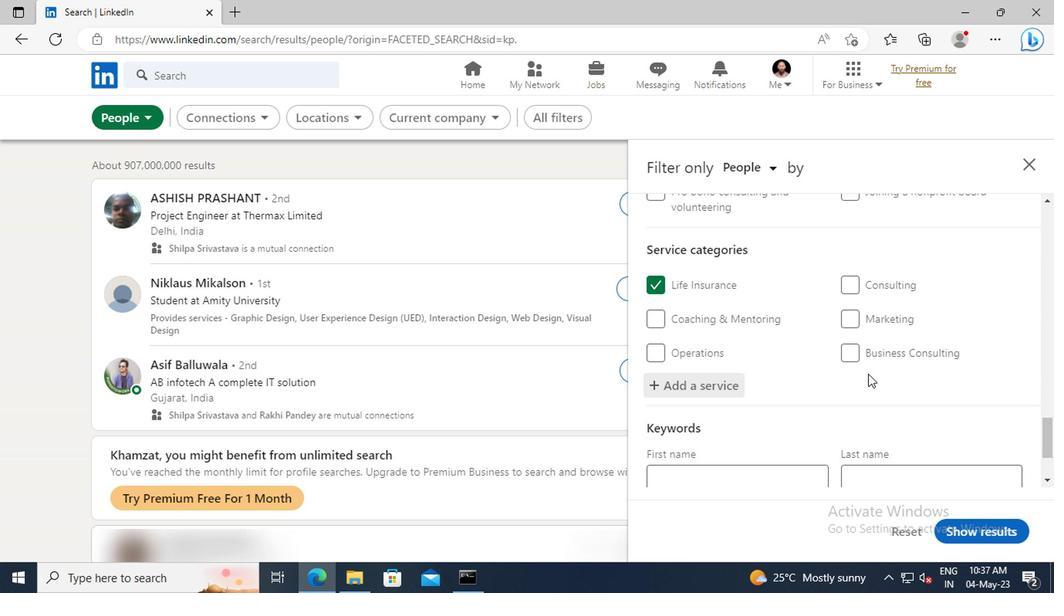 
Action: Mouse scrolled (865, 371) with delta (0, 0)
Screenshot: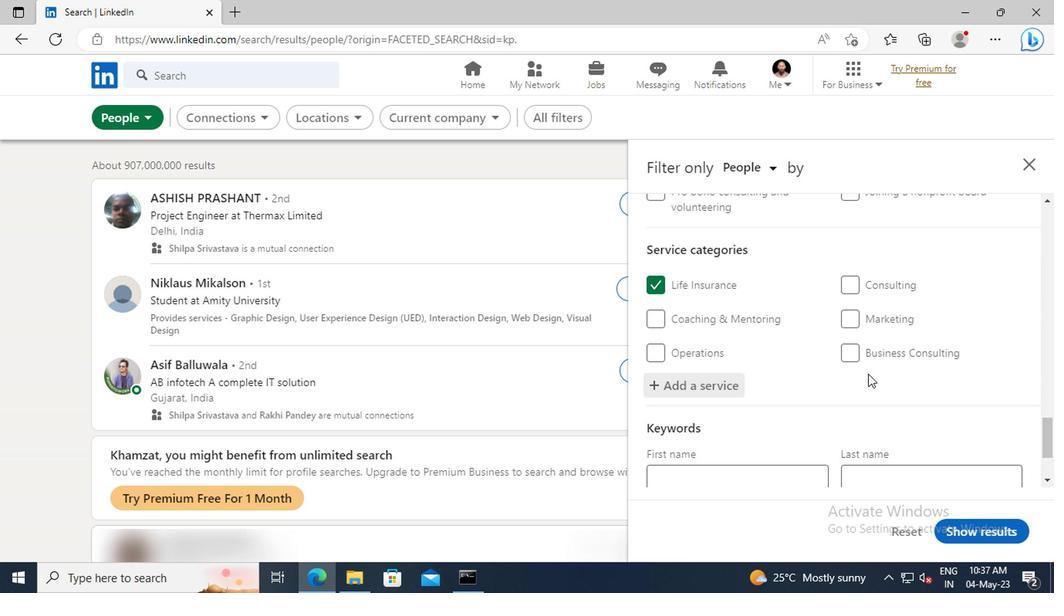 
Action: Mouse scrolled (865, 371) with delta (0, 0)
Screenshot: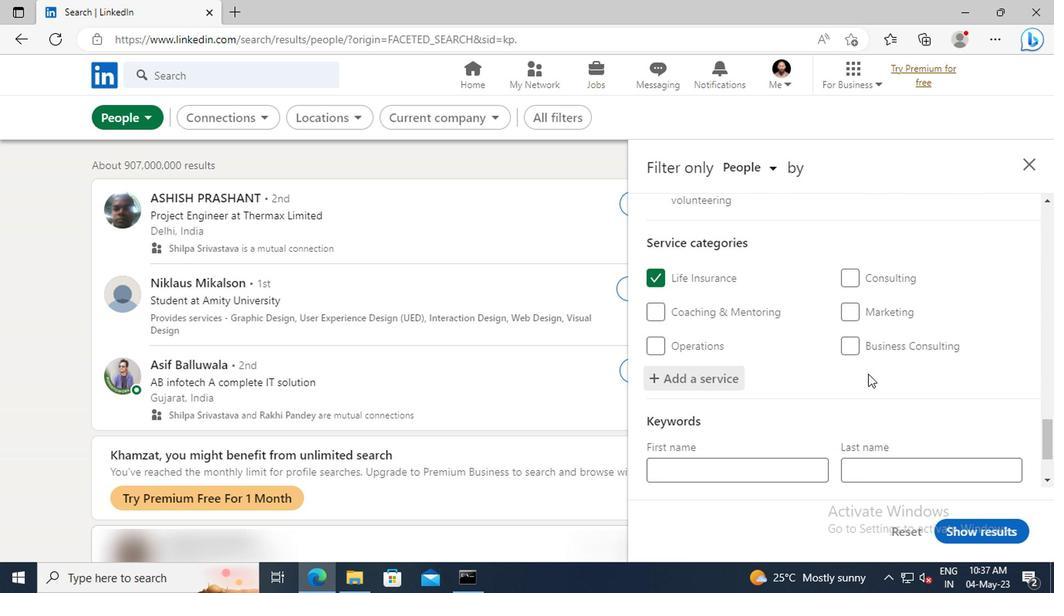 
Action: Mouse scrolled (865, 371) with delta (0, 0)
Screenshot: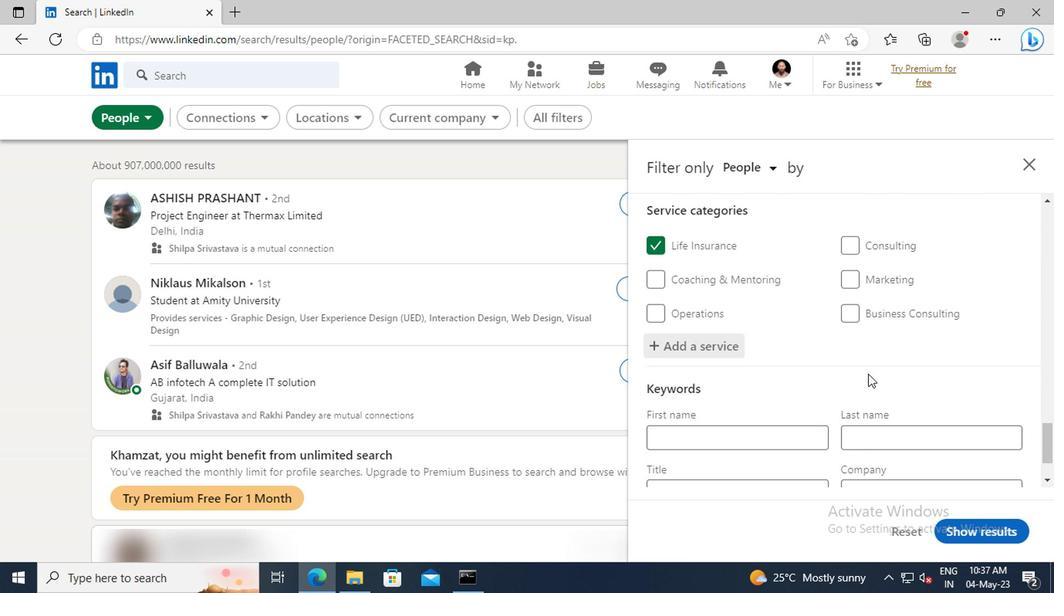 
Action: Mouse scrolled (865, 371) with delta (0, 0)
Screenshot: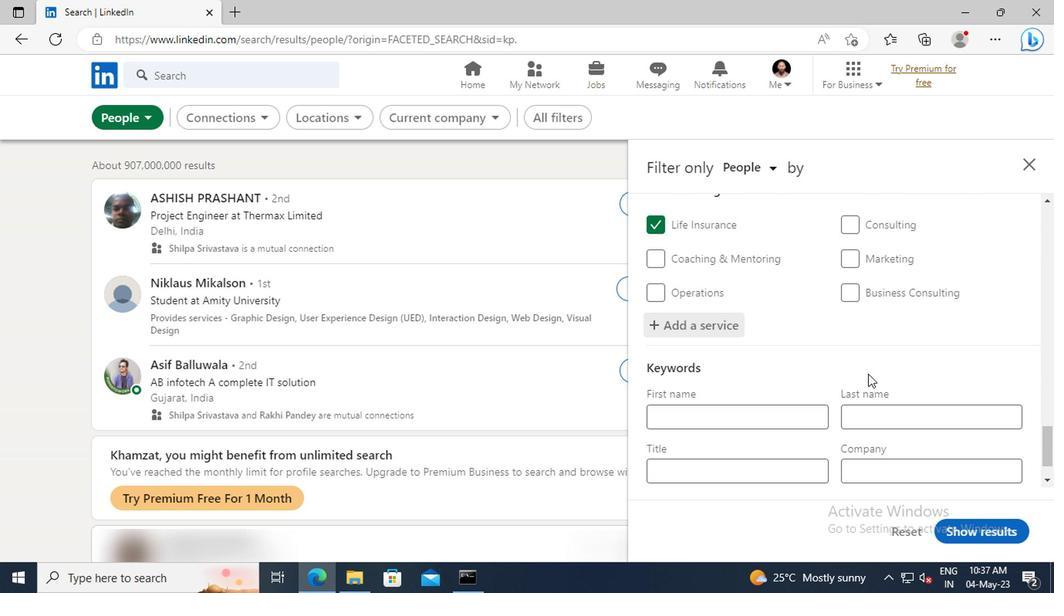 
Action: Mouse moved to (761, 409)
Screenshot: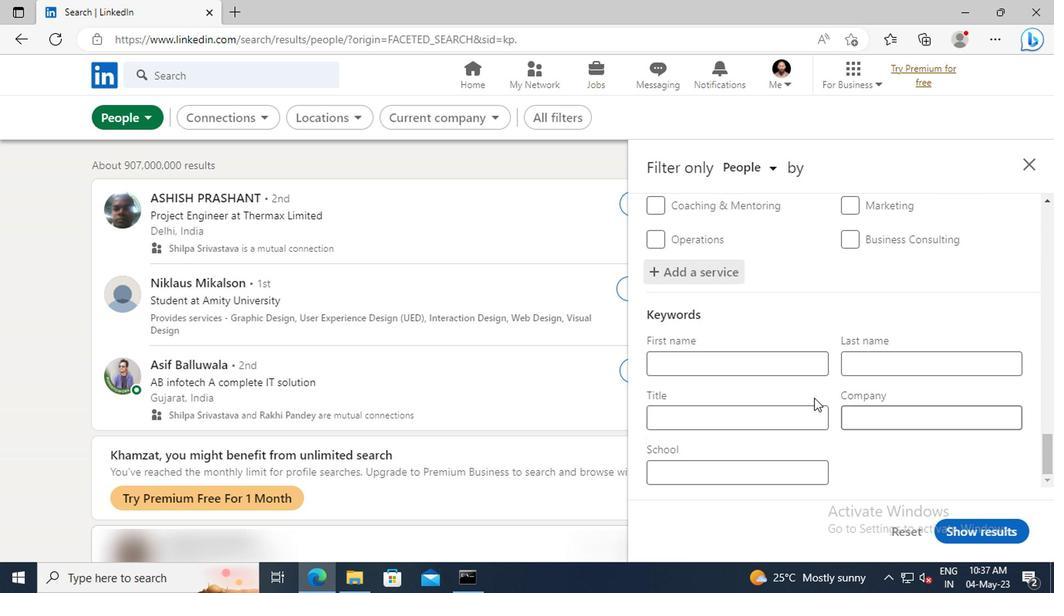 
Action: Mouse pressed left at (761, 409)
Screenshot: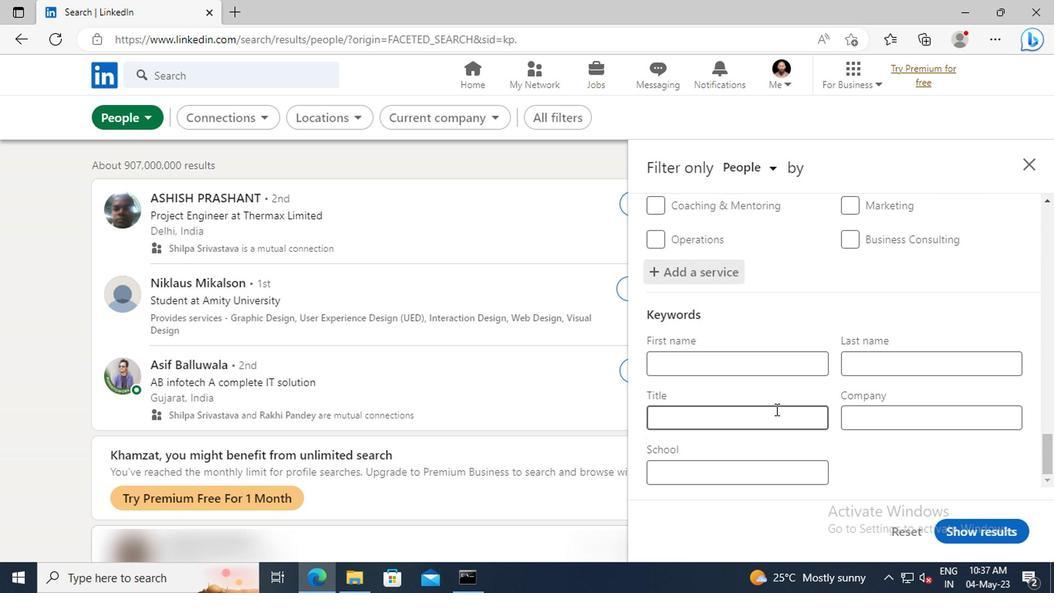 
Action: Key pressed <Key.shift>MANAGERS<Key.enter>
Screenshot: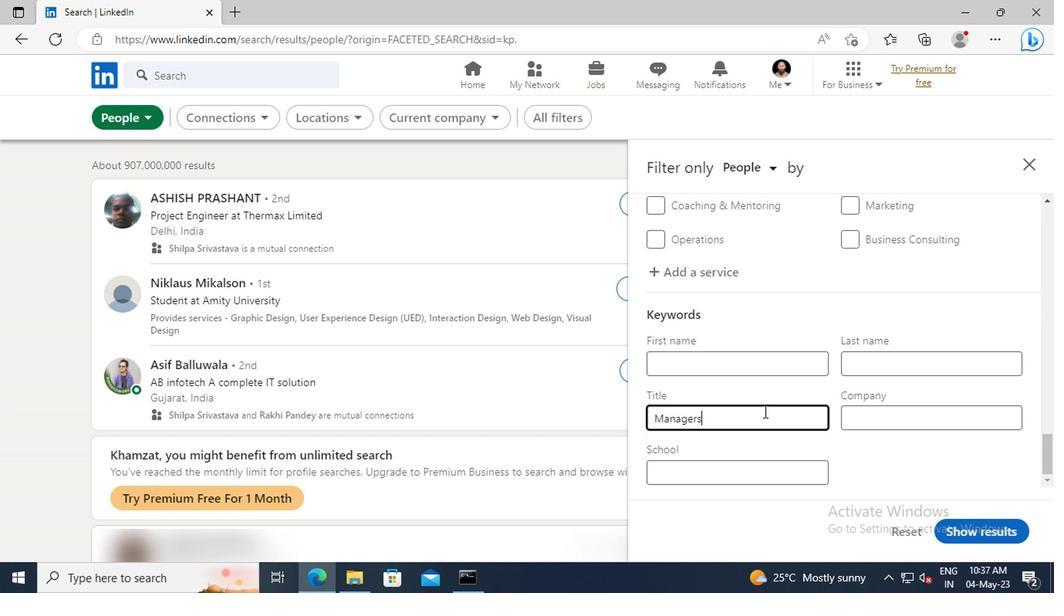 
Action: Mouse moved to (949, 521)
Screenshot: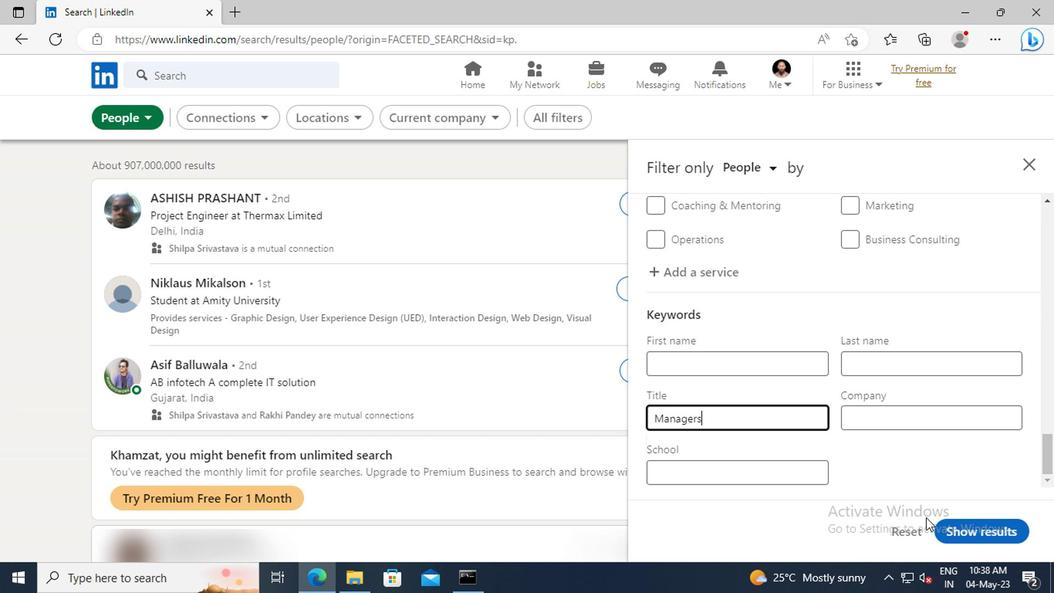 
Action: Mouse pressed left at (949, 521)
Screenshot: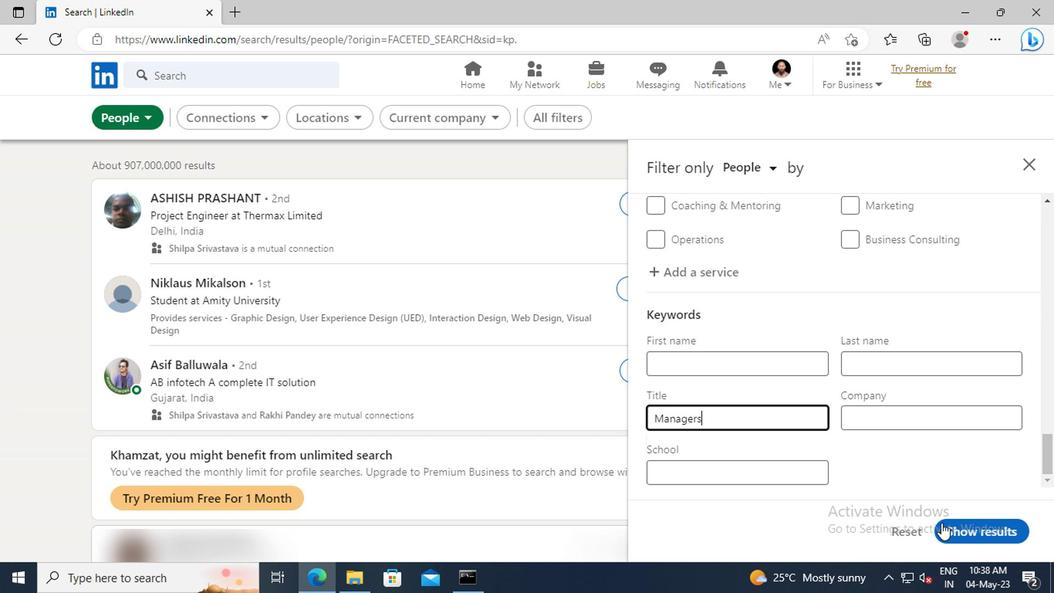 
